 Task: Look for space in Görlitz, Germany from 6th September, 2023 to 12th September, 2023 for 4 adults in price range Rs.10000 to Rs.14000. Place can be private room with 4 bedrooms having 4 beds and 4 bathrooms. Property type can be house, flat, guest house. Amenities needed are: wifi, TV, free parkinig on premises, gym, breakfast. Booking option can be shelf check-in. Required host language is English.
Action: Mouse moved to (517, 123)
Screenshot: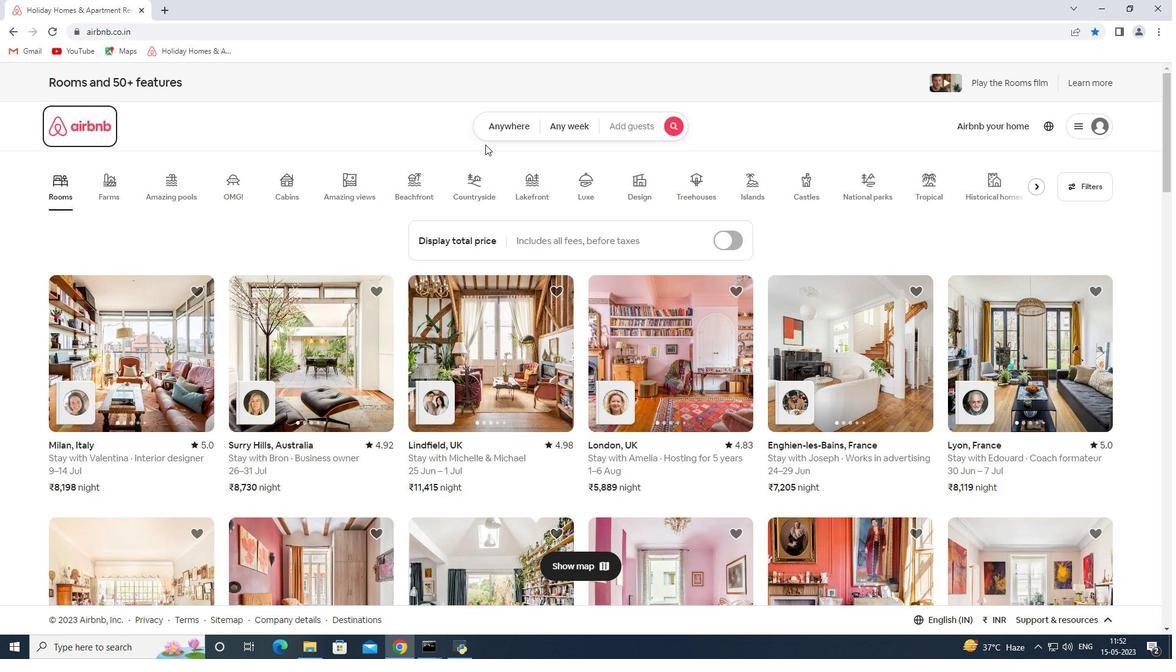 
Action: Mouse pressed left at (517, 123)
Screenshot: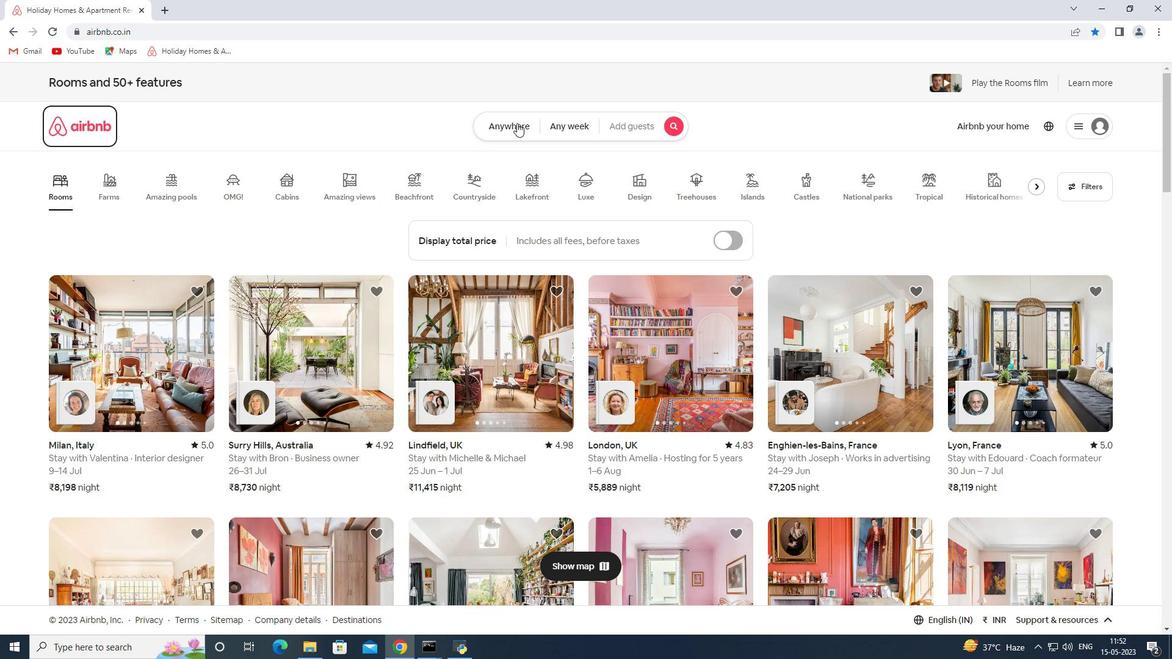 
Action: Mouse moved to (475, 182)
Screenshot: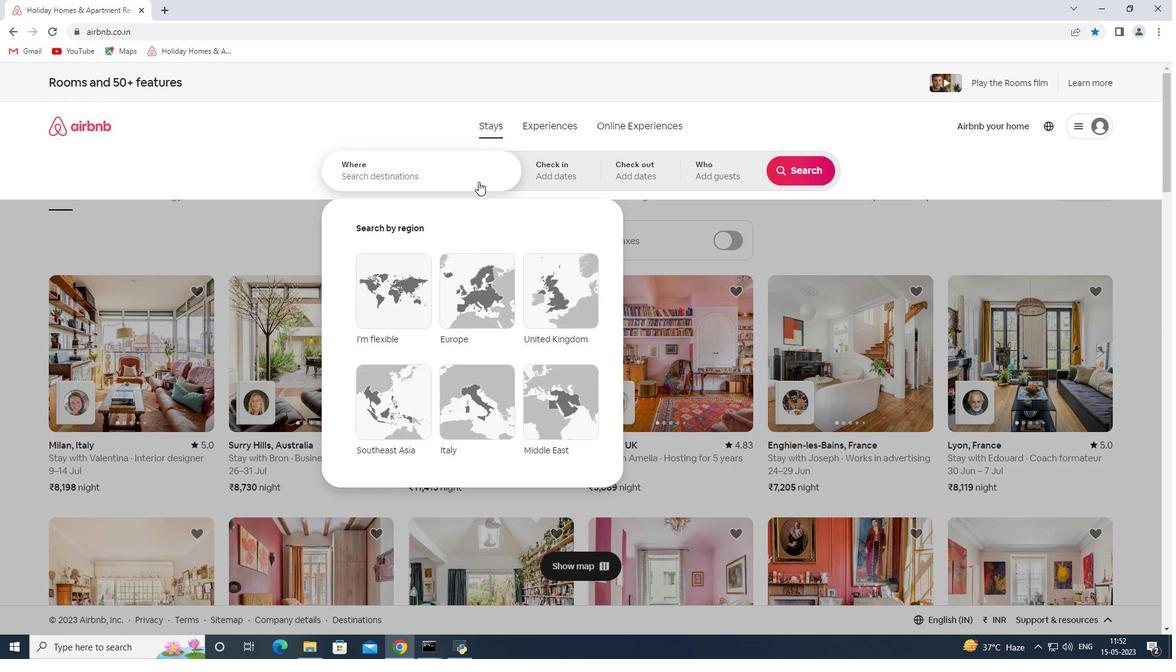 
Action: Mouse pressed left at (475, 182)
Screenshot: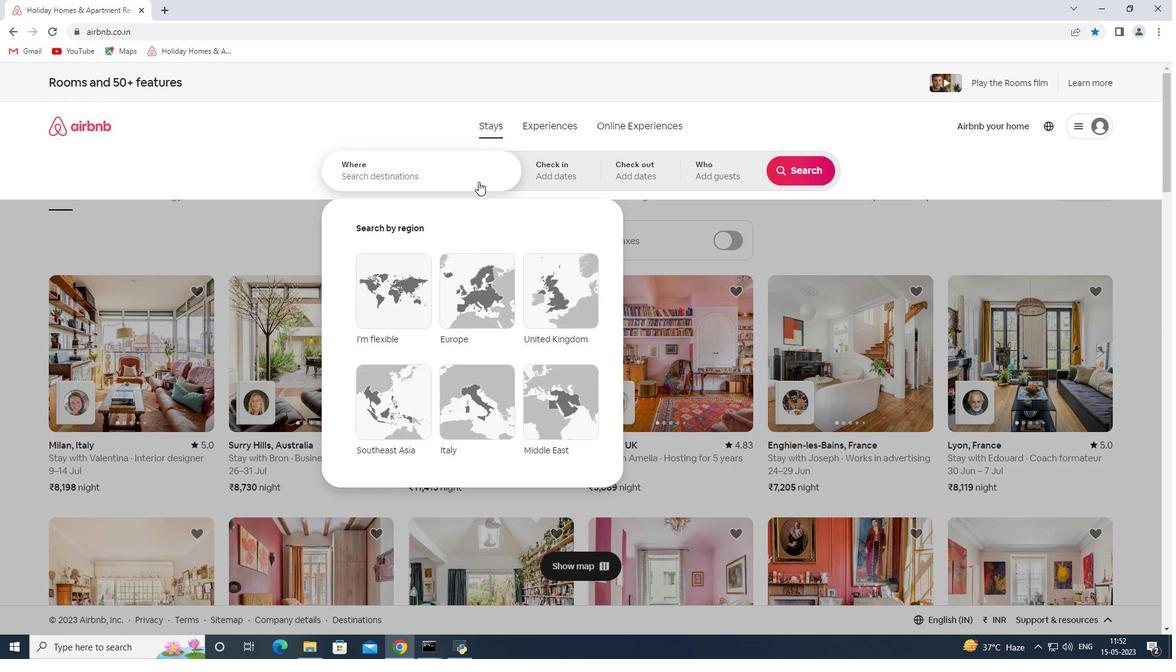 
Action: Mouse moved to (463, 172)
Screenshot: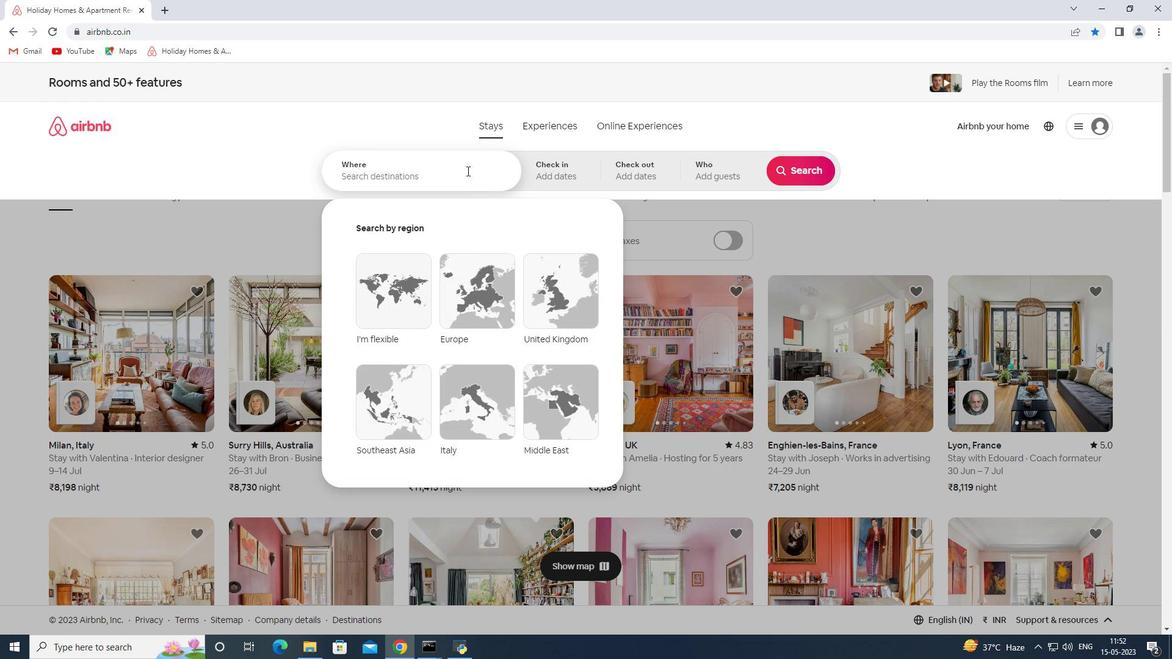 
Action: Mouse pressed left at (463, 172)
Screenshot: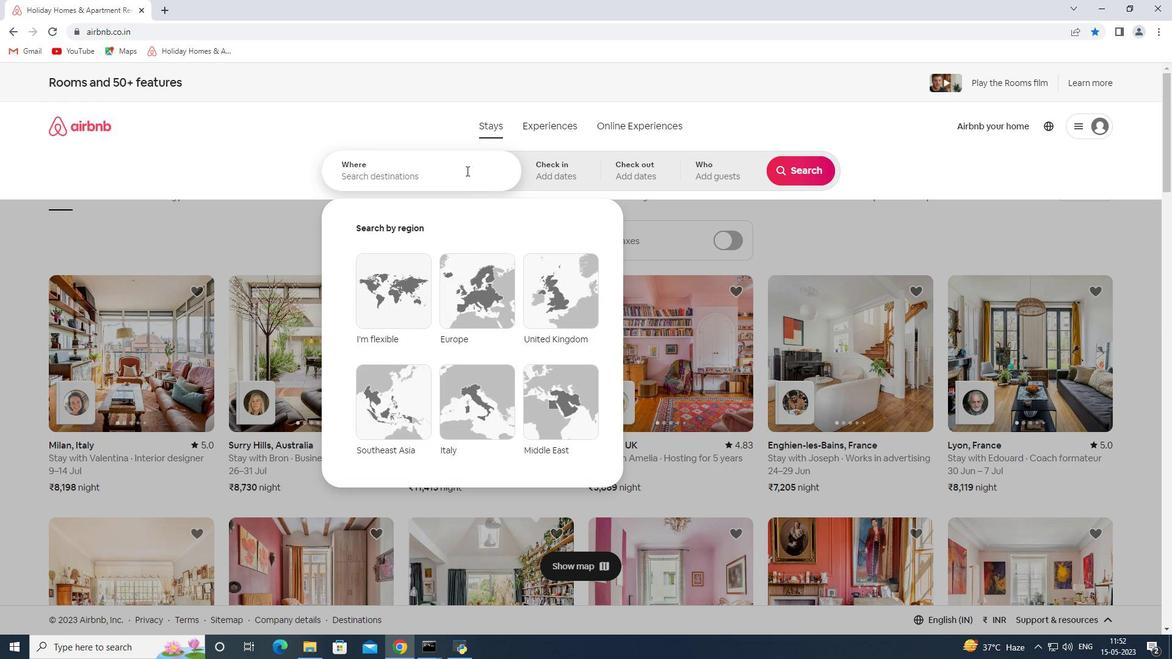 
Action: Key pressed <Key.shift>Gorlite<Key.backspace>z<Key.space><Key.shift><Key.shift><Key.shift><Key.shift>D<Key.backspace><Key.shift>Ger
Screenshot: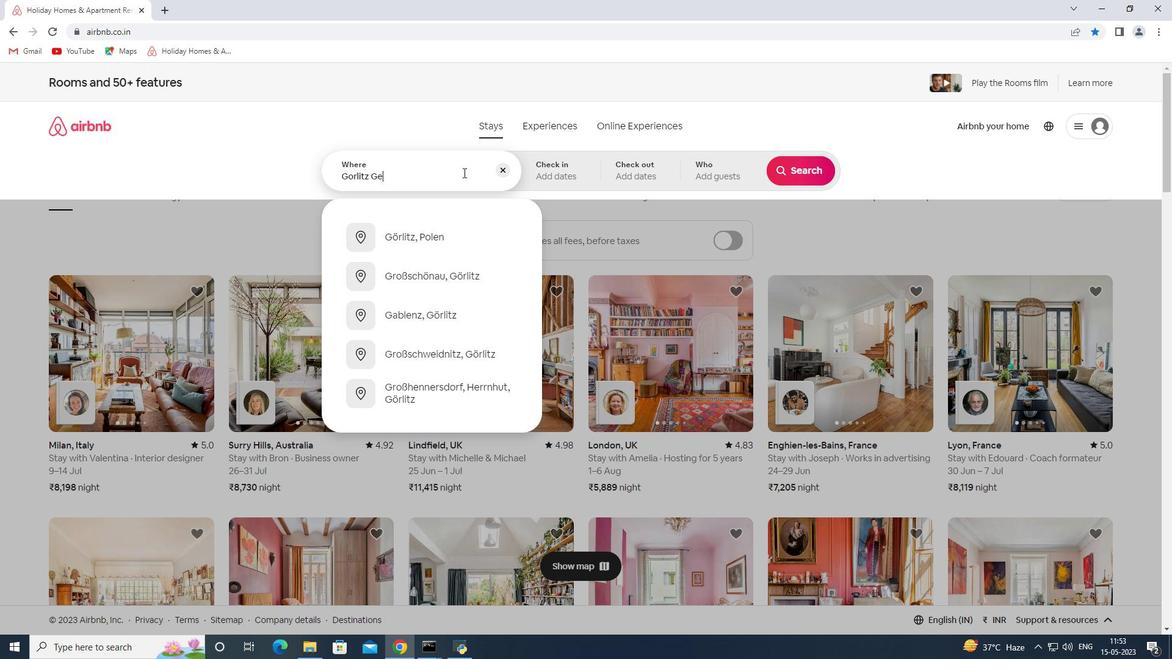 
Action: Mouse moved to (486, 242)
Screenshot: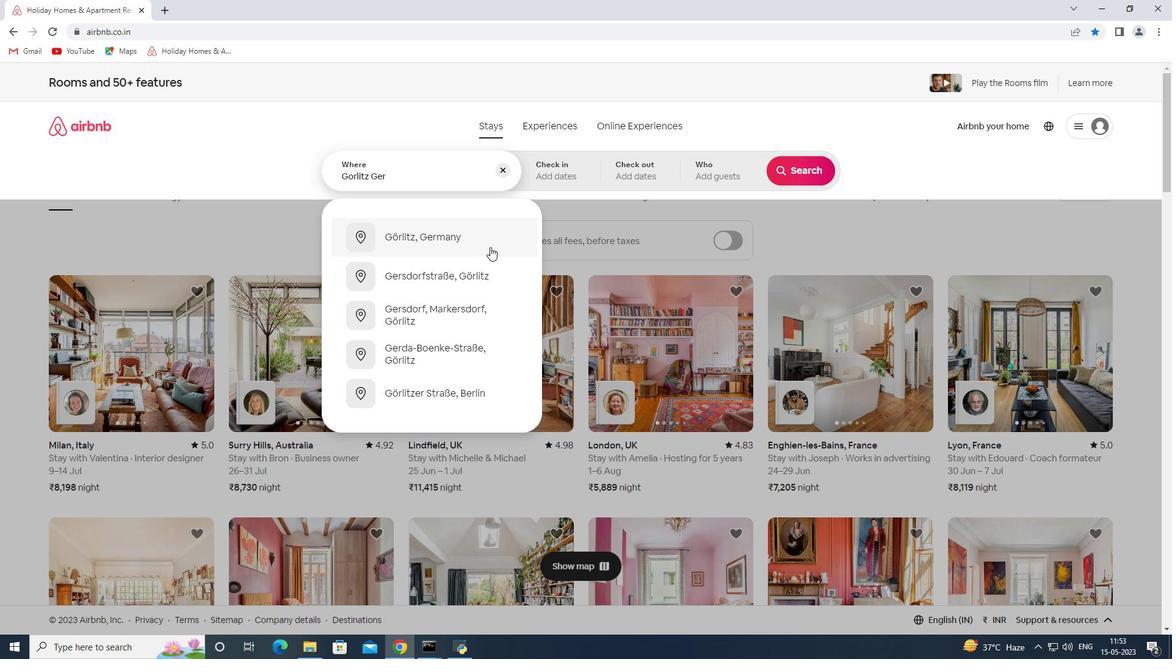 
Action: Mouse pressed left at (486, 242)
Screenshot: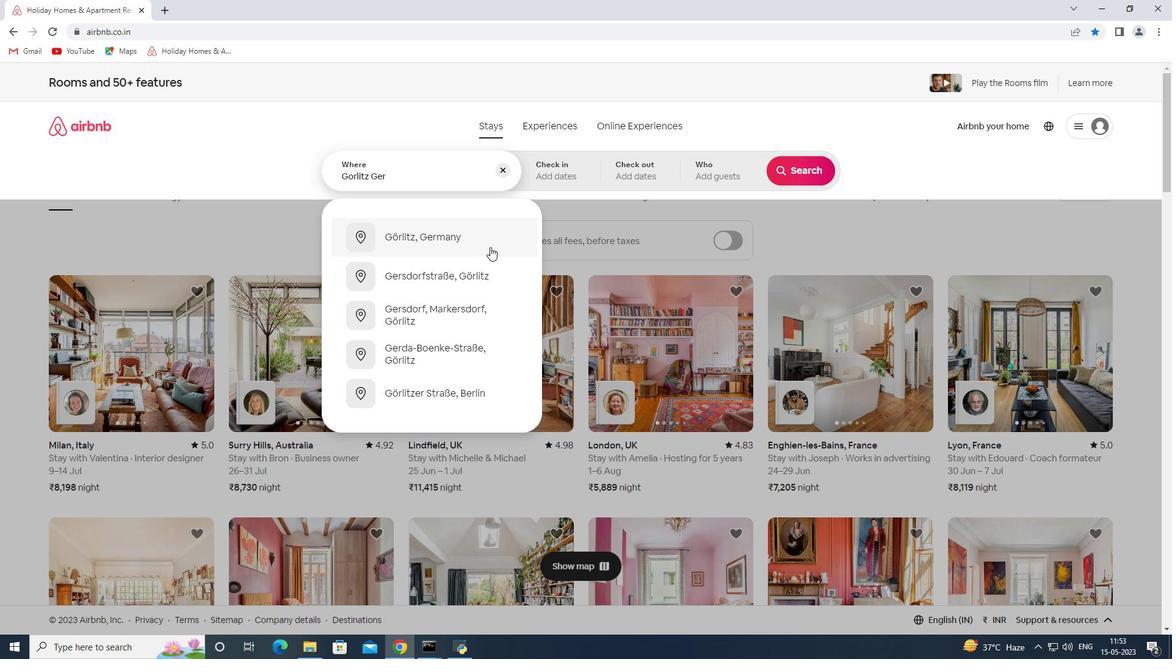 
Action: Mouse moved to (795, 271)
Screenshot: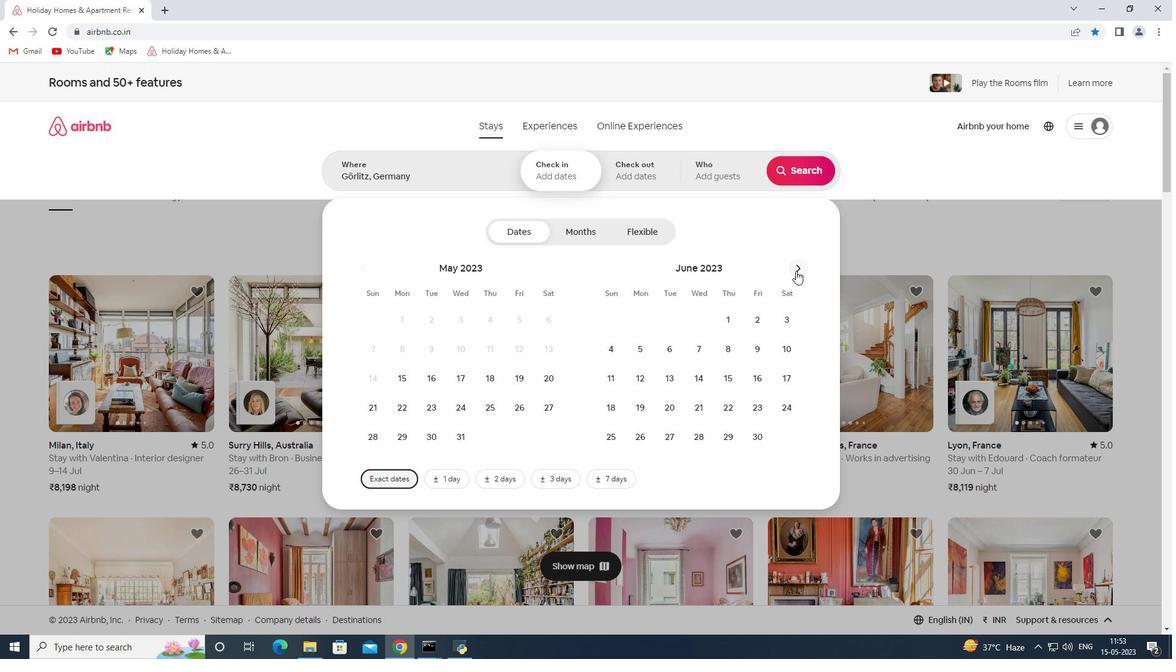 
Action: Mouse pressed left at (795, 271)
Screenshot: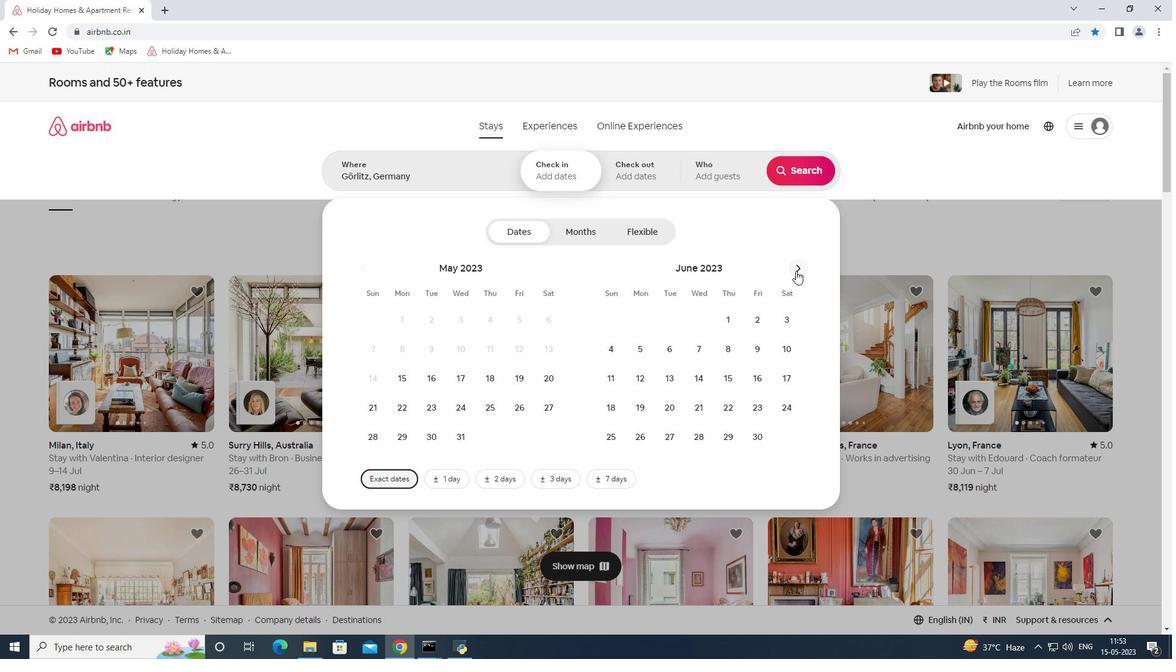 
Action: Mouse pressed left at (795, 271)
Screenshot: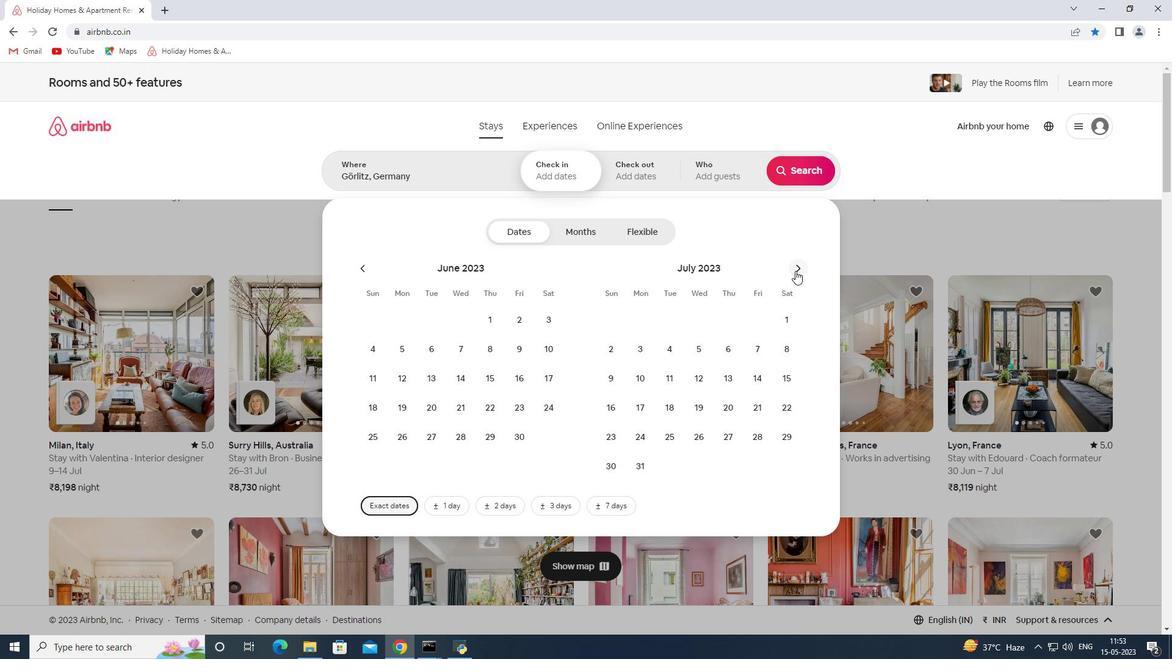 
Action: Mouse moved to (800, 262)
Screenshot: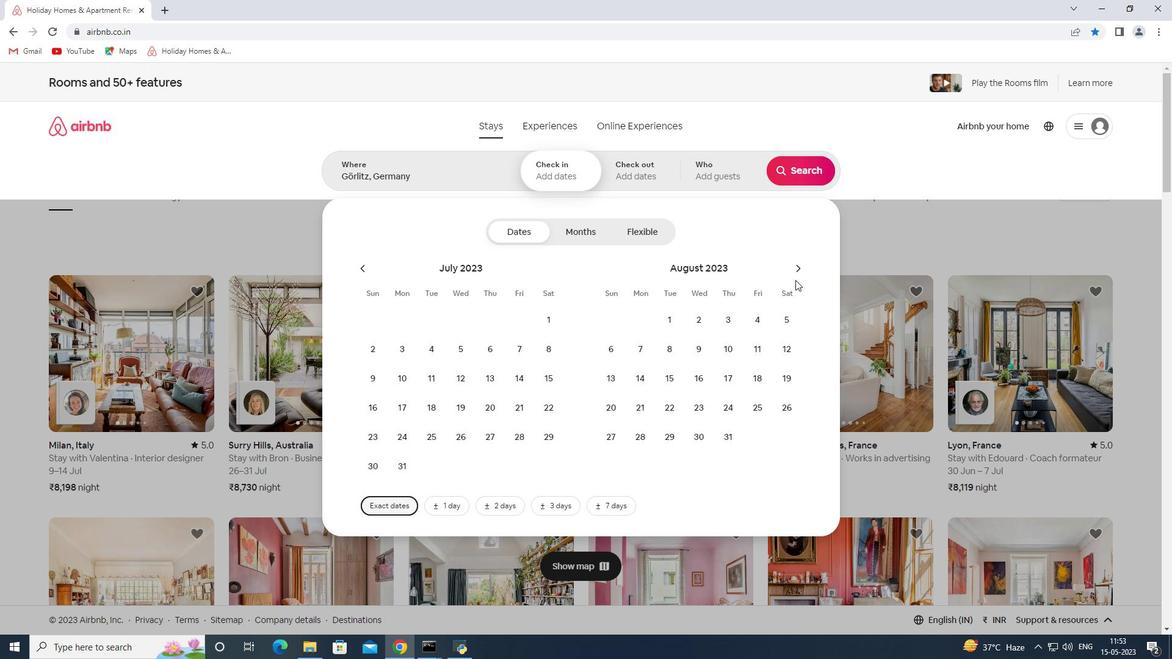
Action: Mouse pressed left at (800, 262)
Screenshot: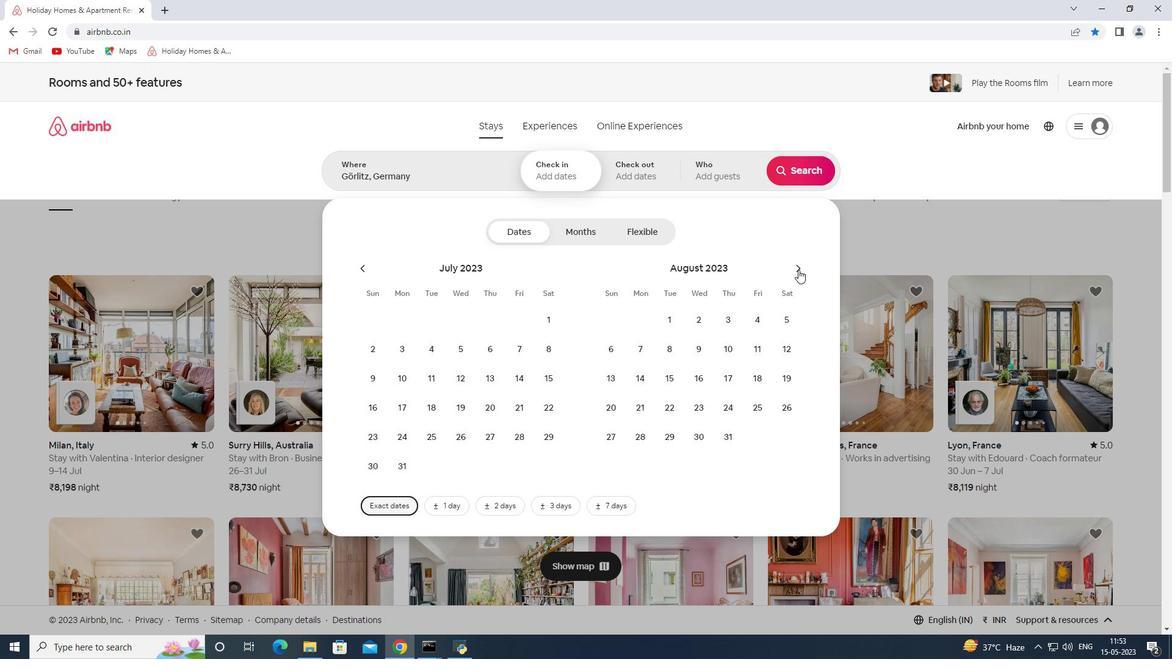 
Action: Mouse moved to (705, 353)
Screenshot: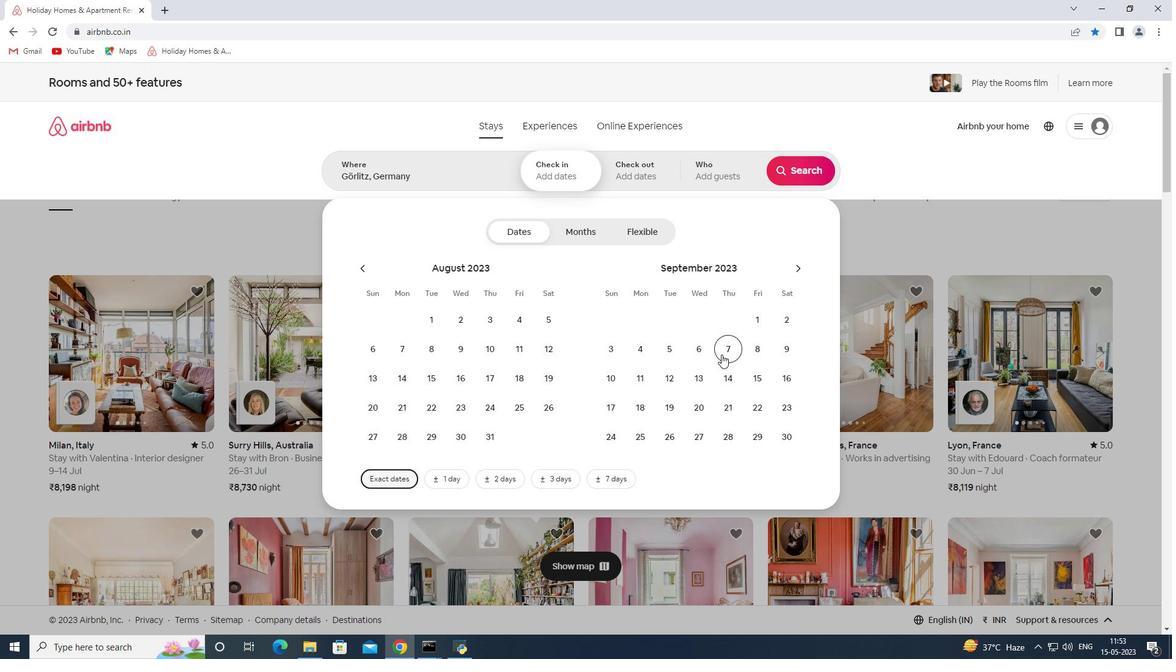 
Action: Mouse pressed left at (705, 353)
Screenshot: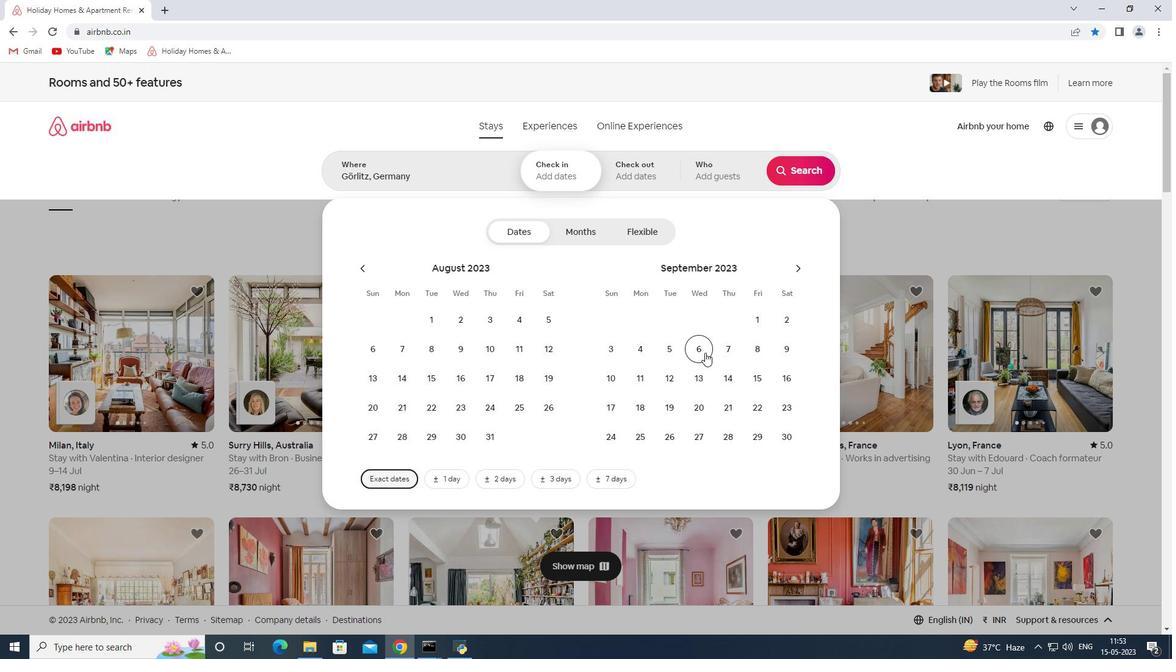 
Action: Mouse moved to (667, 383)
Screenshot: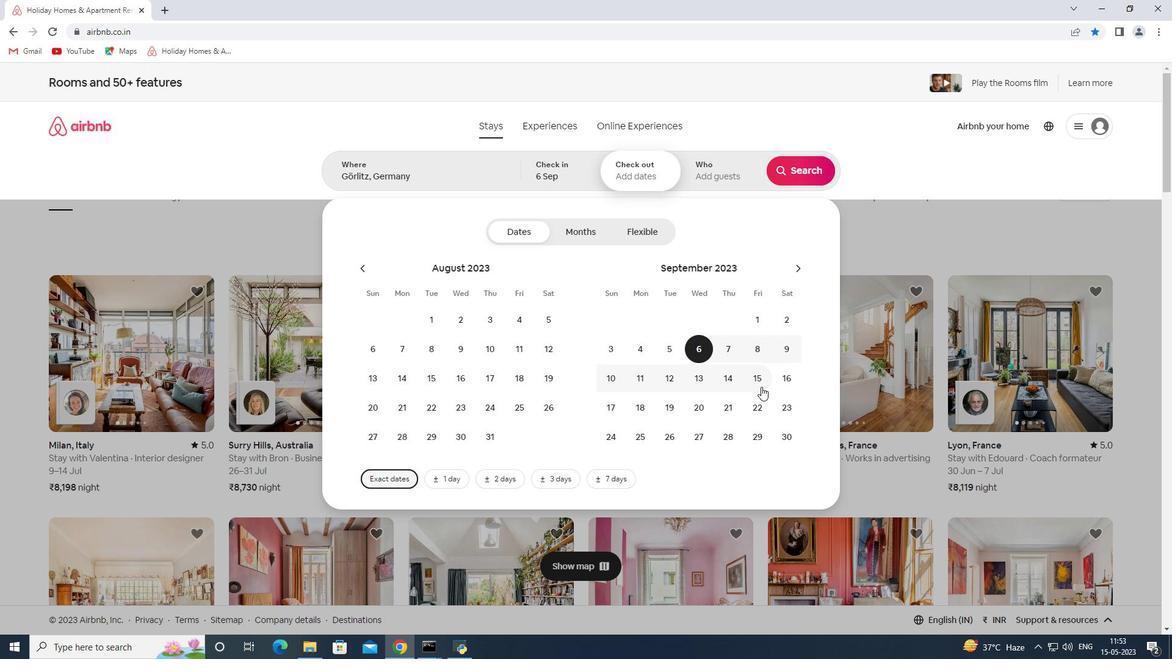 
Action: Mouse pressed left at (667, 383)
Screenshot: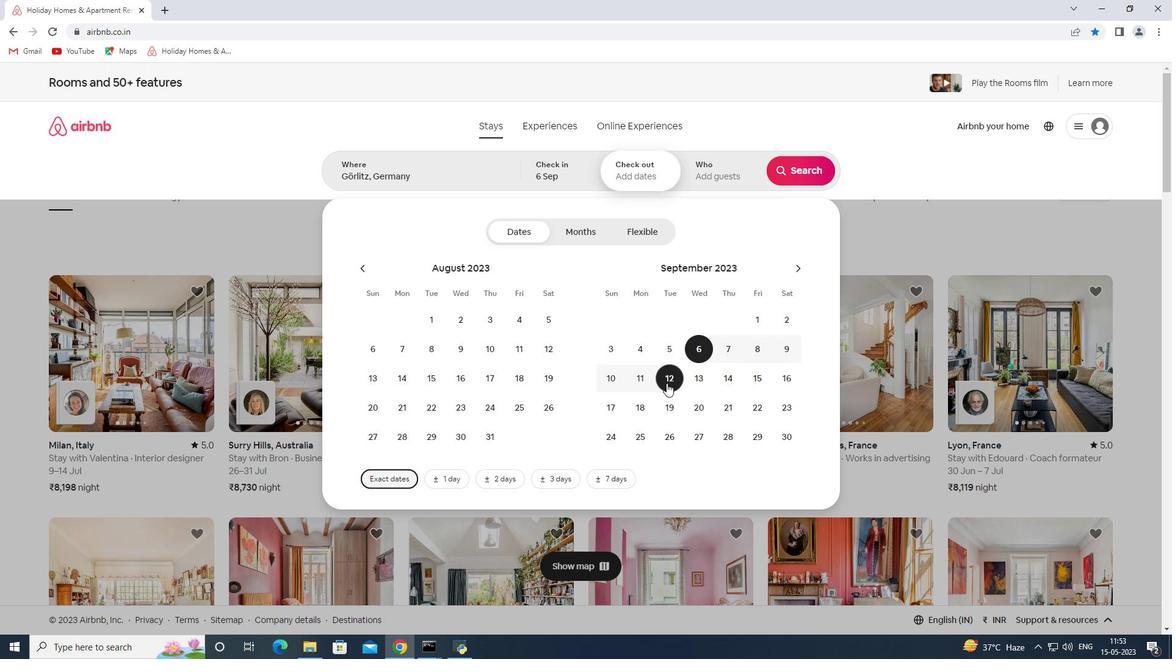 
Action: Mouse moved to (717, 178)
Screenshot: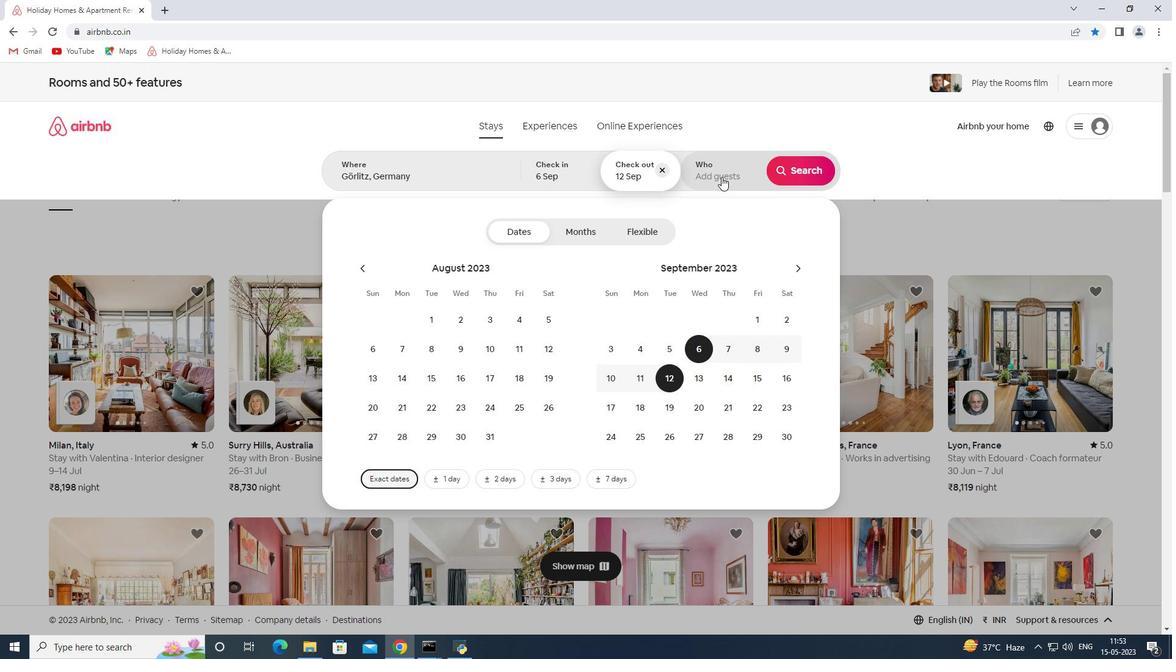 
Action: Mouse pressed left at (720, 177)
Screenshot: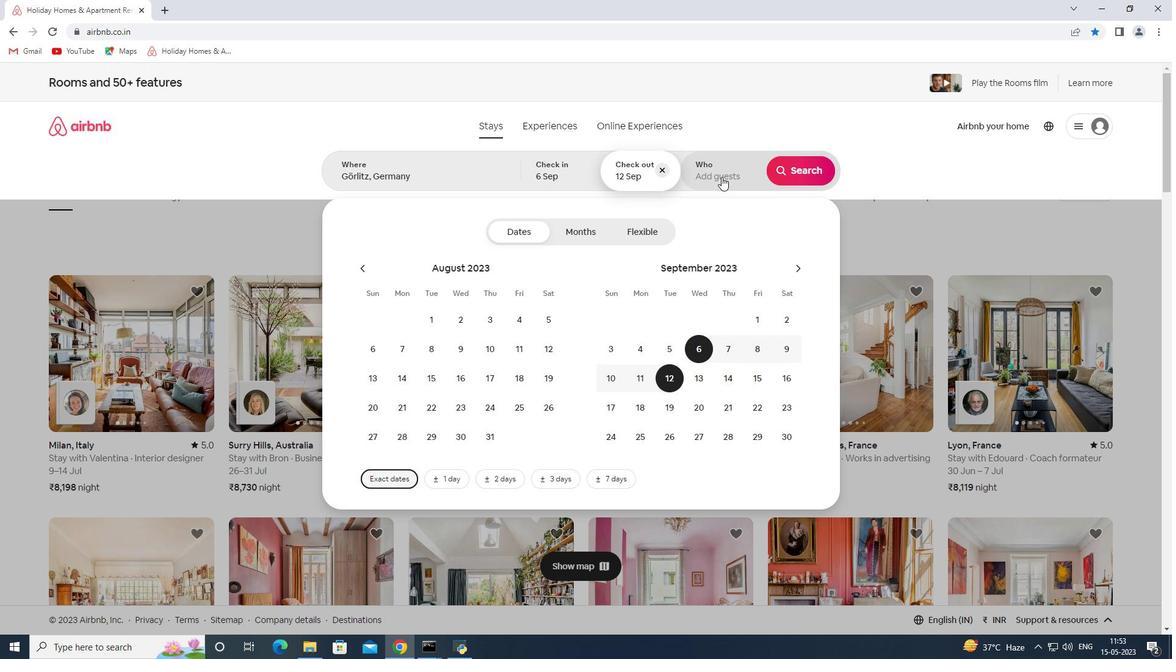 
Action: Mouse moved to (805, 240)
Screenshot: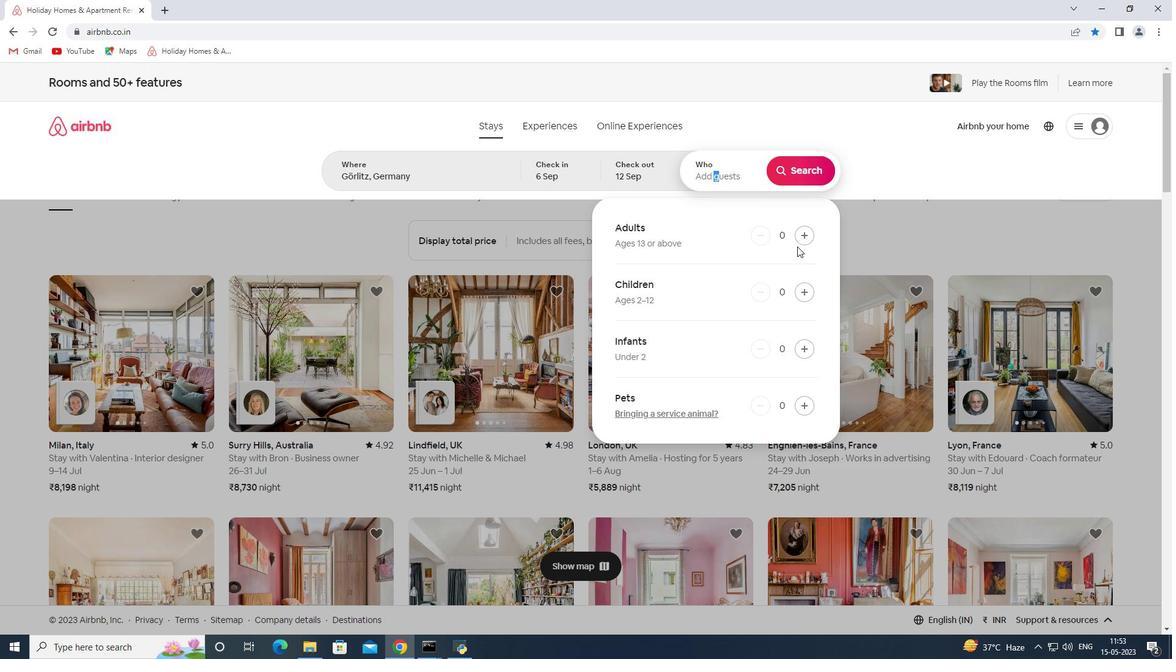 
Action: Mouse pressed left at (805, 240)
Screenshot: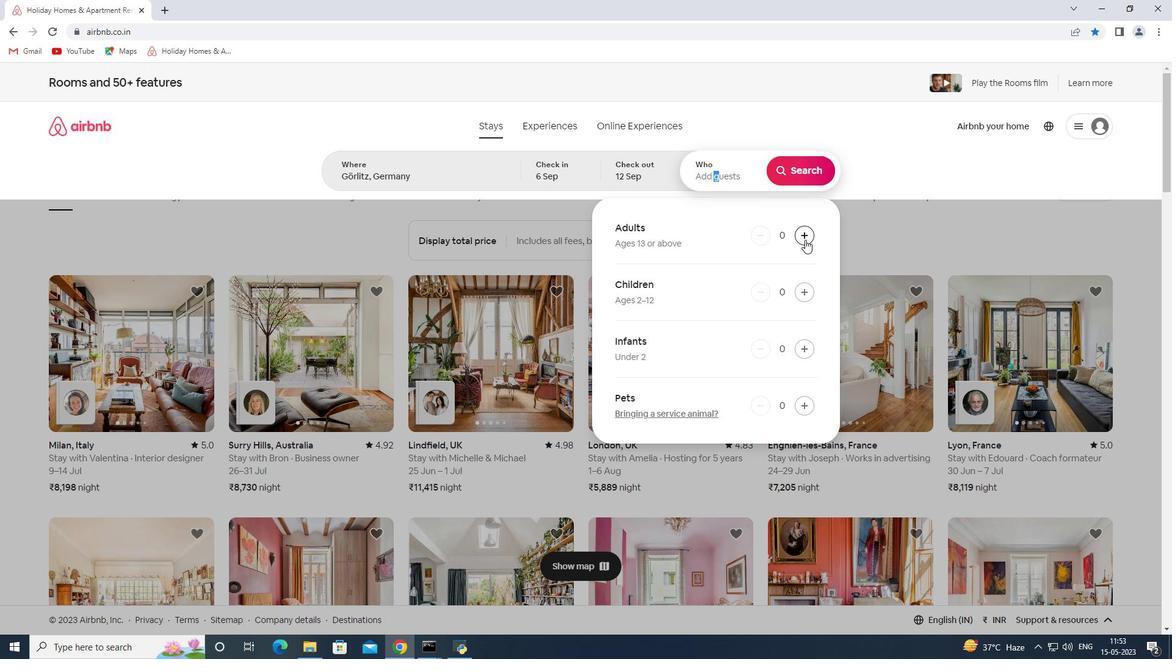 
Action: Mouse pressed left at (805, 240)
Screenshot: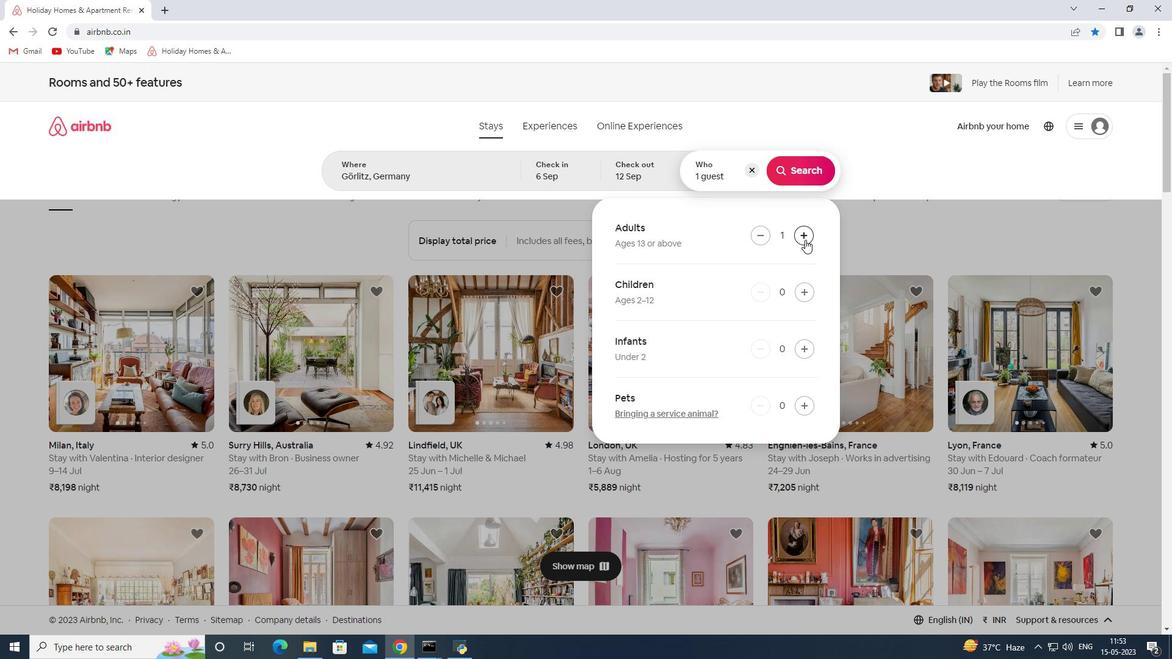 
Action: Mouse pressed left at (805, 240)
Screenshot: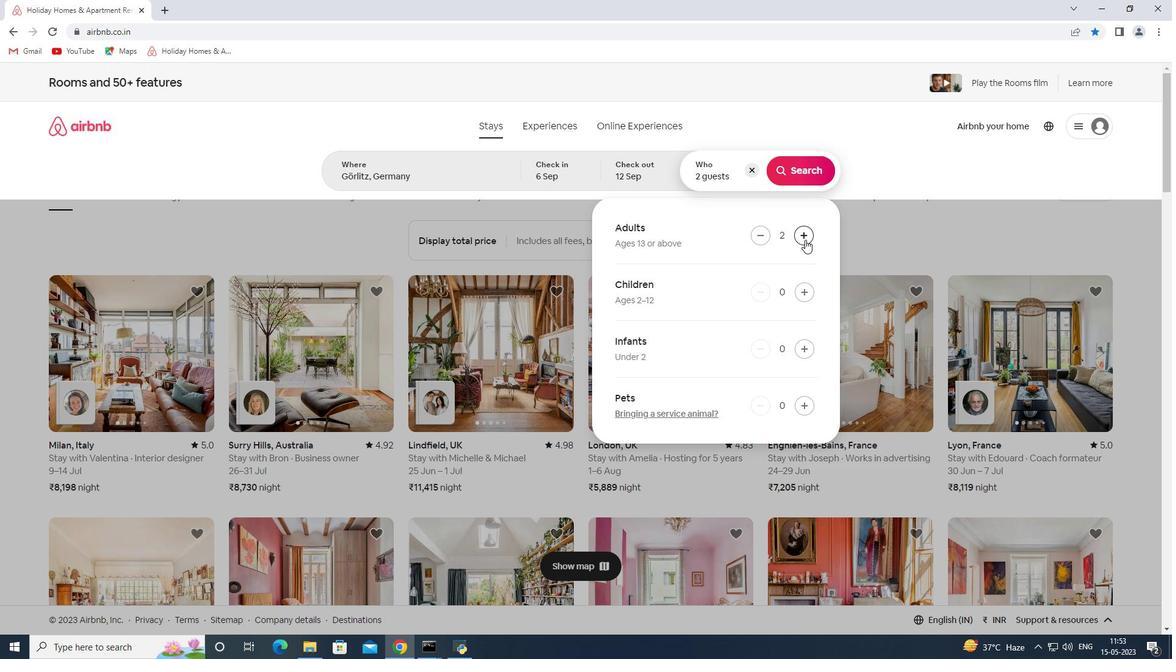 
Action: Mouse pressed left at (805, 240)
Screenshot: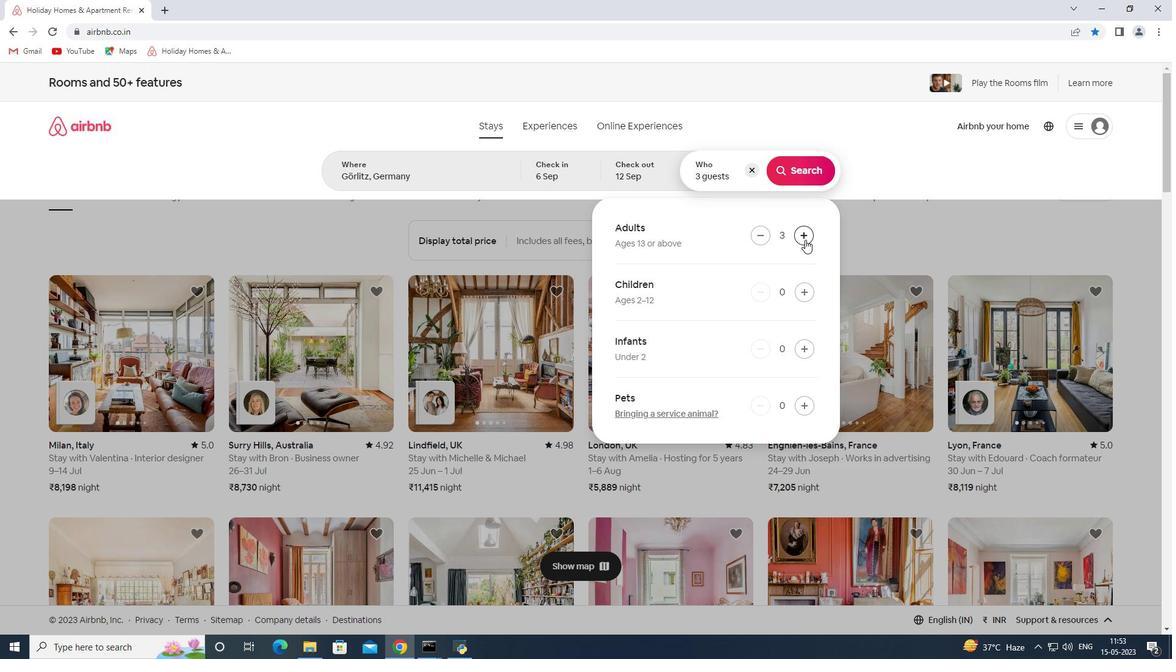 
Action: Mouse moved to (795, 171)
Screenshot: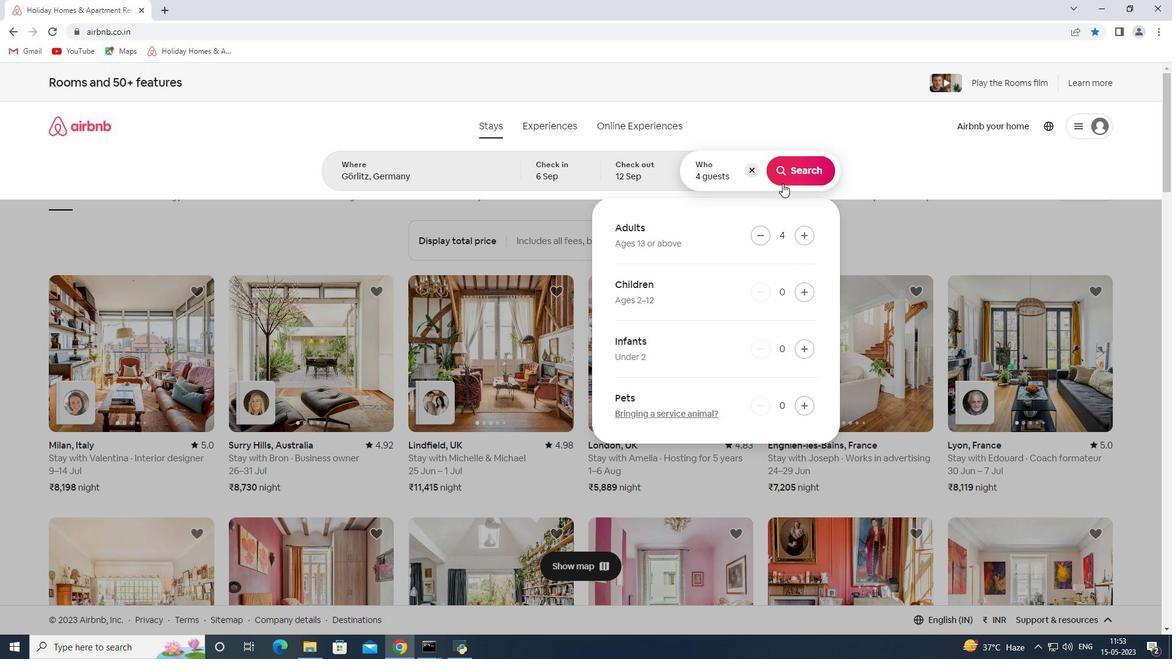 
Action: Mouse pressed left at (795, 171)
Screenshot: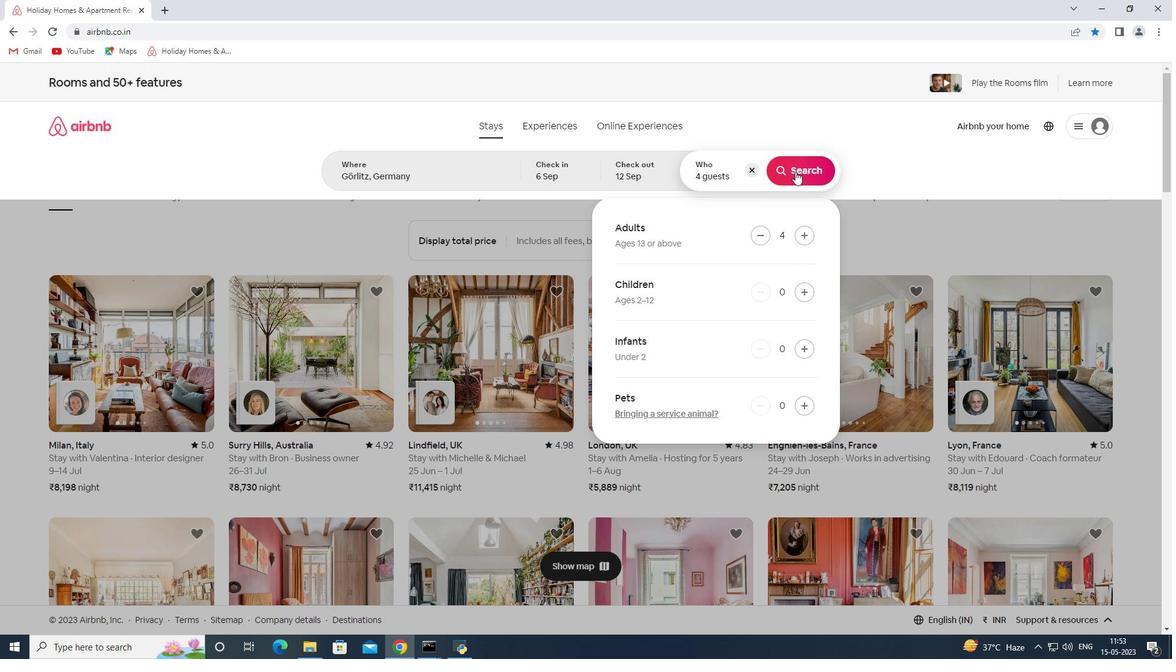 
Action: Mouse moved to (1130, 136)
Screenshot: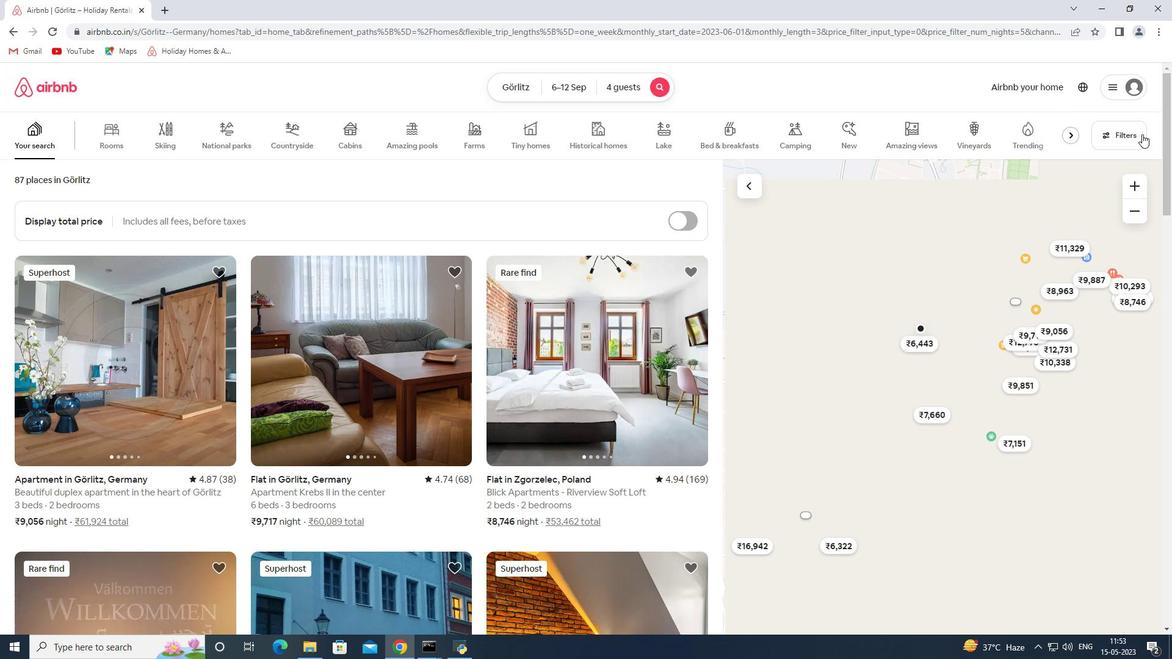 
Action: Mouse pressed left at (1130, 136)
Screenshot: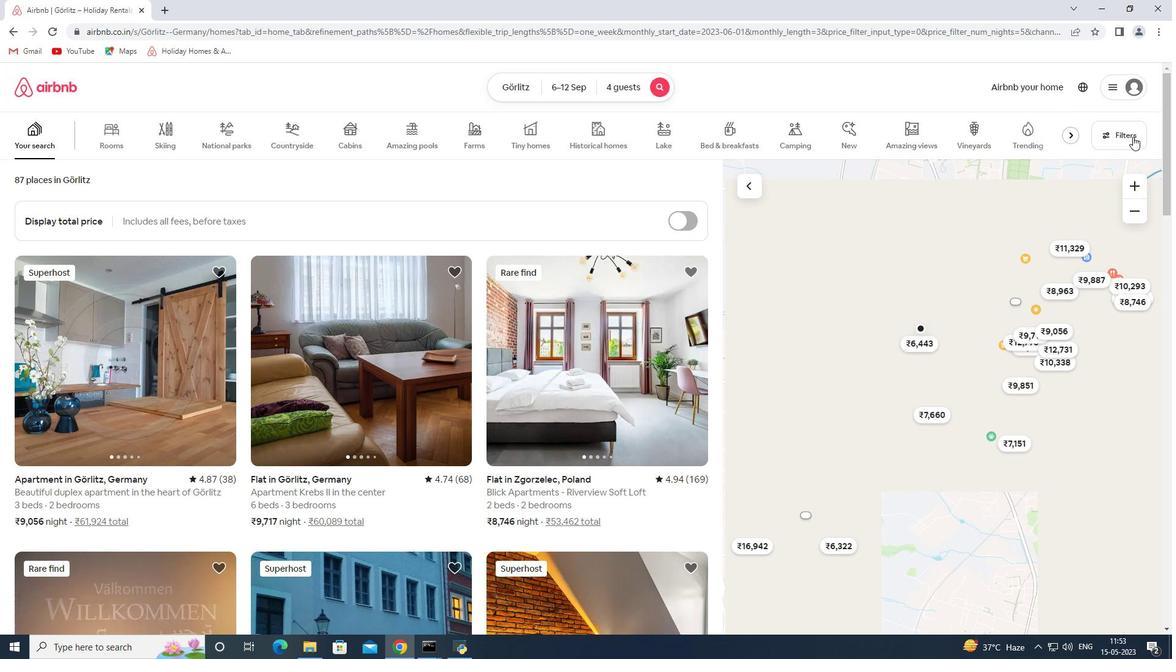
Action: Mouse moved to (430, 436)
Screenshot: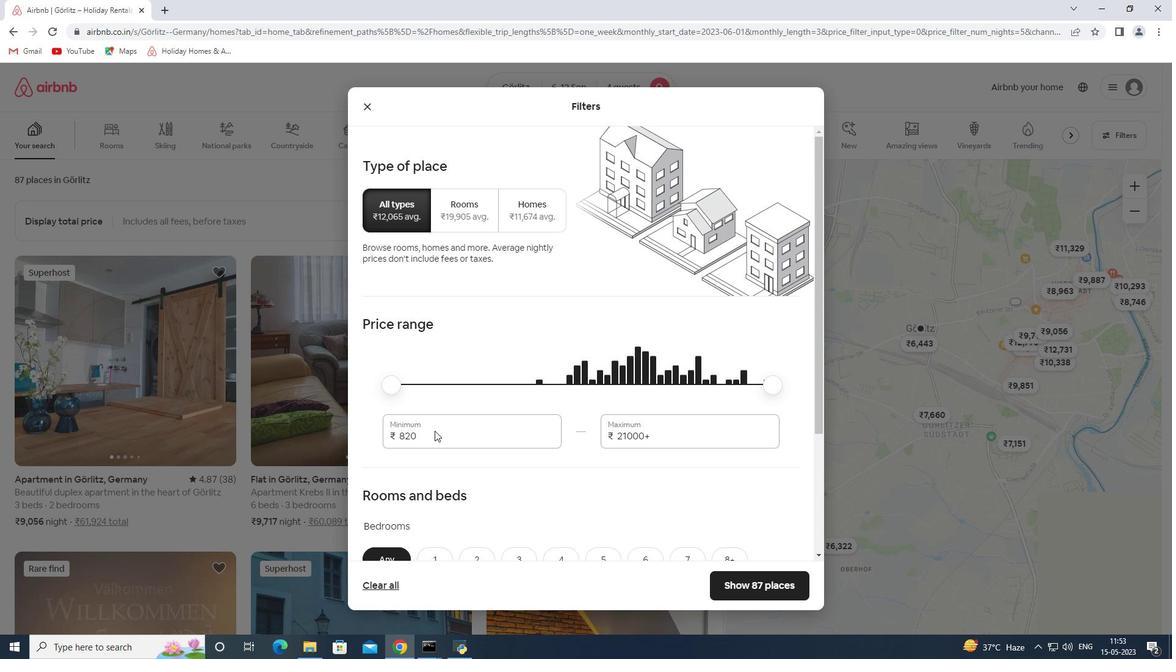 
Action: Mouse pressed left at (430, 436)
Screenshot: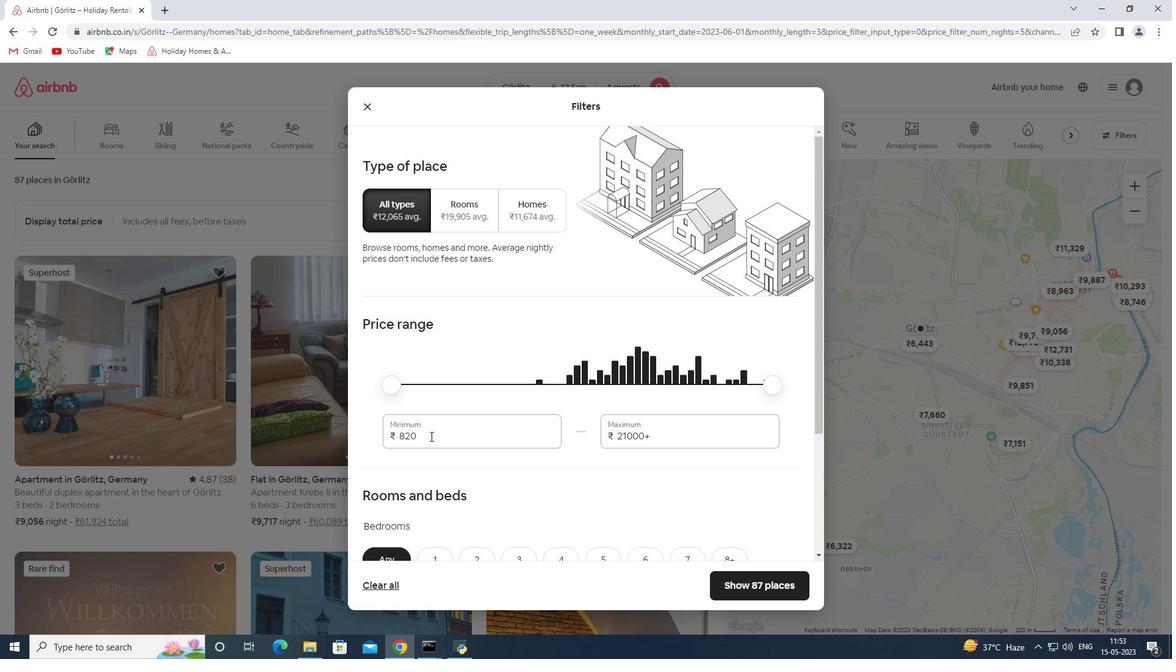 
Action: Mouse pressed left at (430, 436)
Screenshot: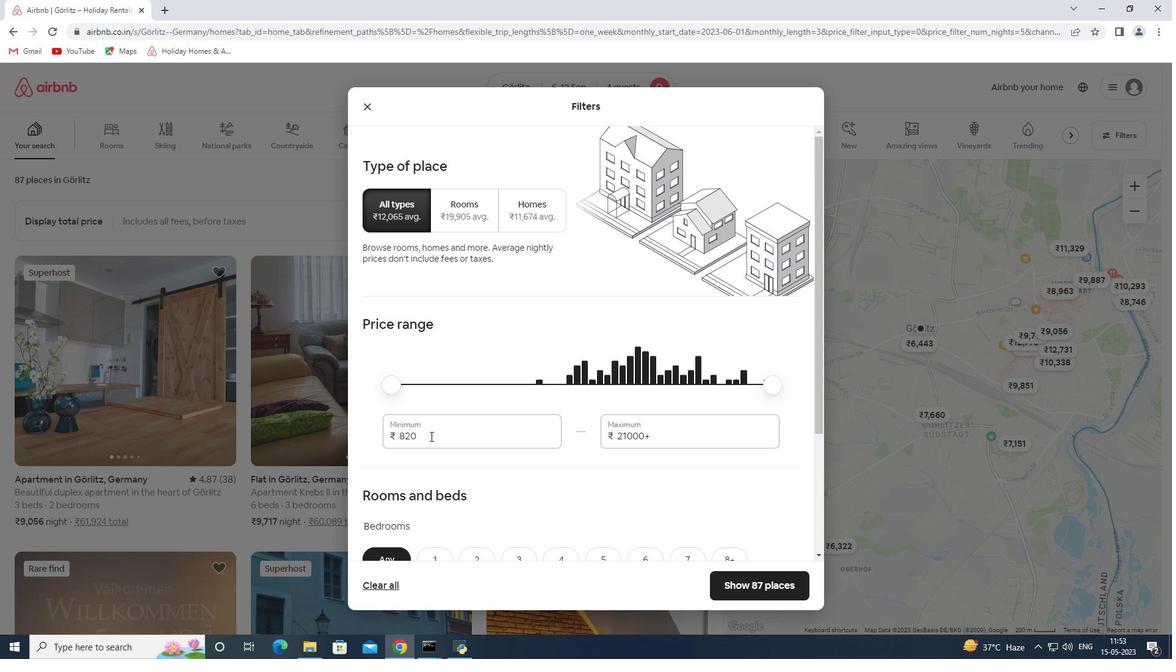 
Action: Key pressed 10000<Key.tab>14000
Screenshot: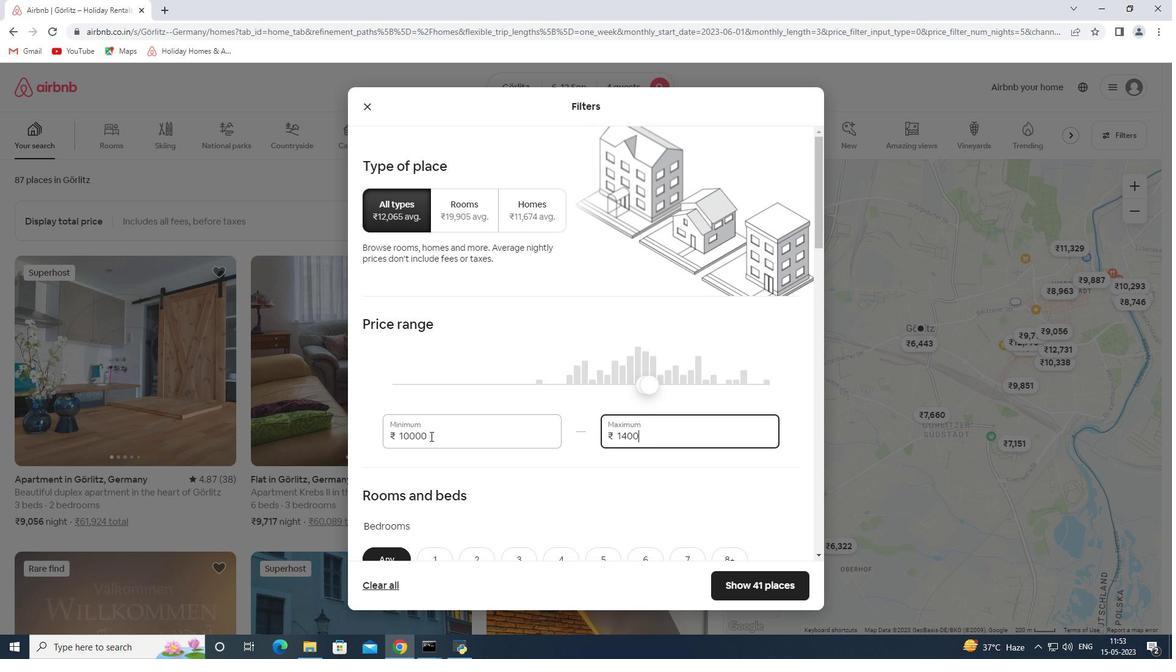 
Action: Mouse moved to (582, 470)
Screenshot: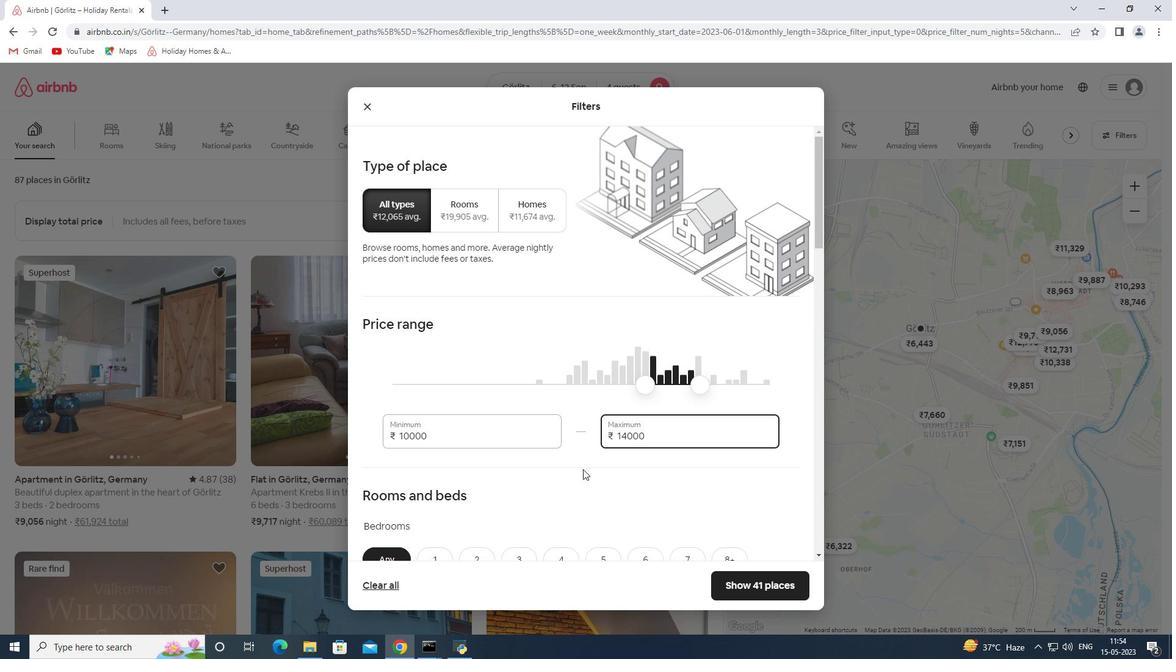 
Action: Mouse scrolled (582, 469) with delta (0, 0)
Screenshot: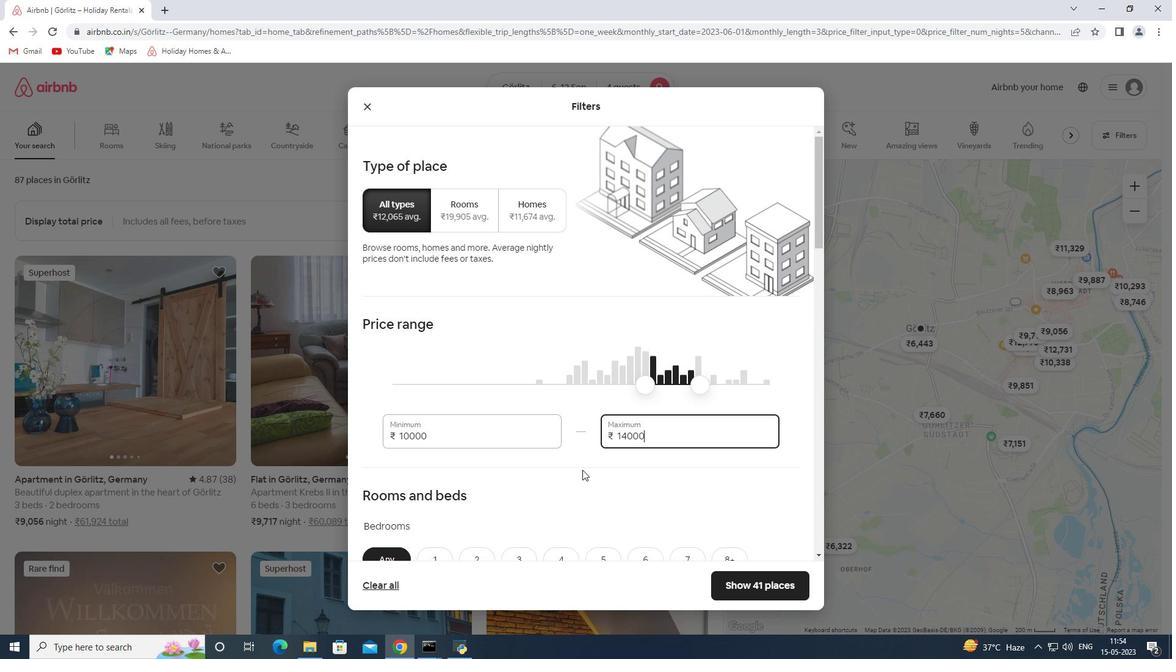 
Action: Mouse scrolled (582, 469) with delta (0, 0)
Screenshot: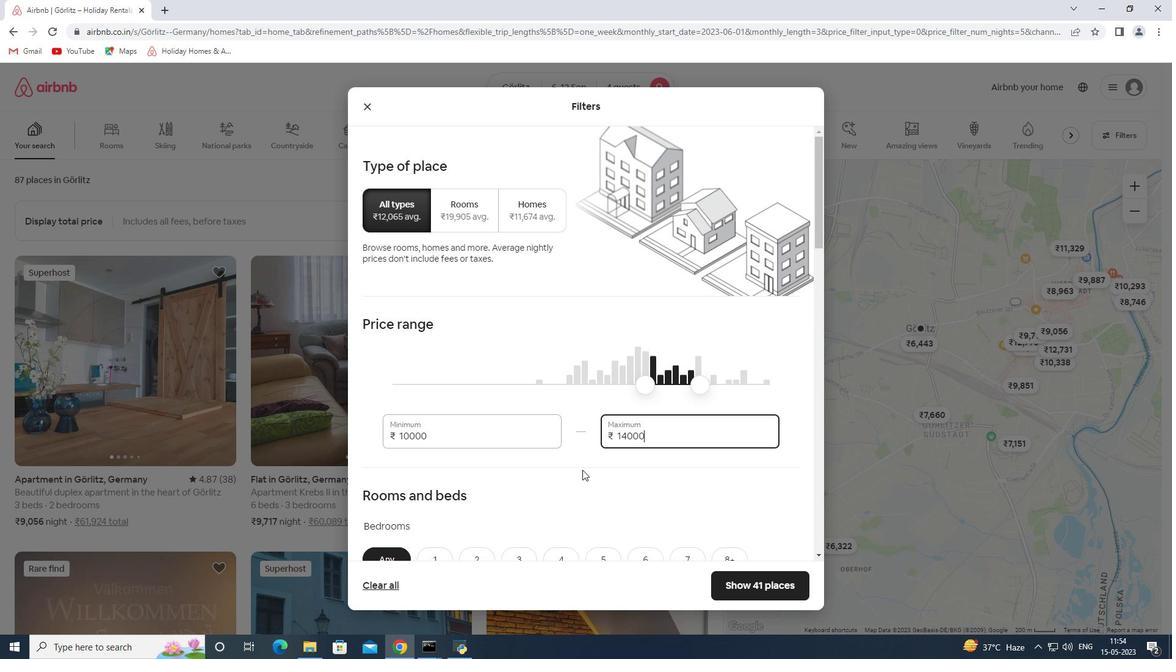 
Action: Mouse scrolled (582, 469) with delta (0, 0)
Screenshot: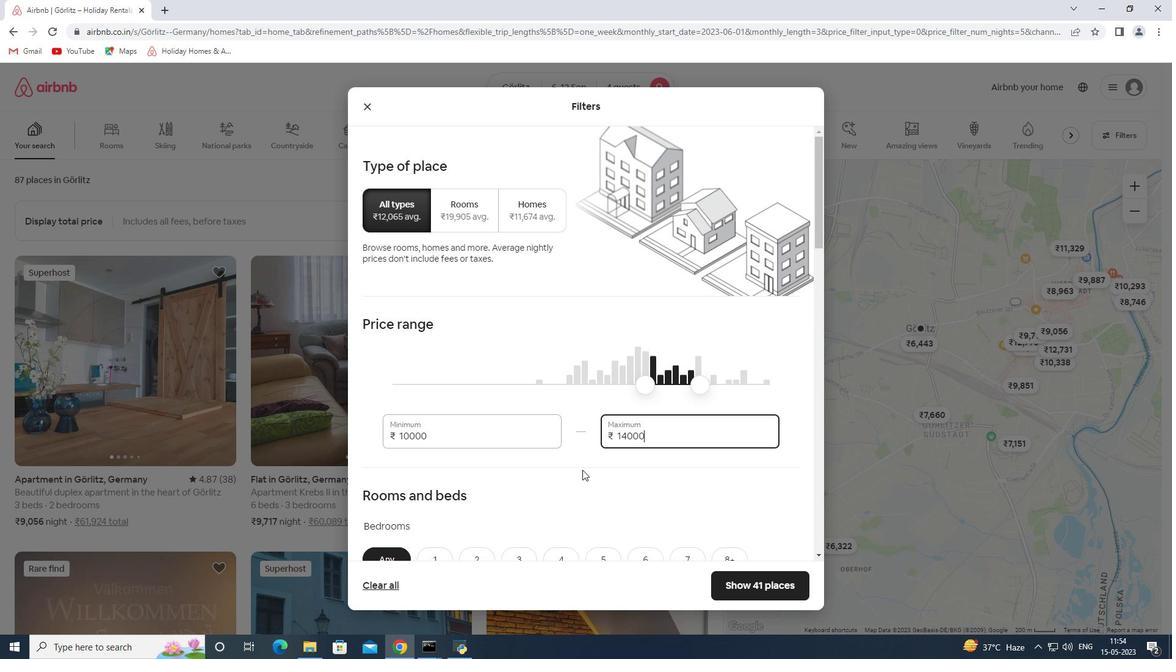 
Action: Mouse moved to (582, 470)
Screenshot: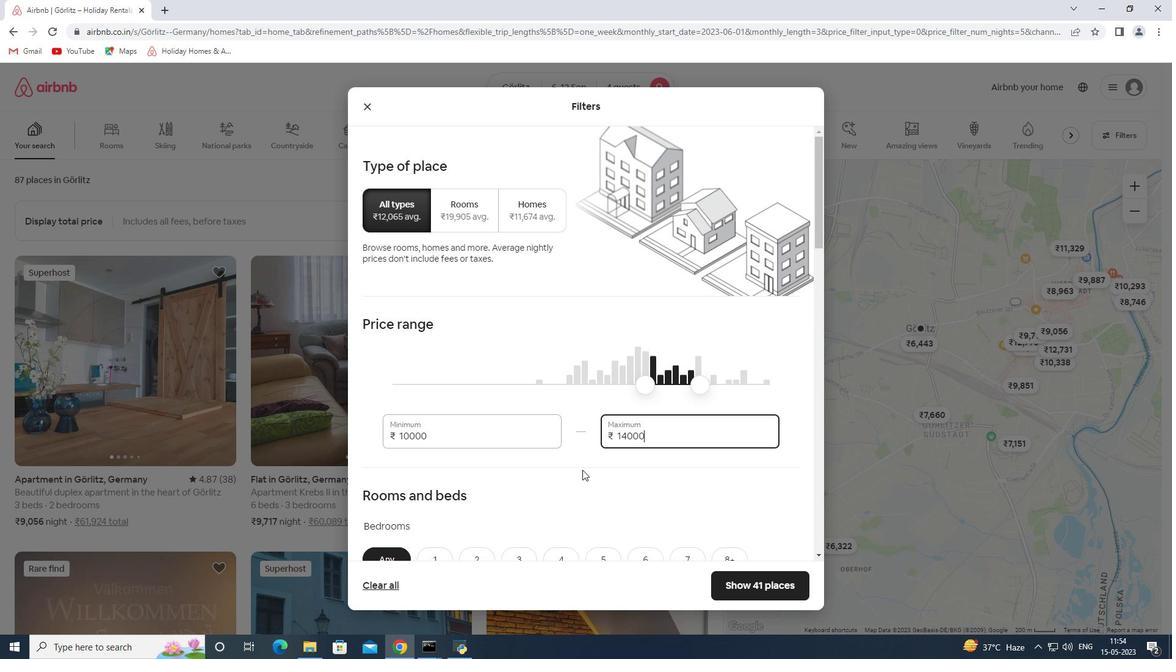 
Action: Mouse scrolled (582, 469) with delta (0, 0)
Screenshot: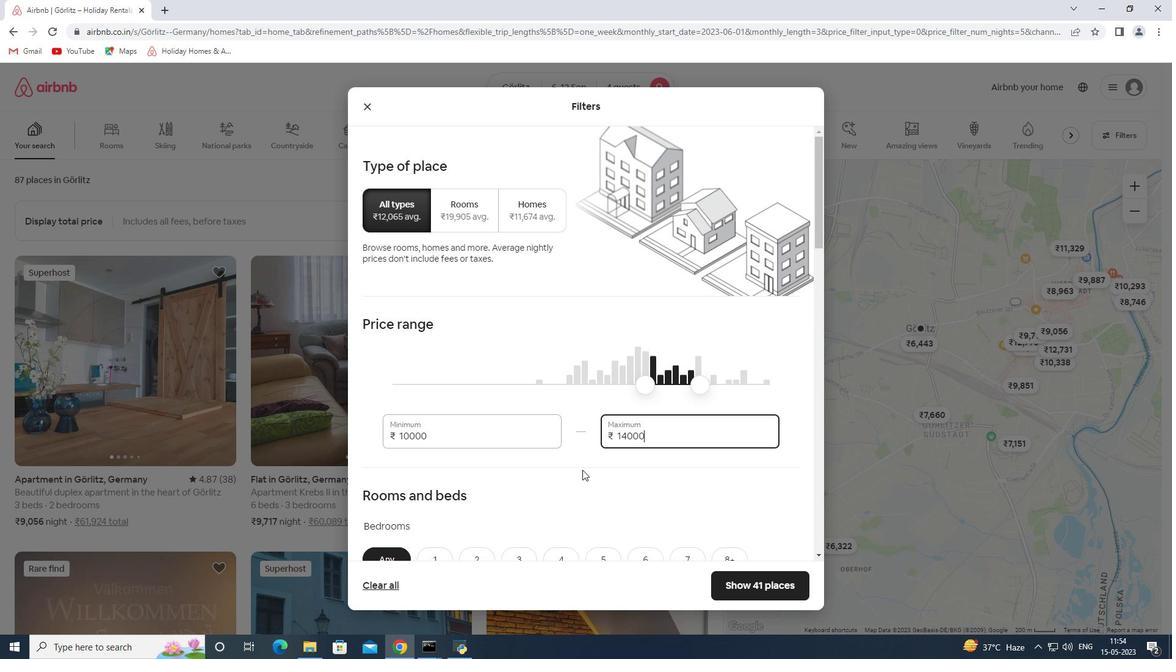 
Action: Mouse moved to (562, 313)
Screenshot: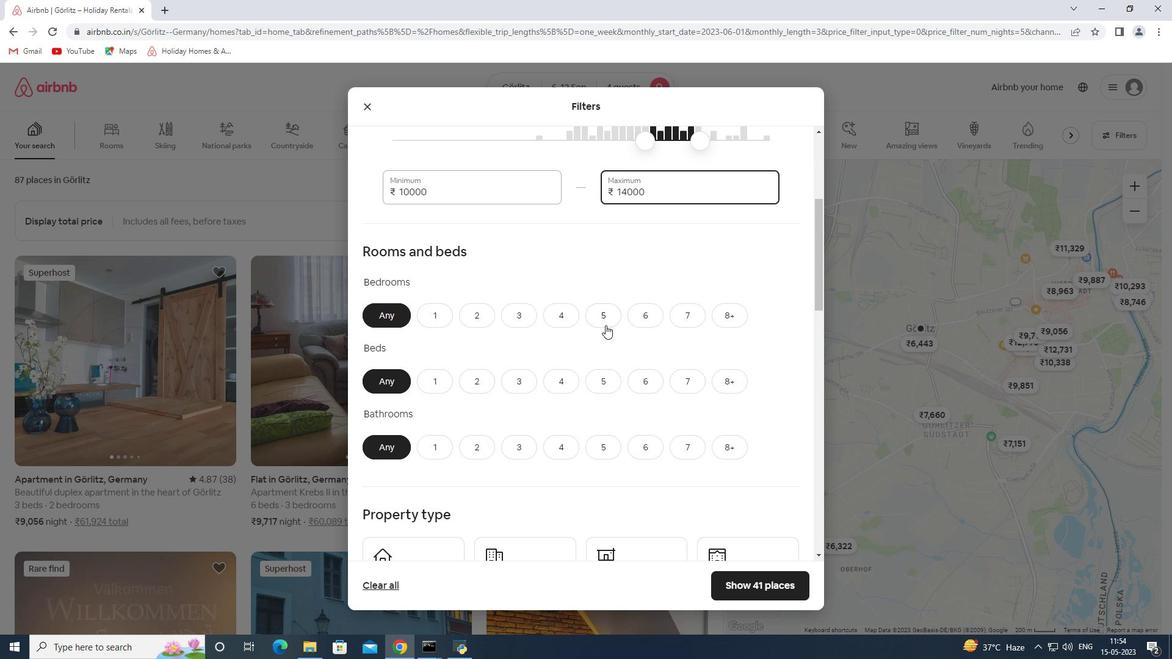 
Action: Mouse pressed left at (562, 313)
Screenshot: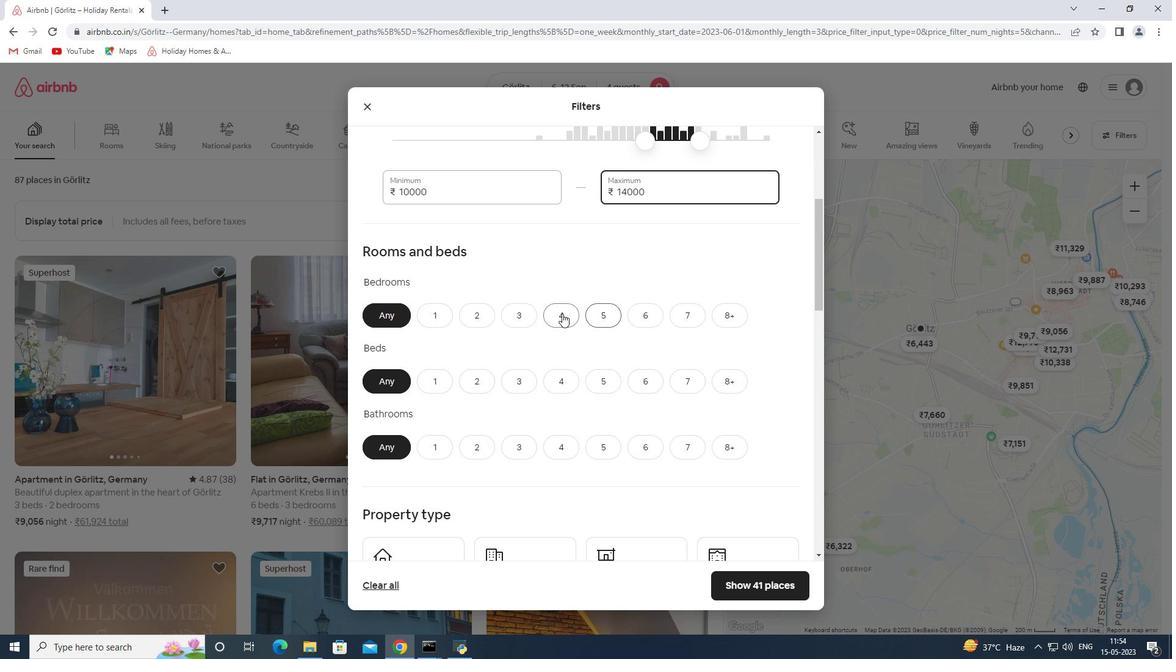 
Action: Mouse moved to (568, 374)
Screenshot: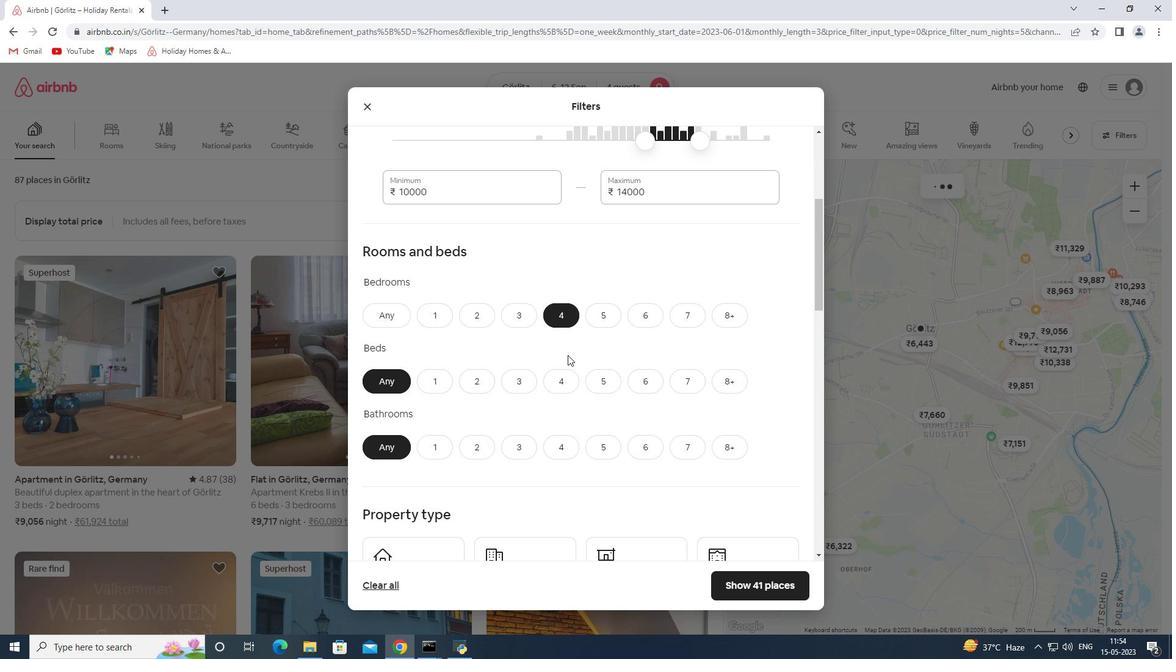 
Action: Mouse pressed left at (568, 374)
Screenshot: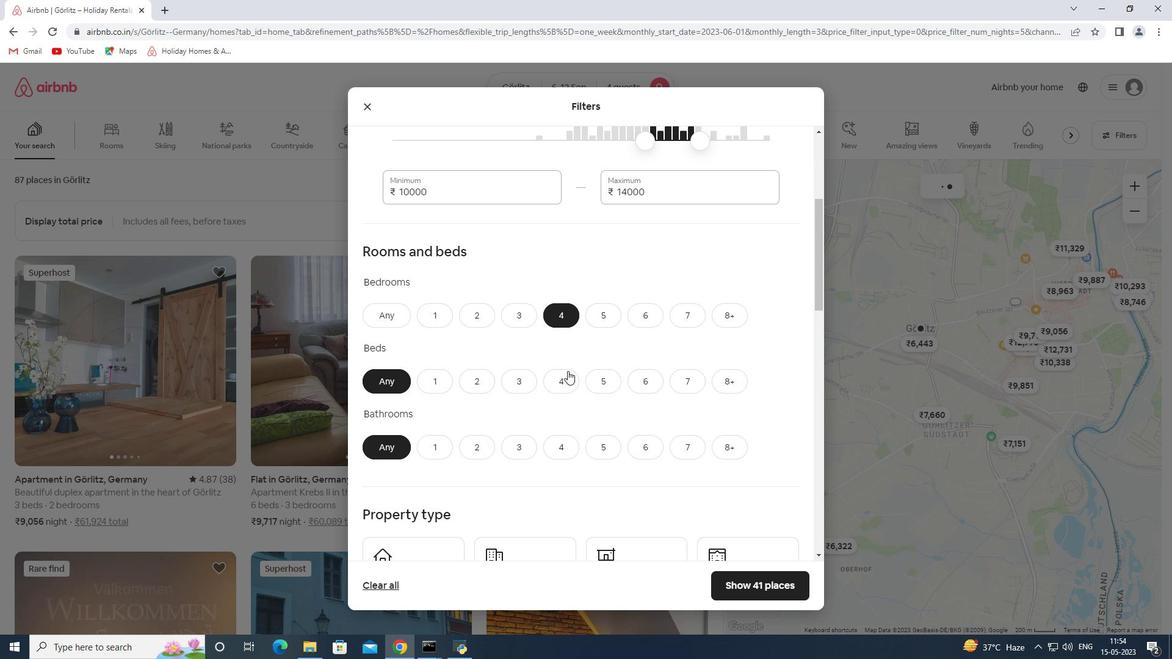 
Action: Mouse moved to (558, 442)
Screenshot: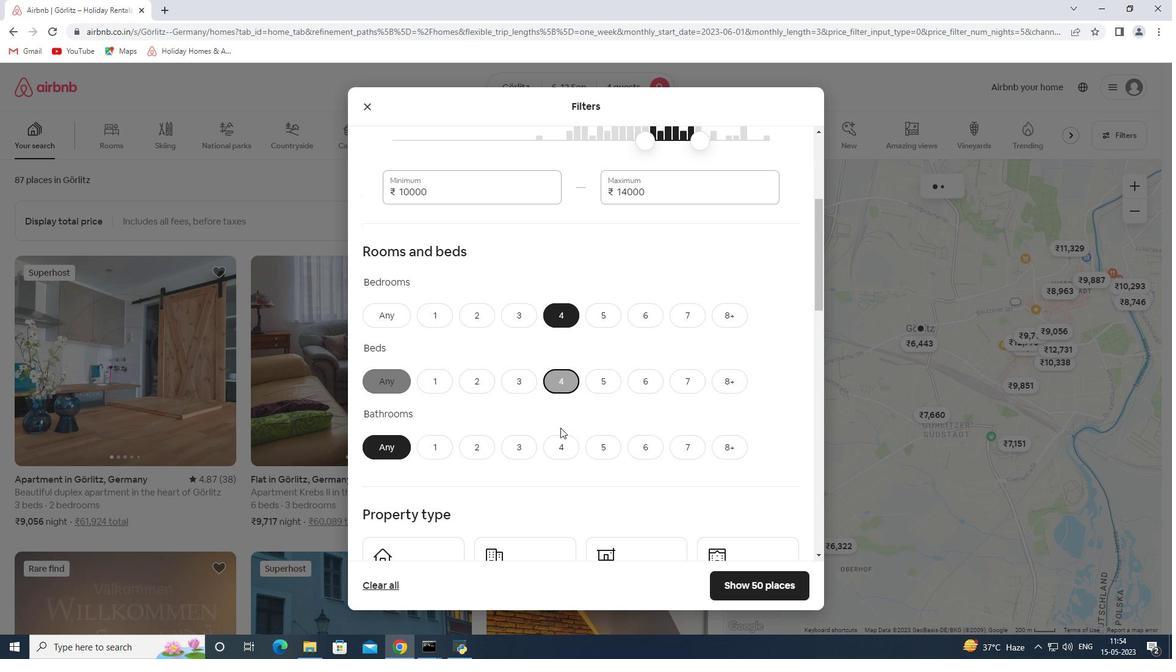 
Action: Mouse pressed left at (558, 442)
Screenshot: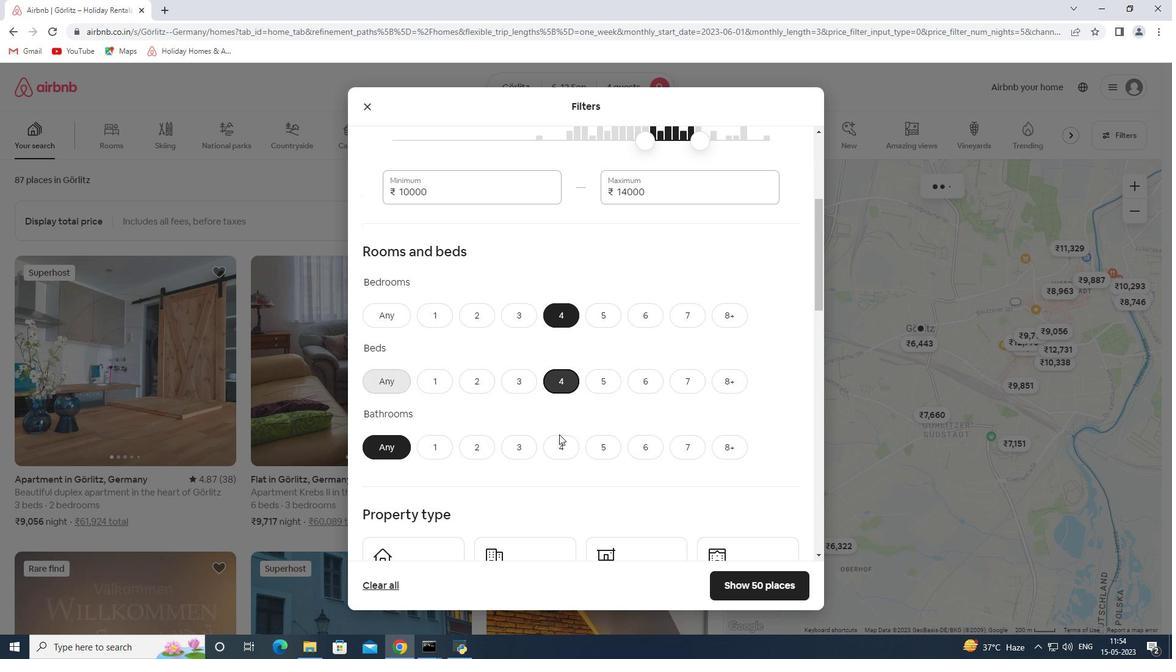 
Action: Mouse moved to (549, 464)
Screenshot: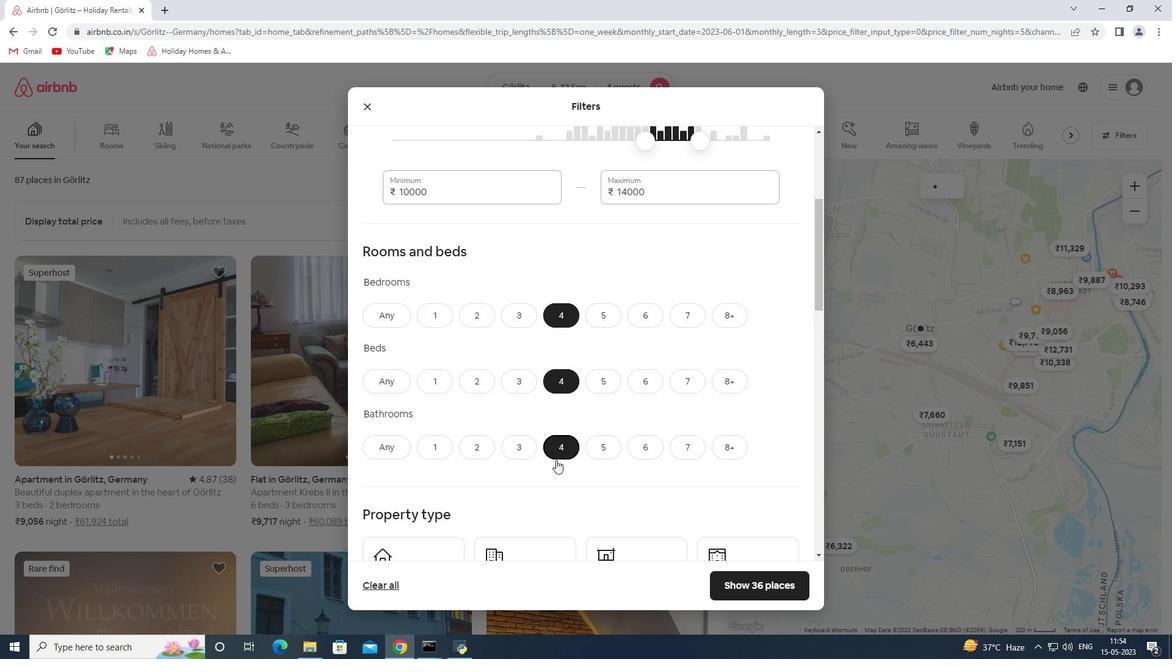 
Action: Mouse scrolled (549, 464) with delta (0, 0)
Screenshot: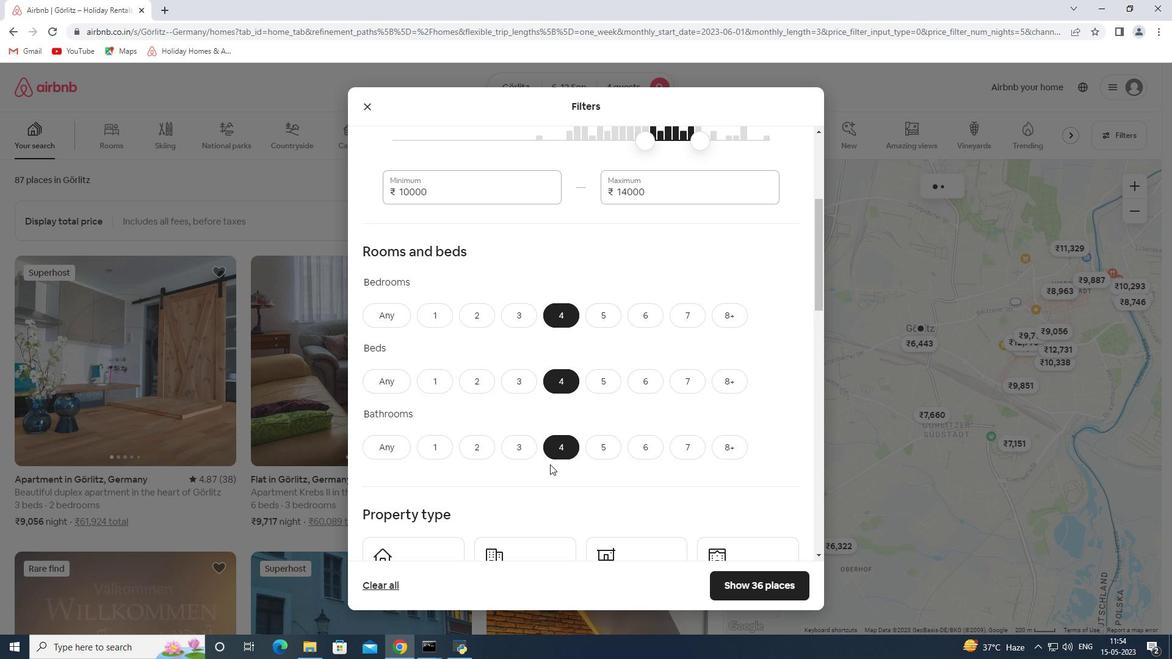 
Action: Mouse scrolled (549, 464) with delta (0, 0)
Screenshot: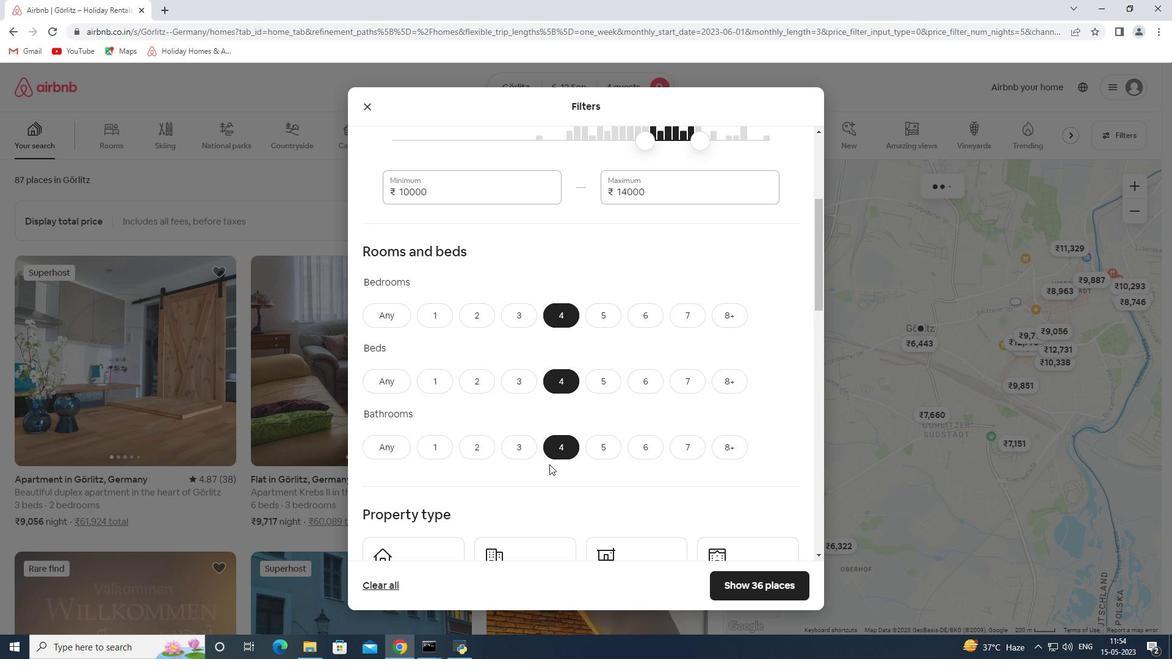 
Action: Mouse scrolled (549, 464) with delta (0, 0)
Screenshot: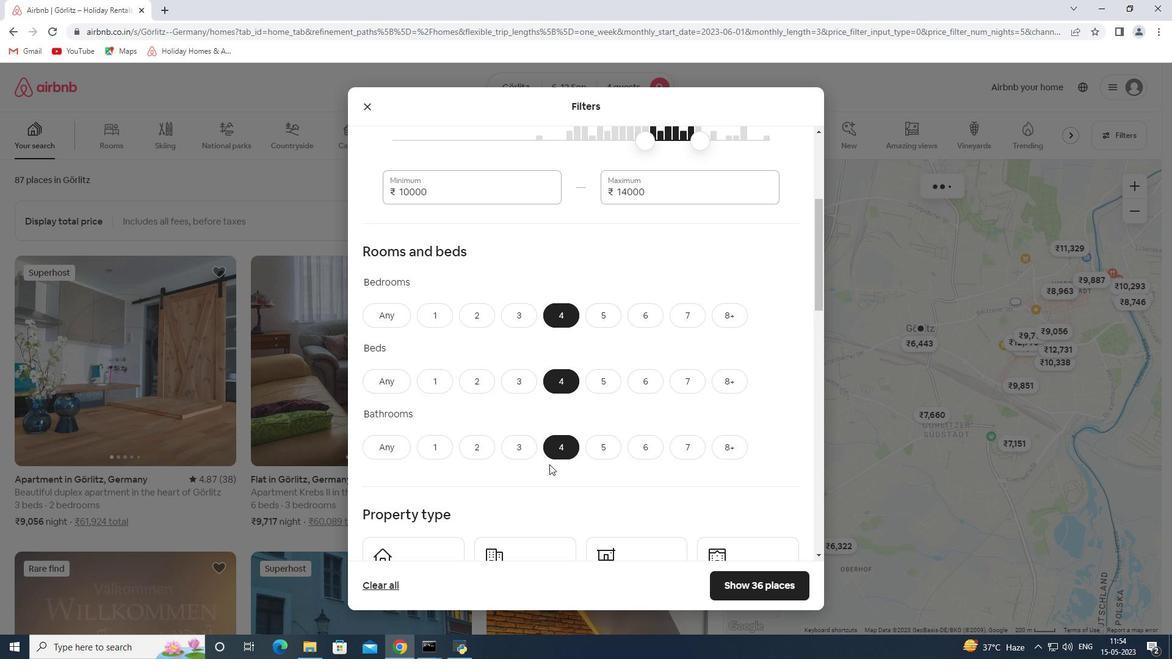 
Action: Mouse moved to (546, 464)
Screenshot: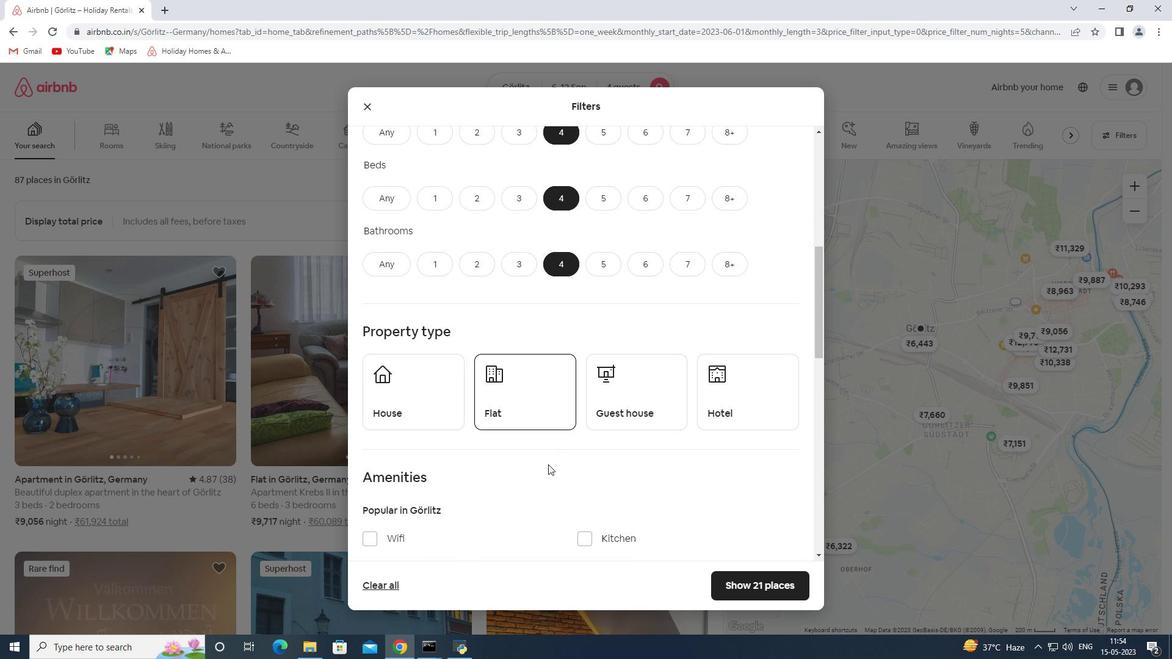 
Action: Mouse scrolled (546, 464) with delta (0, 0)
Screenshot: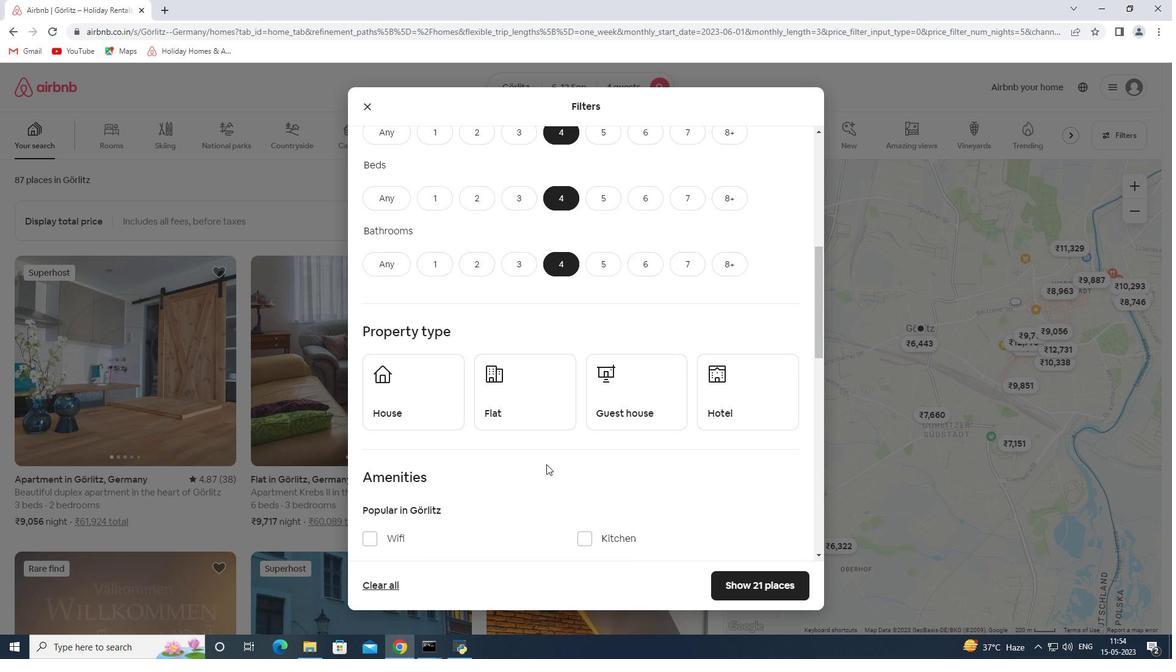 
Action: Mouse scrolled (546, 464) with delta (0, 0)
Screenshot: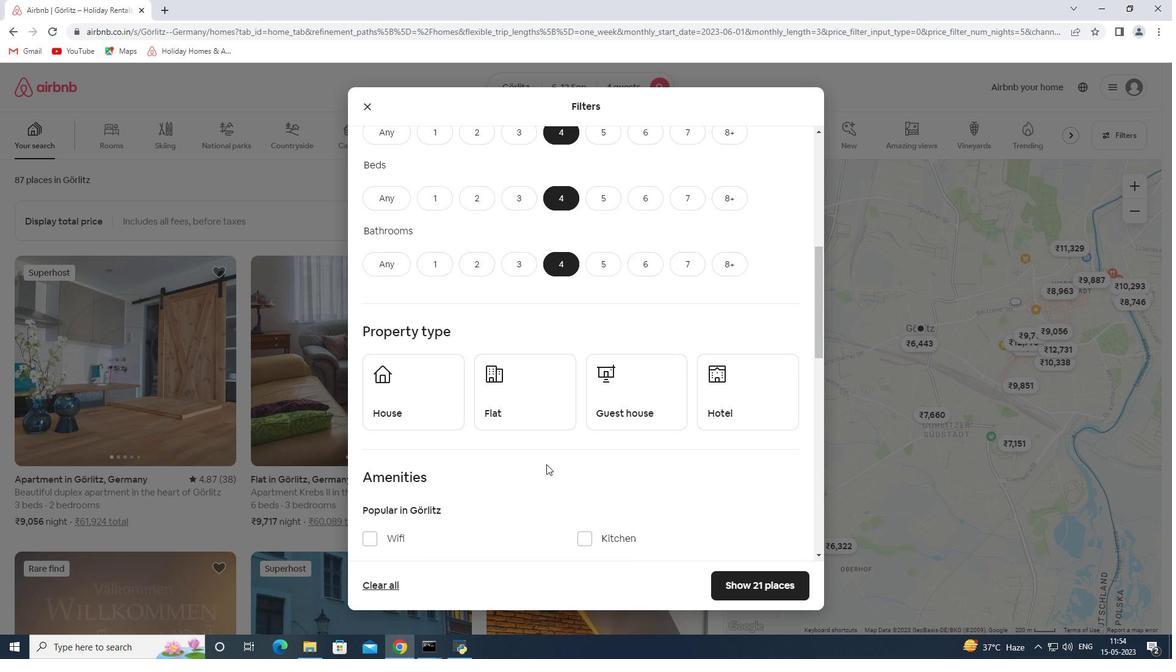 
Action: Mouse moved to (546, 464)
Screenshot: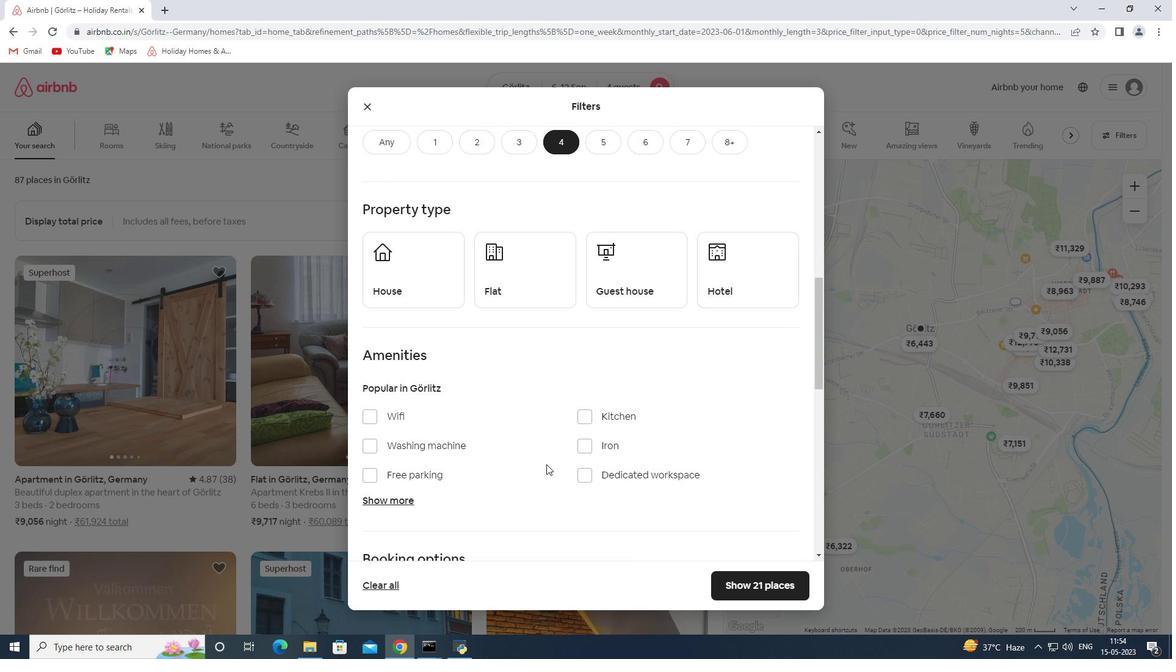 
Action: Mouse scrolled (546, 463) with delta (0, 0)
Screenshot: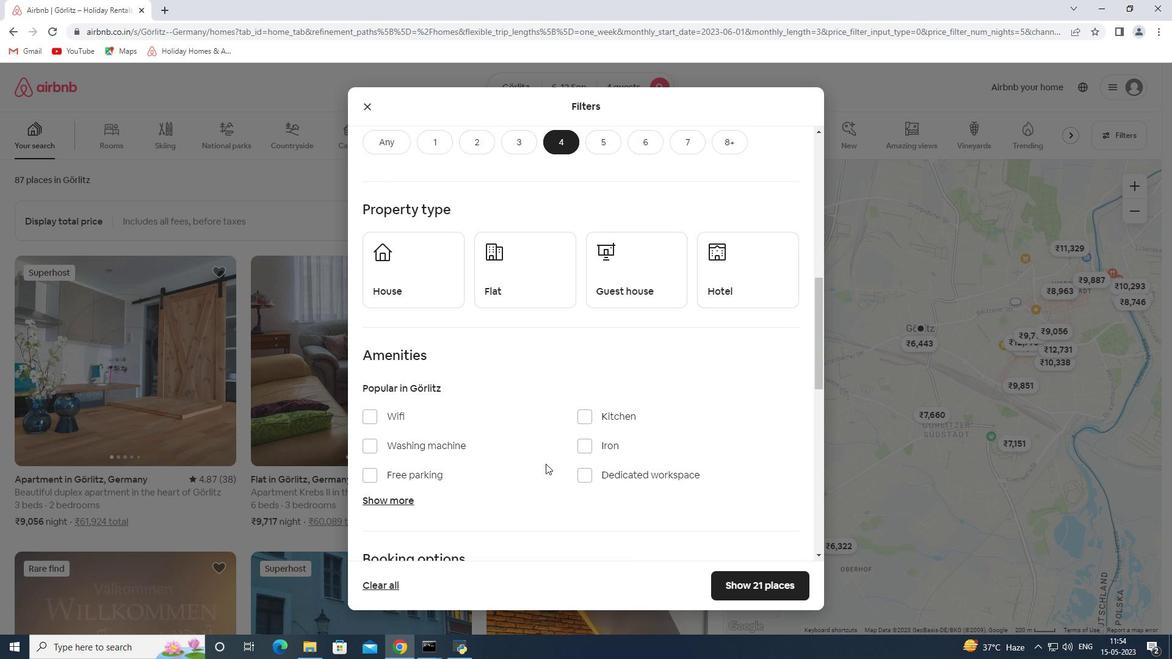 
Action: Mouse moved to (398, 225)
Screenshot: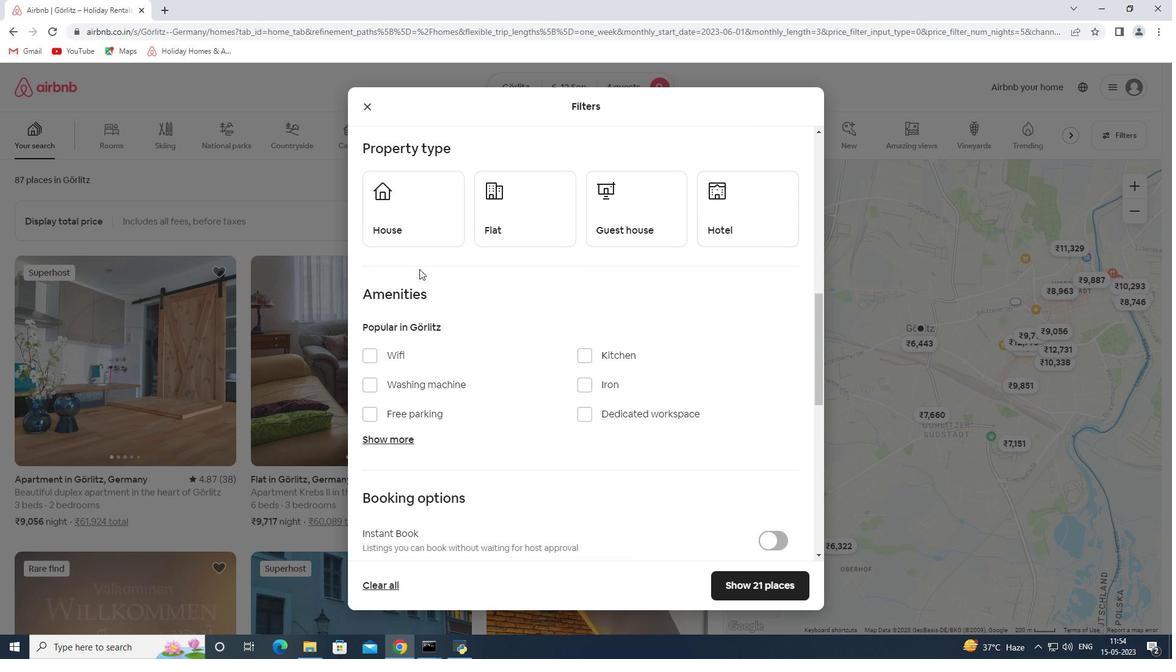 
Action: Mouse pressed left at (398, 225)
Screenshot: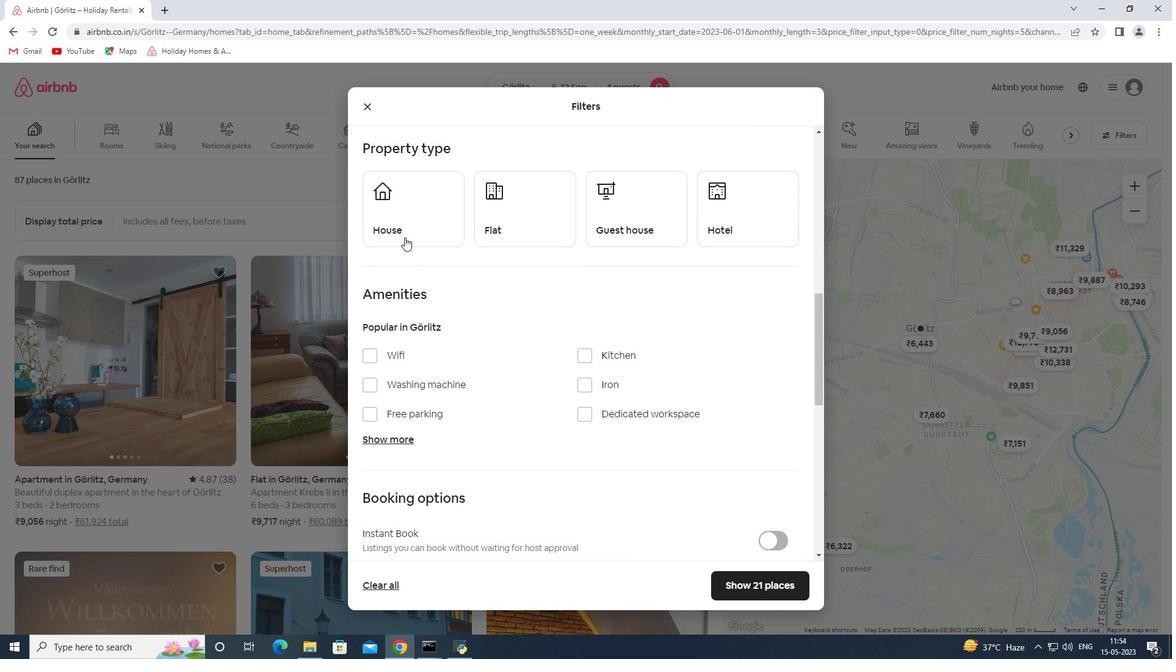 
Action: Mouse moved to (505, 229)
Screenshot: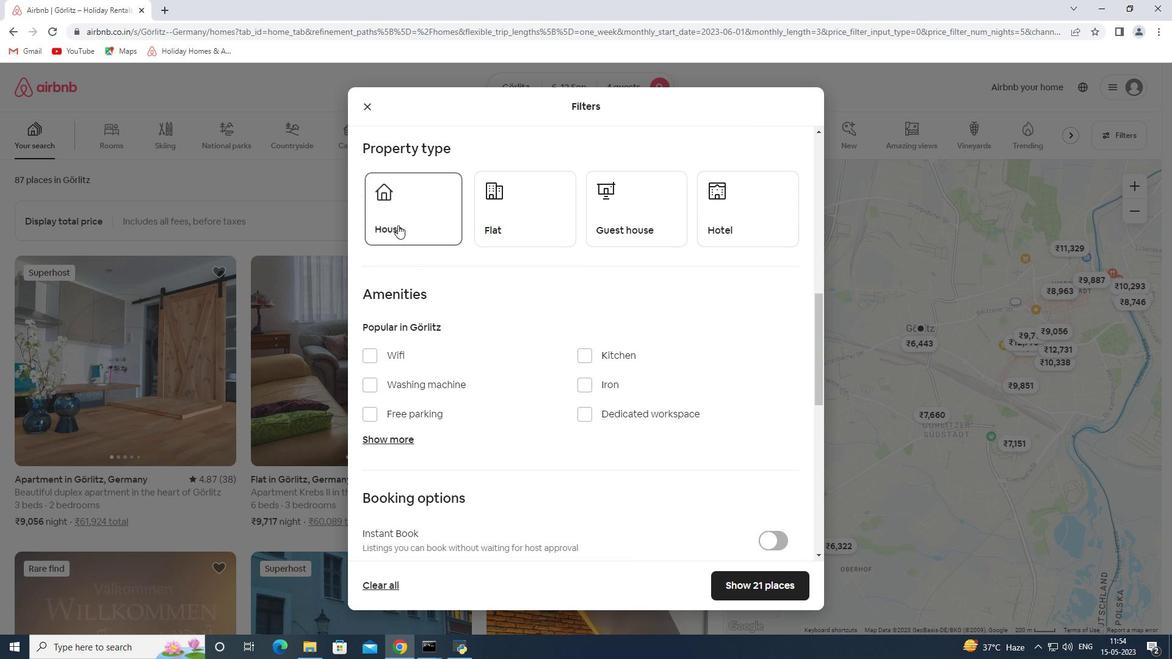 
Action: Mouse pressed left at (505, 229)
Screenshot: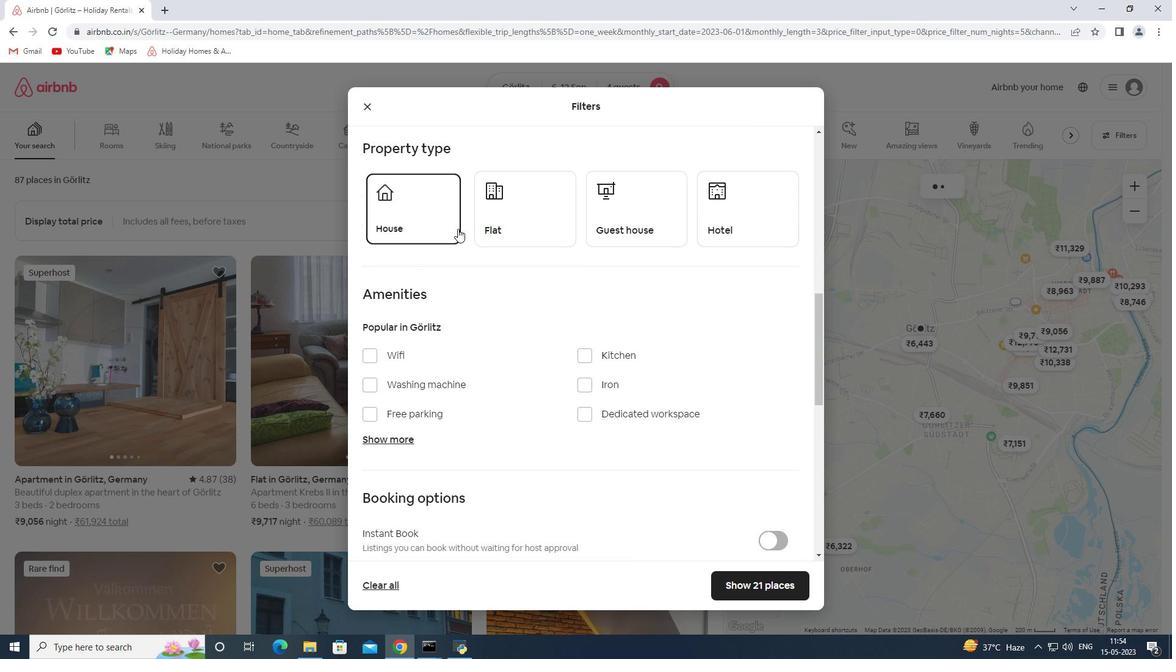 
Action: Mouse moved to (607, 223)
Screenshot: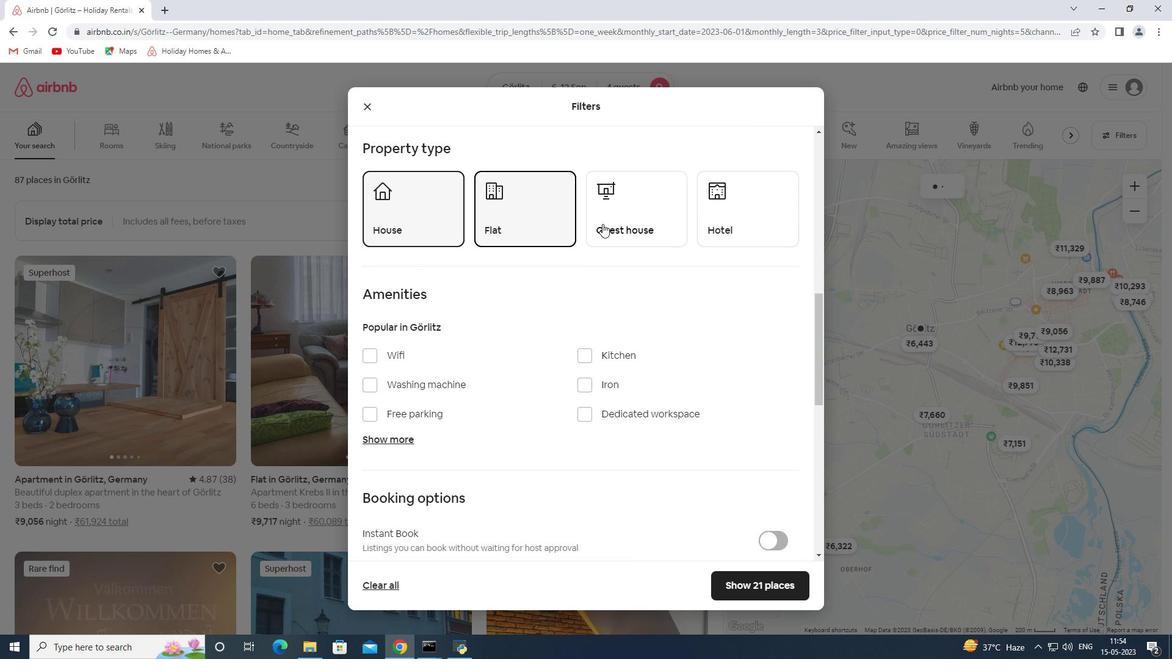 
Action: Mouse pressed left at (607, 223)
Screenshot: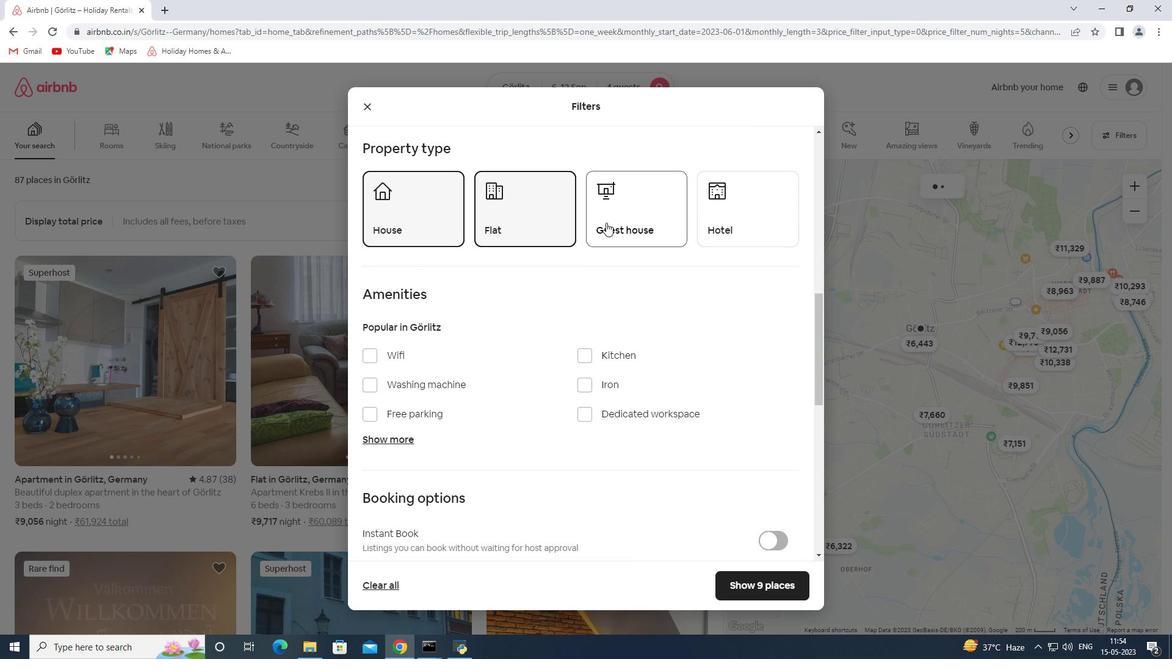 
Action: Mouse moved to (513, 277)
Screenshot: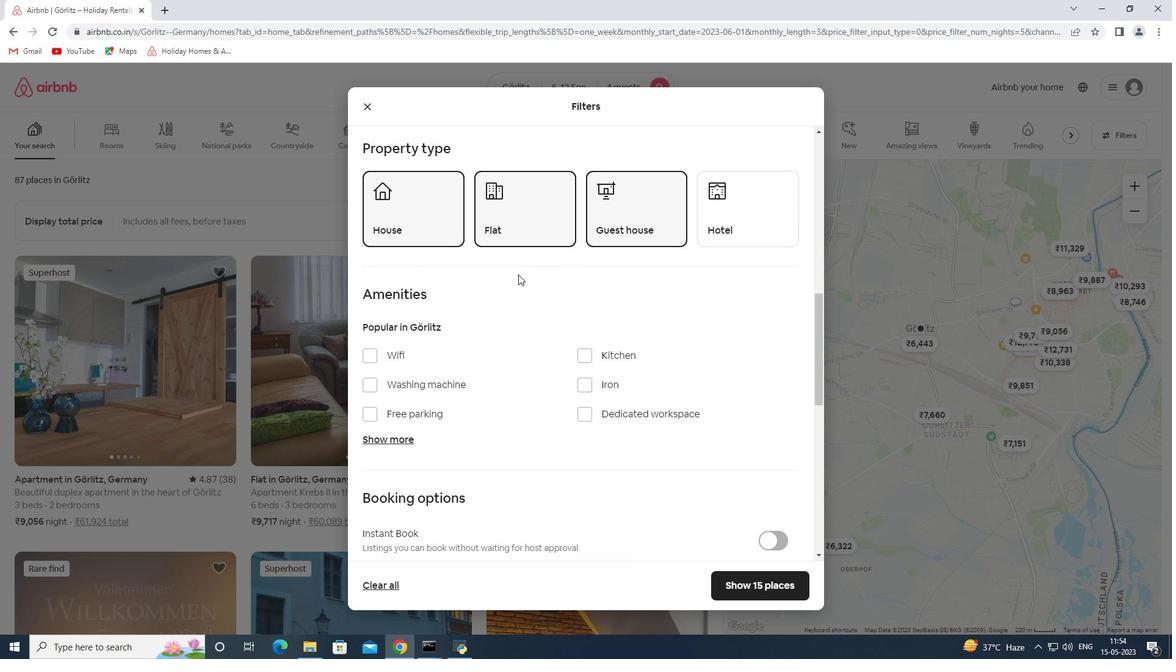 
Action: Mouse scrolled (513, 277) with delta (0, 0)
Screenshot: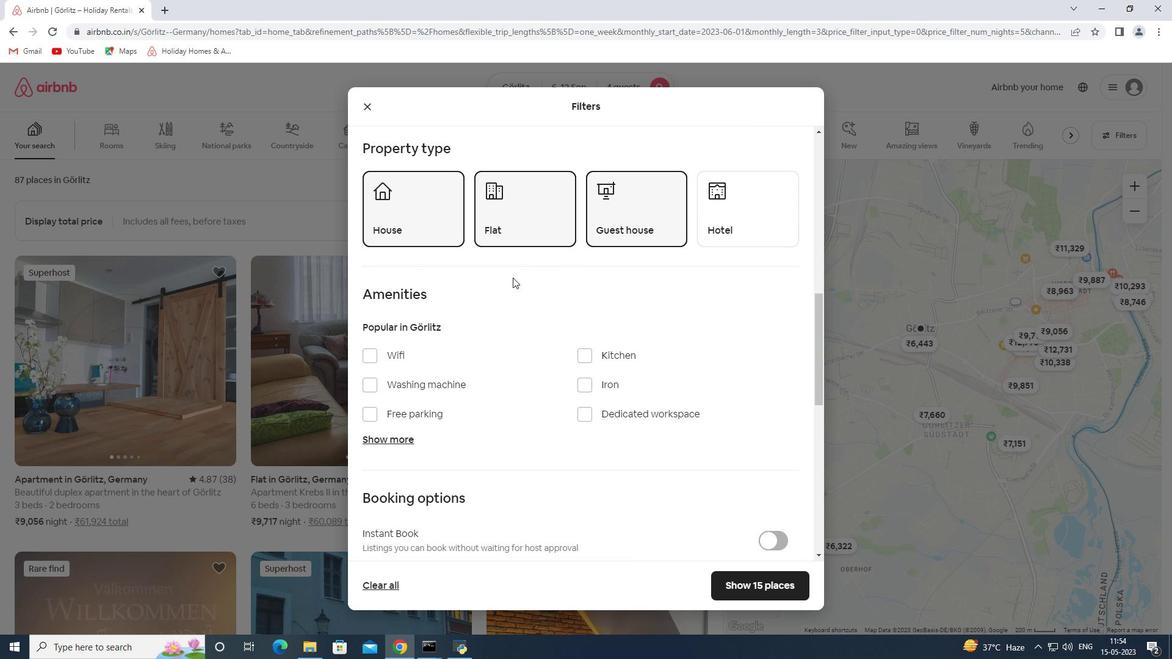 
Action: Mouse scrolled (513, 277) with delta (0, 0)
Screenshot: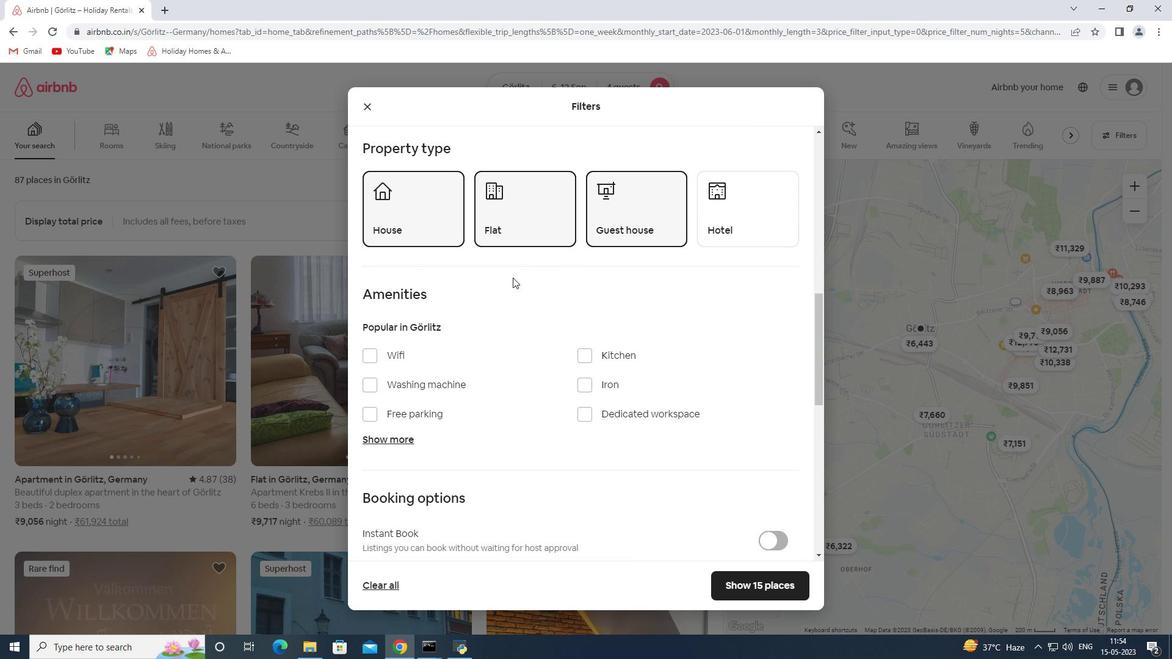 
Action: Mouse moved to (381, 232)
Screenshot: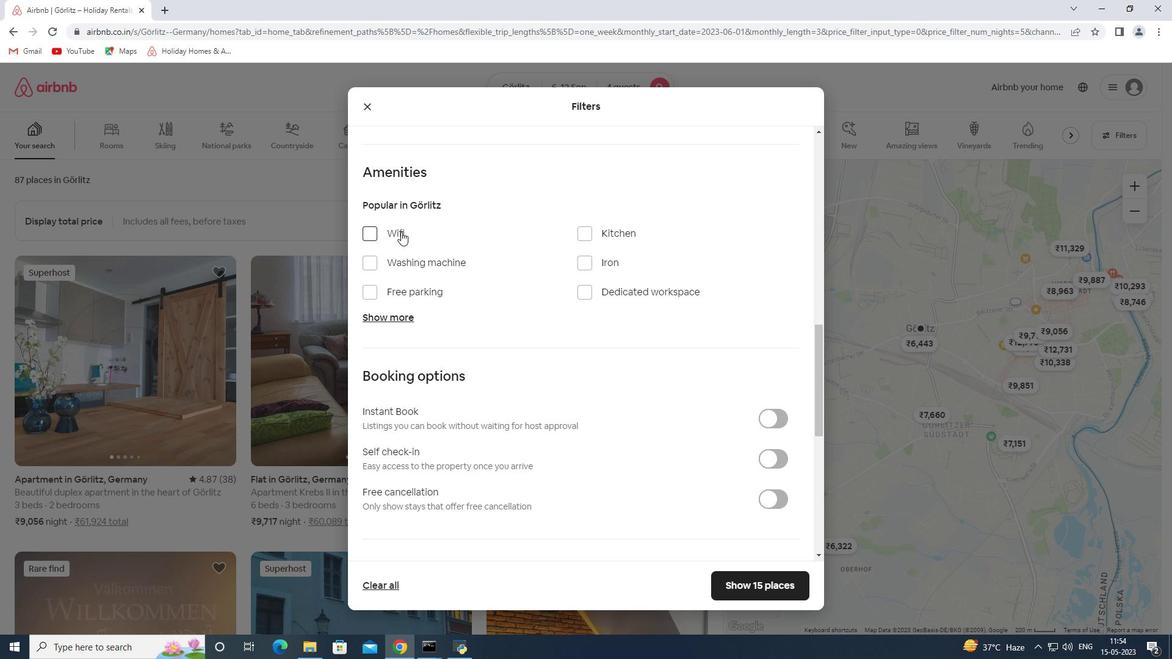 
Action: Mouse pressed left at (381, 232)
Screenshot: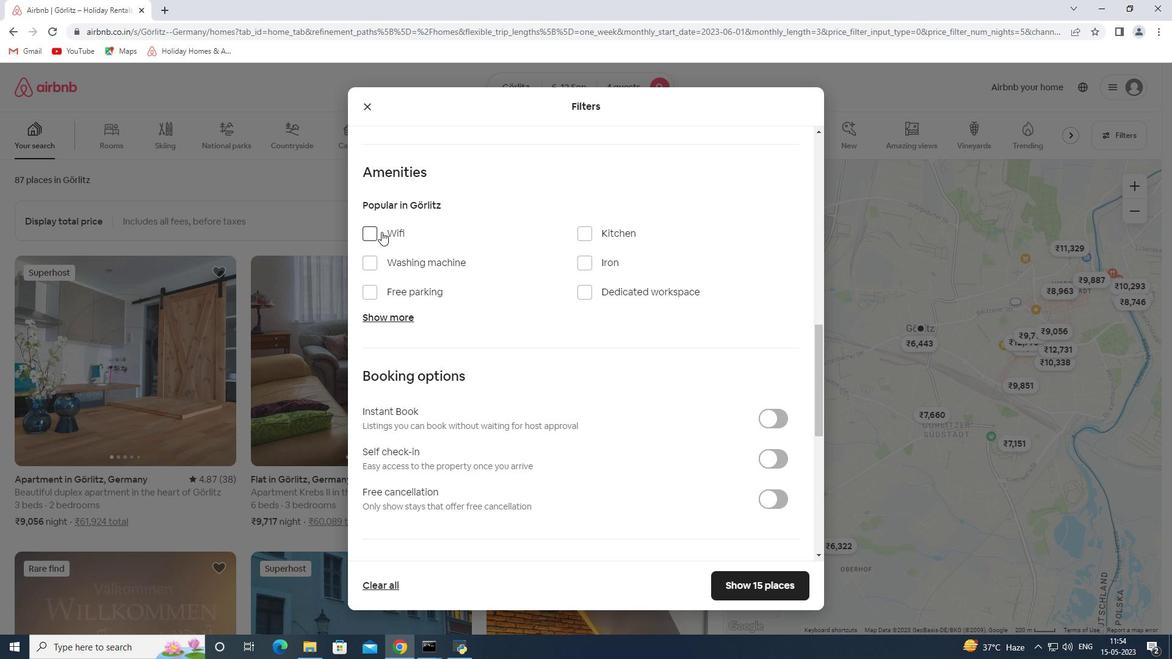
Action: Mouse moved to (395, 318)
Screenshot: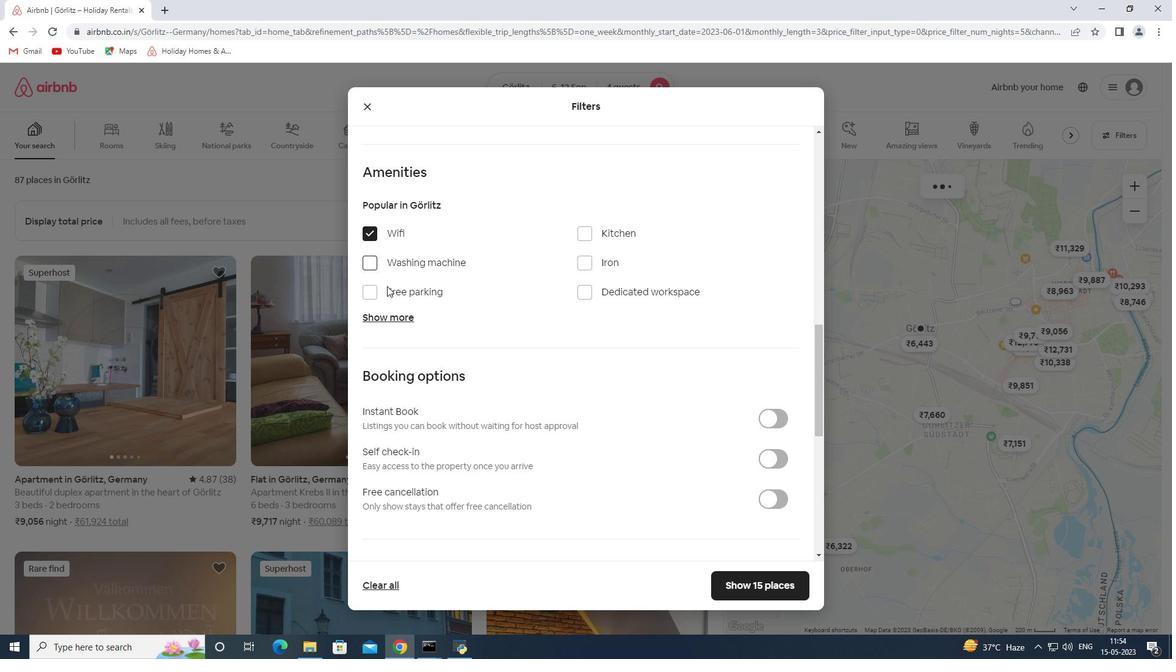 
Action: Mouse pressed left at (395, 318)
Screenshot: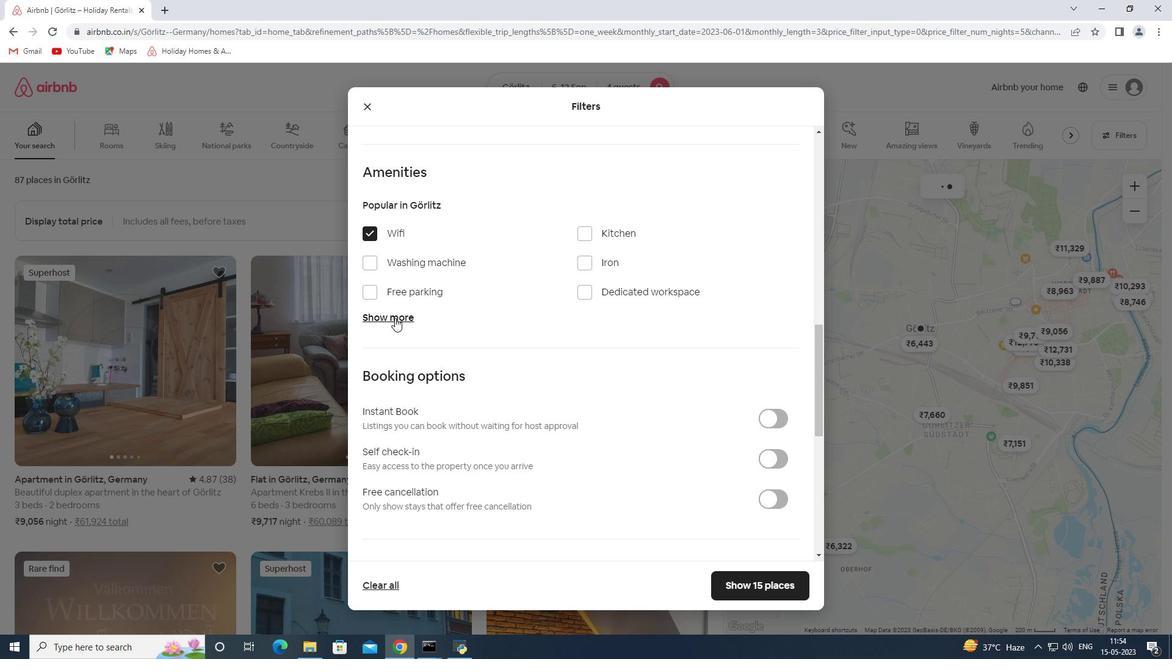 
Action: Mouse moved to (404, 297)
Screenshot: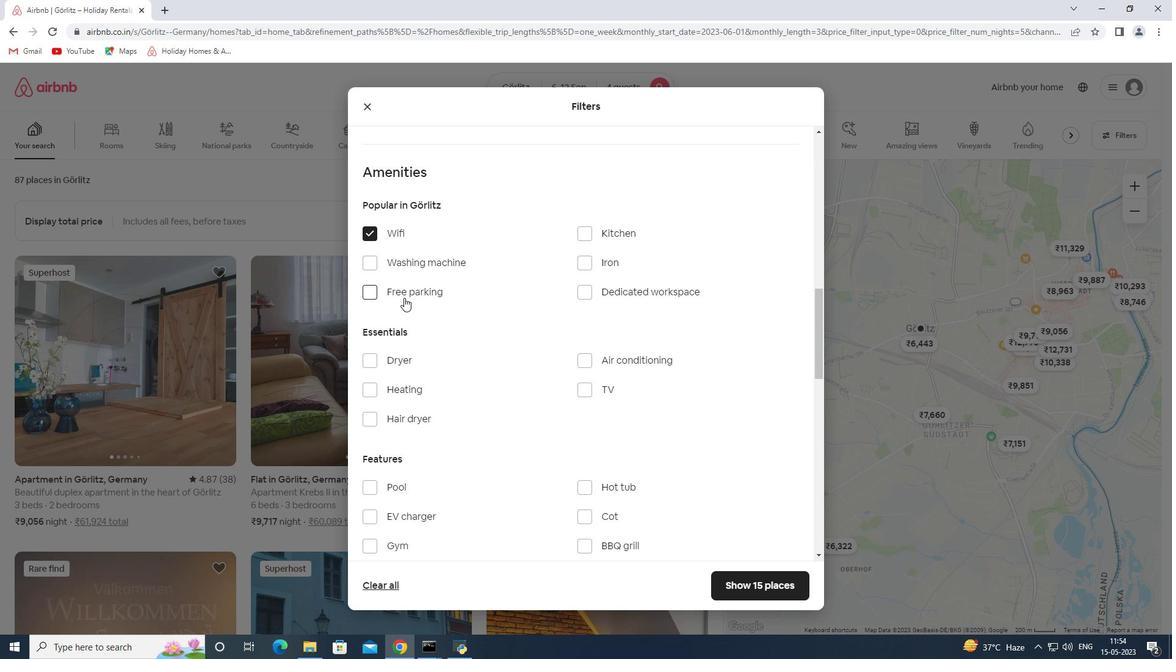 
Action: Mouse pressed left at (404, 297)
Screenshot: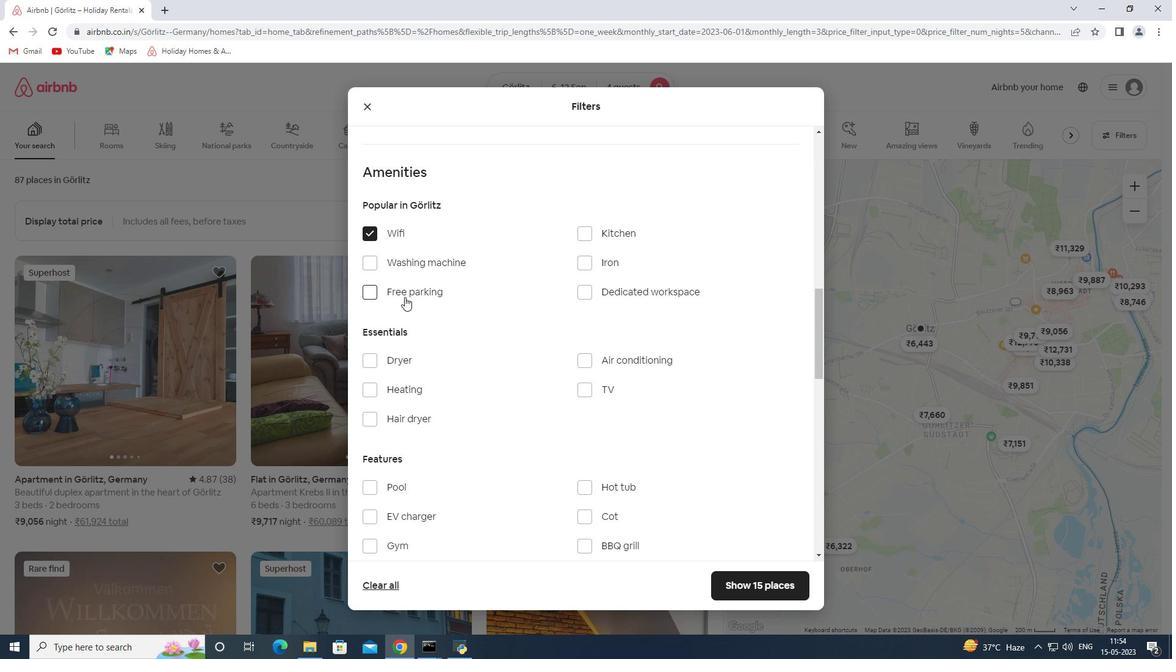 
Action: Mouse moved to (608, 390)
Screenshot: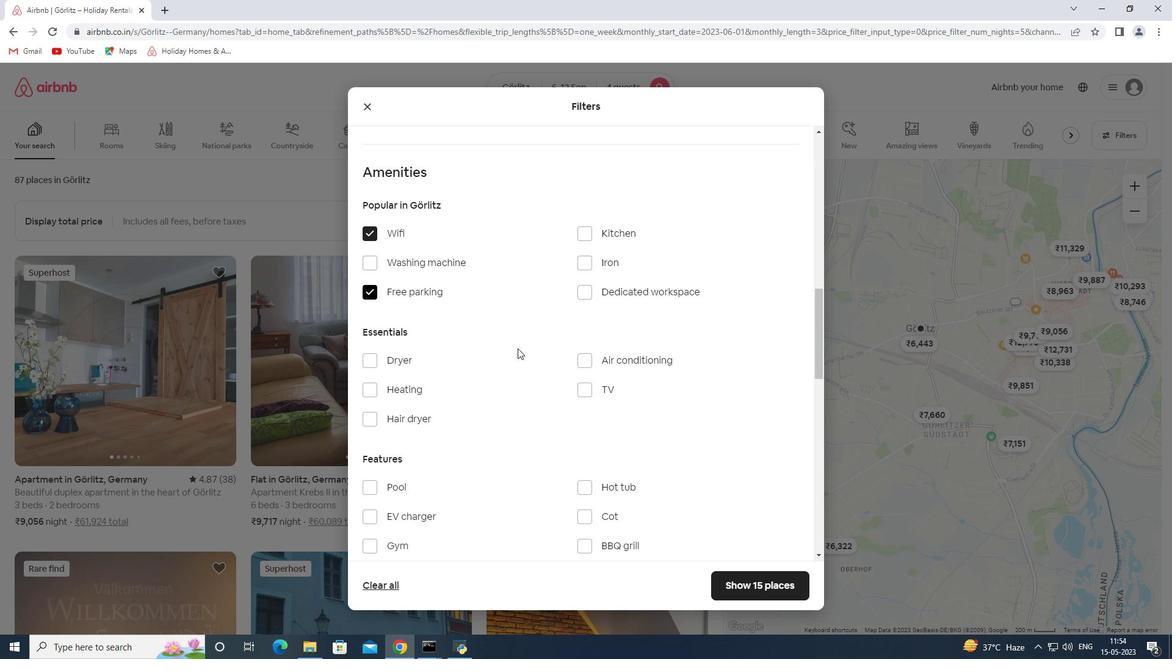 
Action: Mouse pressed left at (608, 390)
Screenshot: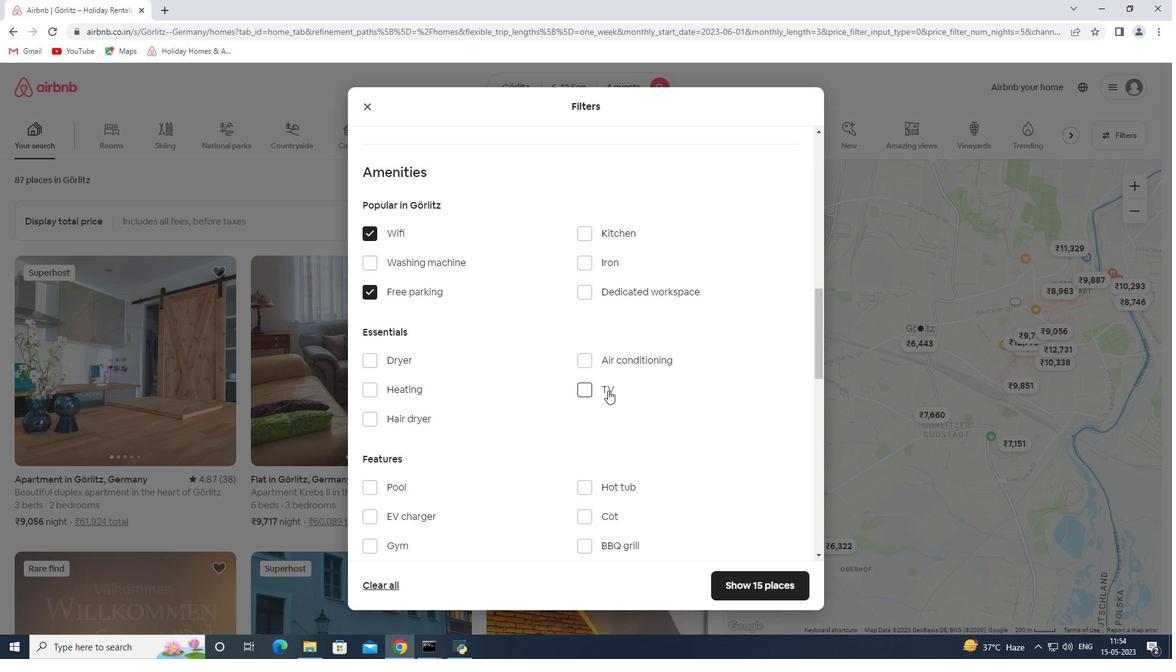 
Action: Mouse moved to (375, 441)
Screenshot: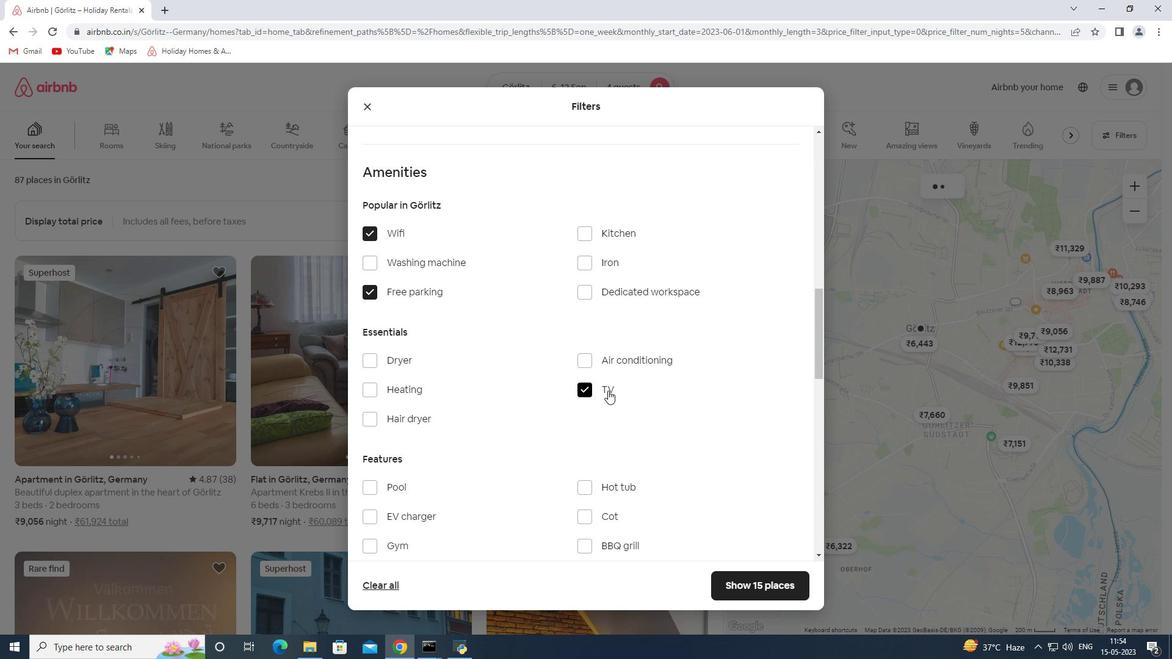 
Action: Mouse scrolled (375, 441) with delta (0, 0)
Screenshot: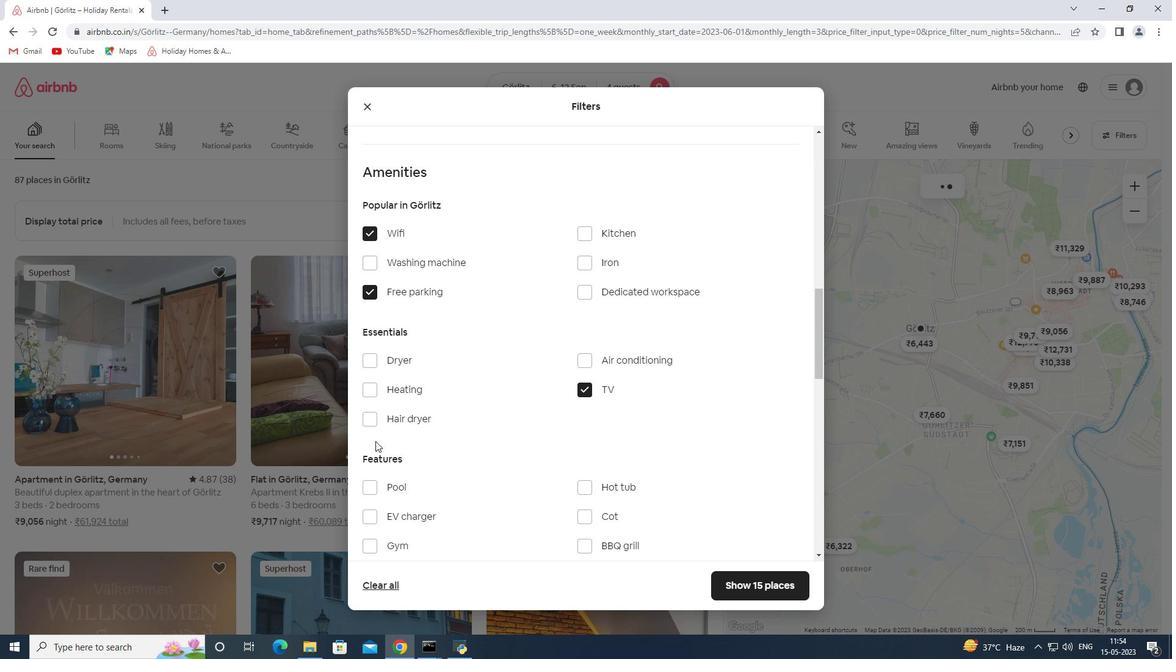 
Action: Mouse scrolled (375, 441) with delta (0, 0)
Screenshot: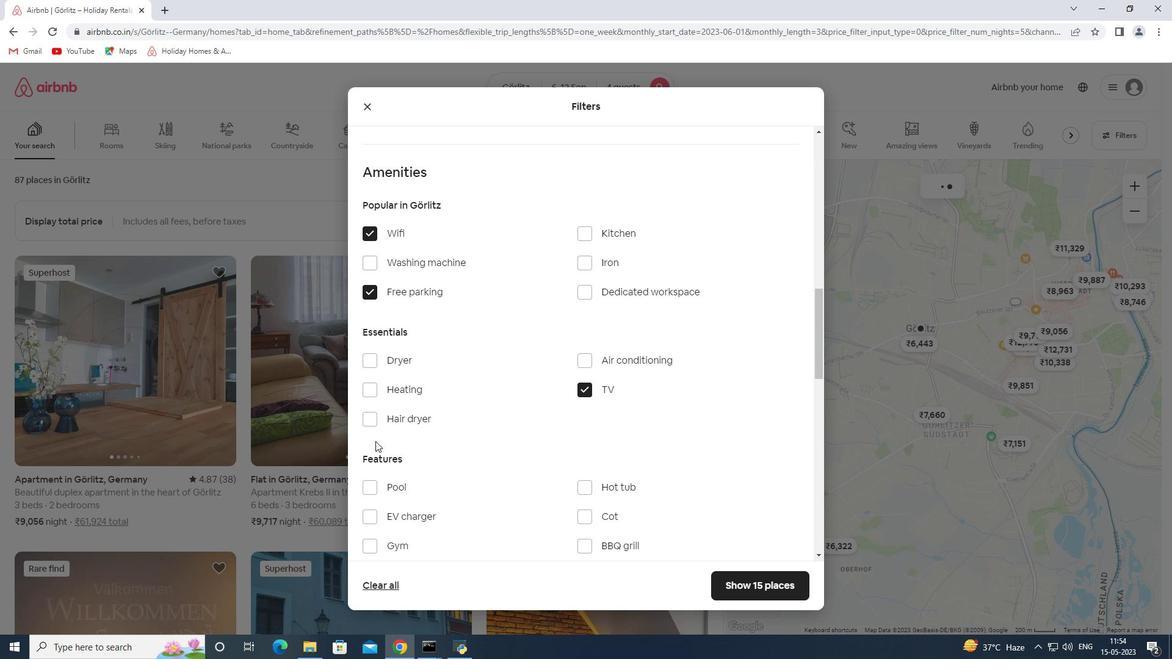 
Action: Mouse scrolled (375, 441) with delta (0, 0)
Screenshot: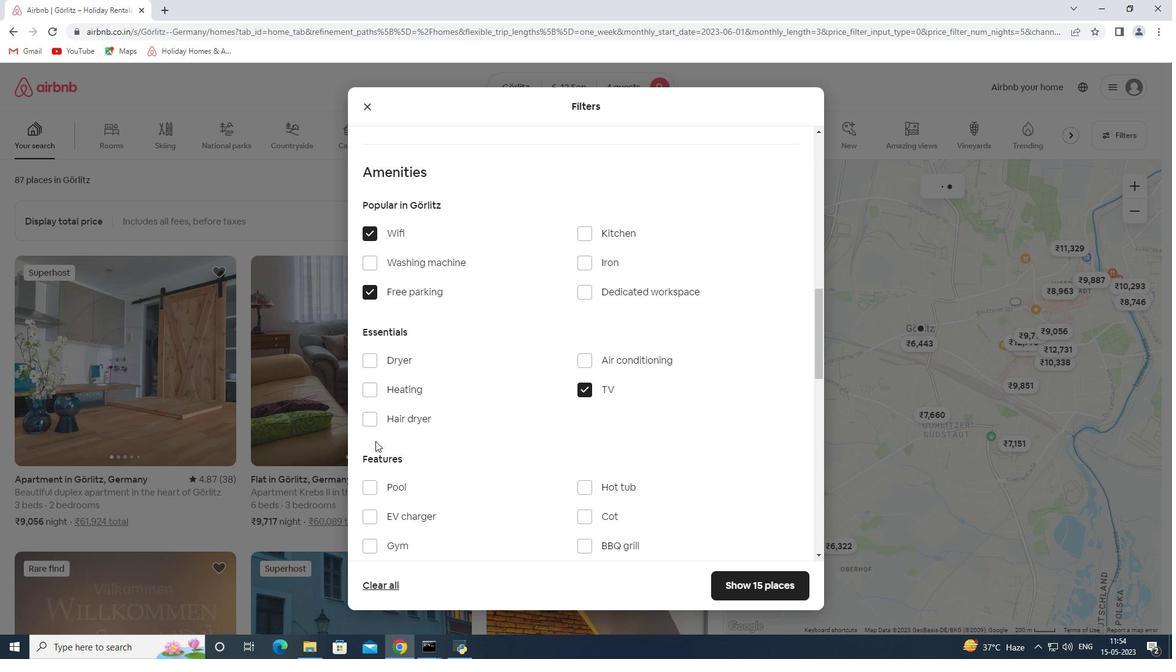 
Action: Mouse moved to (378, 359)
Screenshot: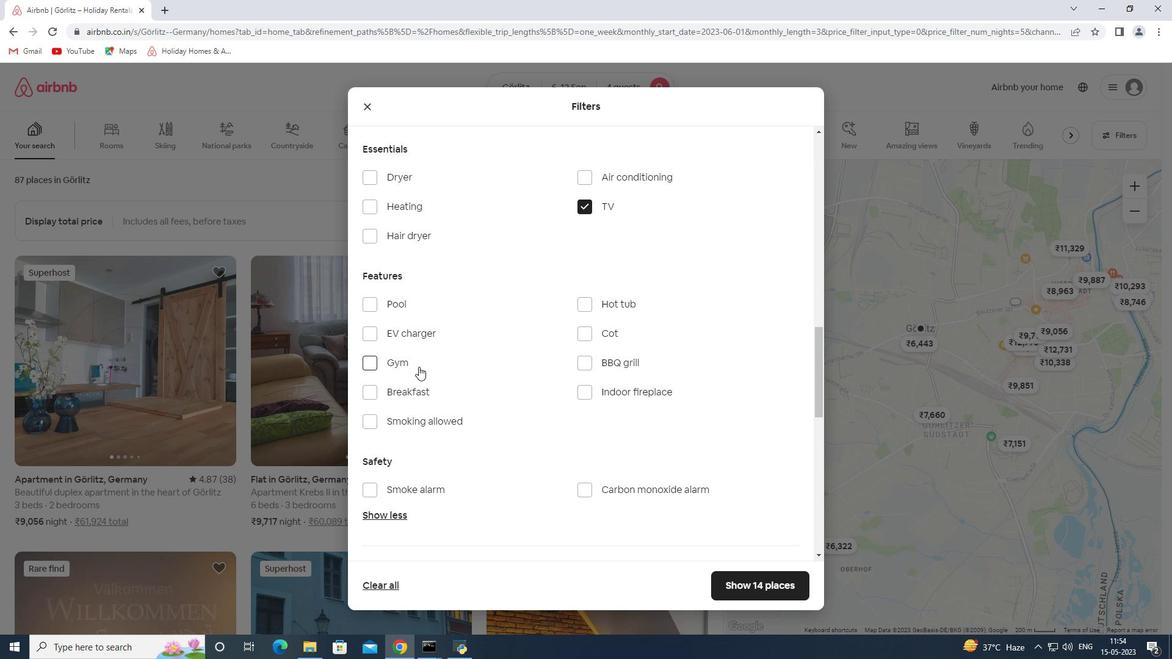 
Action: Mouse pressed left at (378, 359)
Screenshot: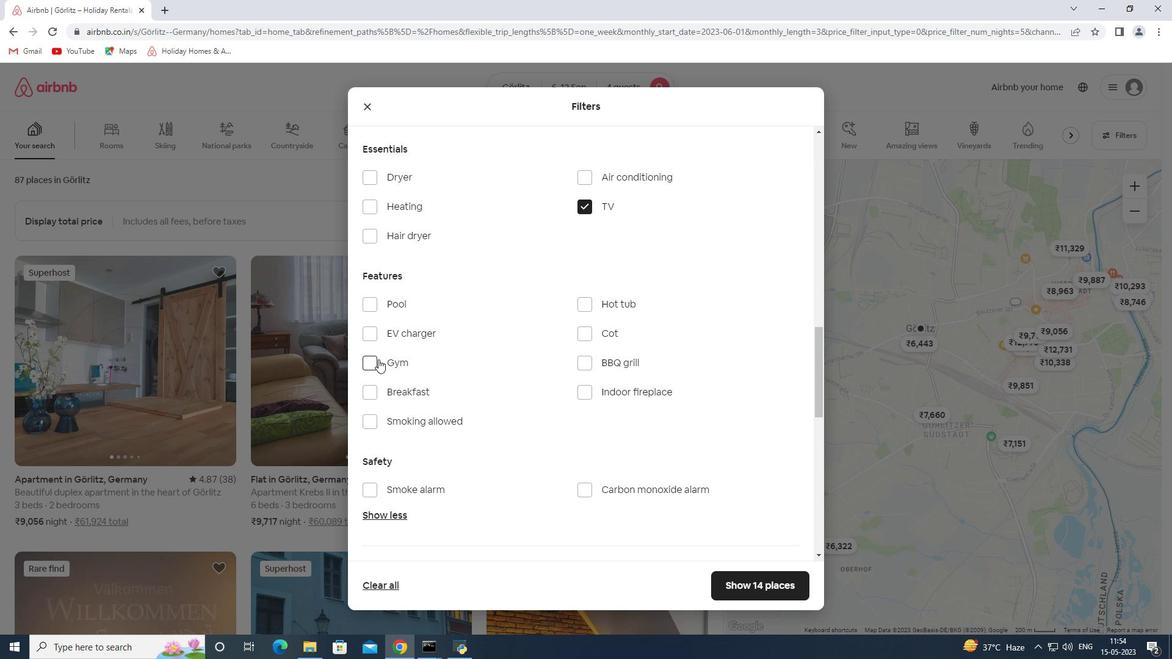 
Action: Mouse moved to (389, 392)
Screenshot: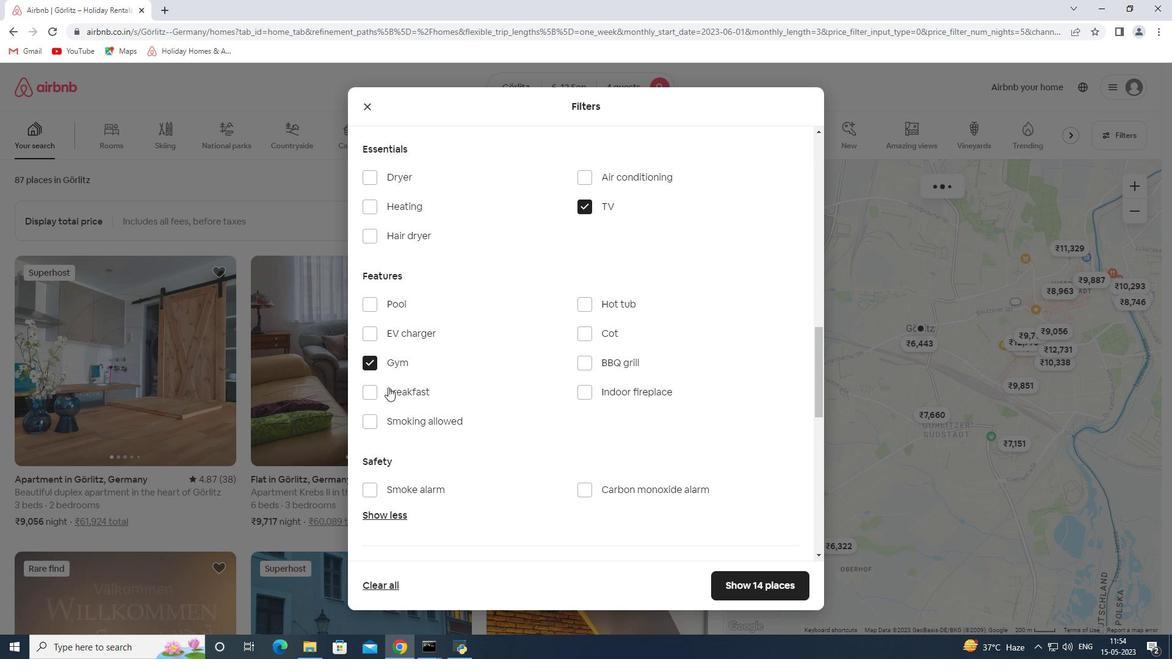 
Action: Mouse pressed left at (389, 392)
Screenshot: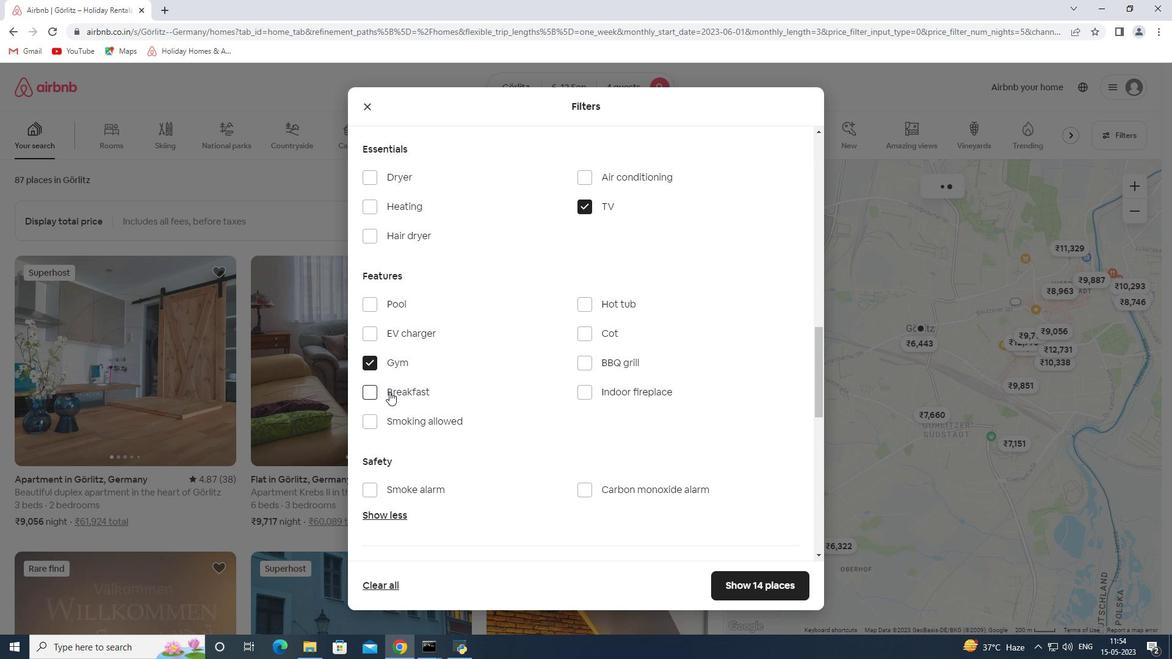 
Action: Mouse moved to (518, 228)
Screenshot: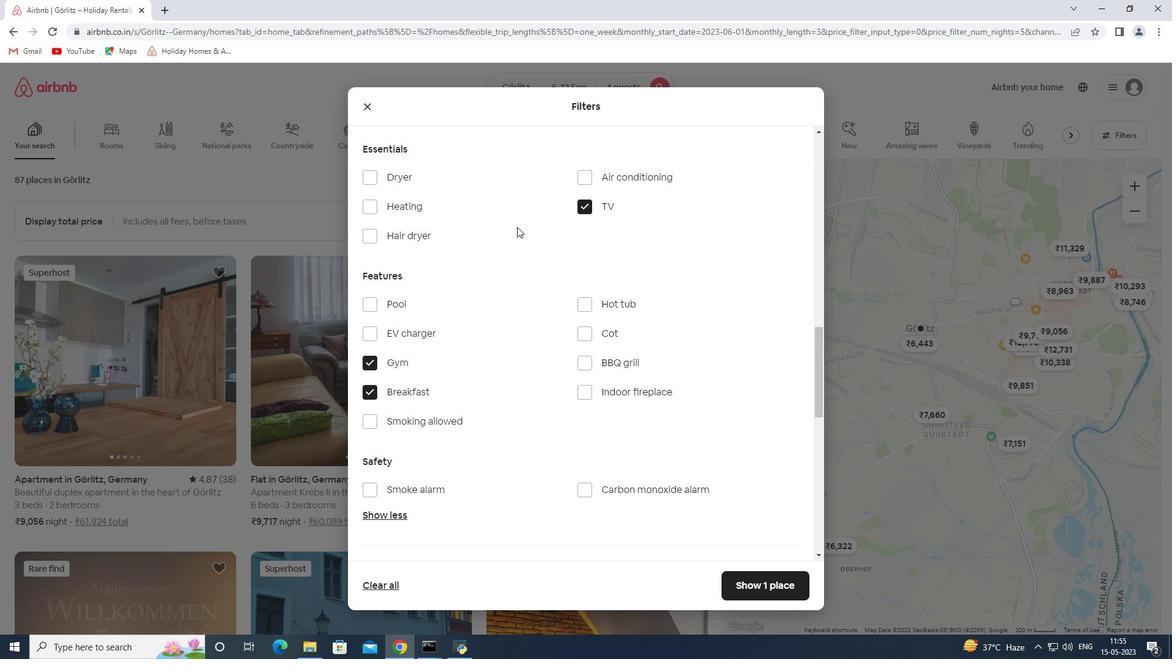 
Action: Mouse scrolled (518, 227) with delta (0, 0)
Screenshot: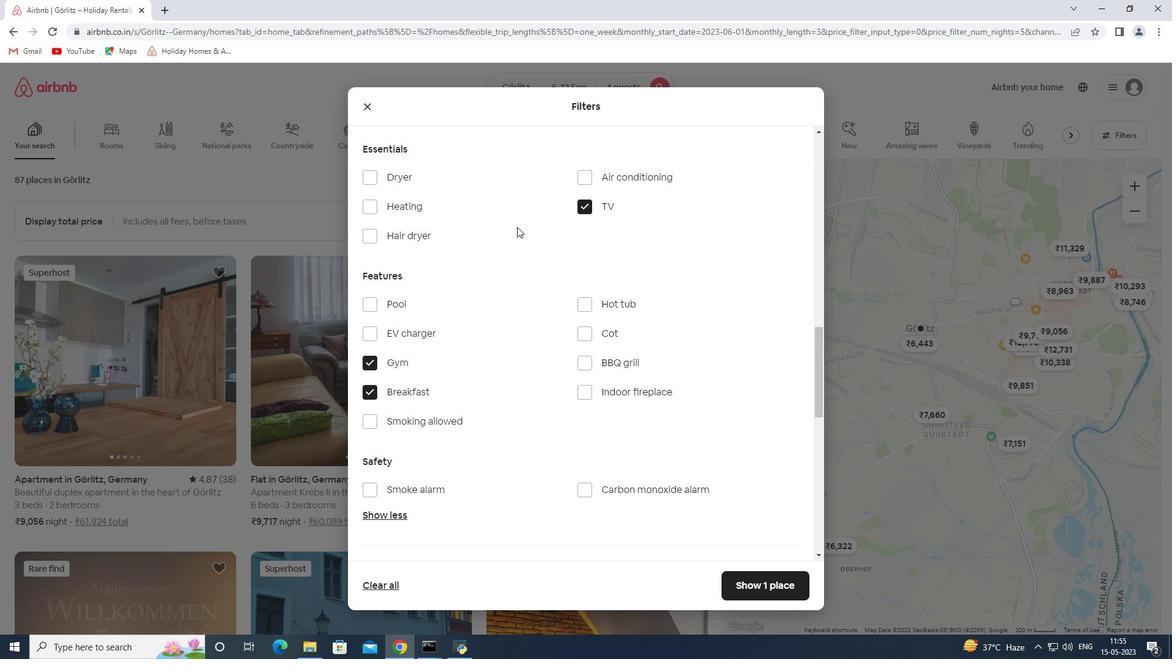 
Action: Mouse moved to (520, 233)
Screenshot: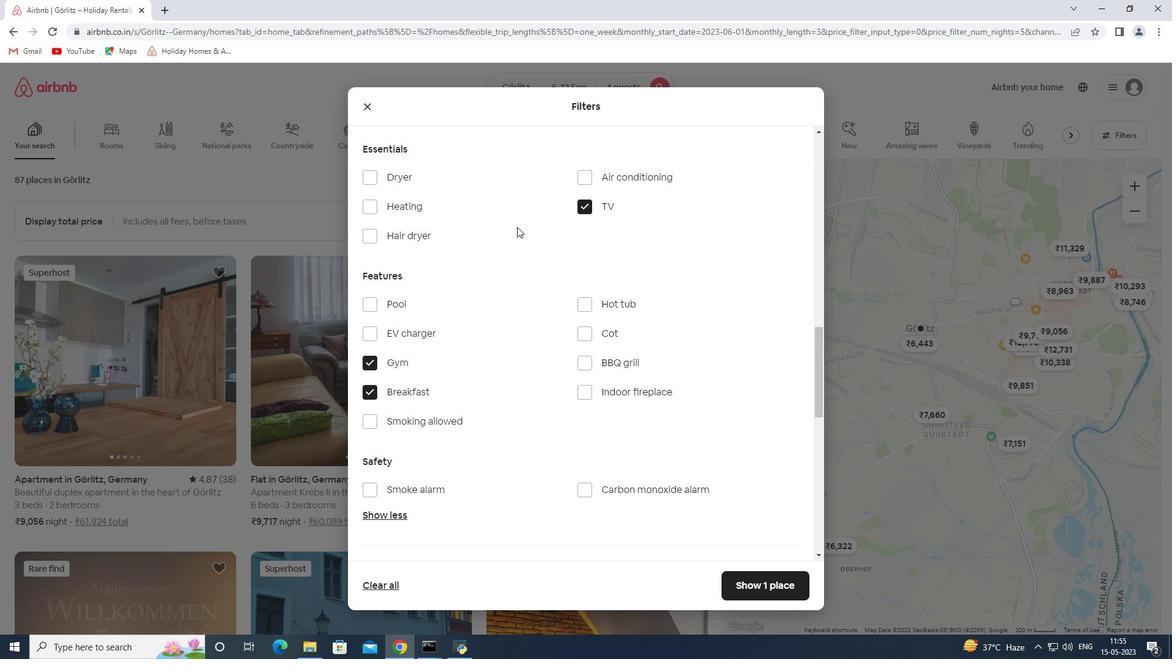 
Action: Mouse scrolled (520, 232) with delta (0, 0)
Screenshot: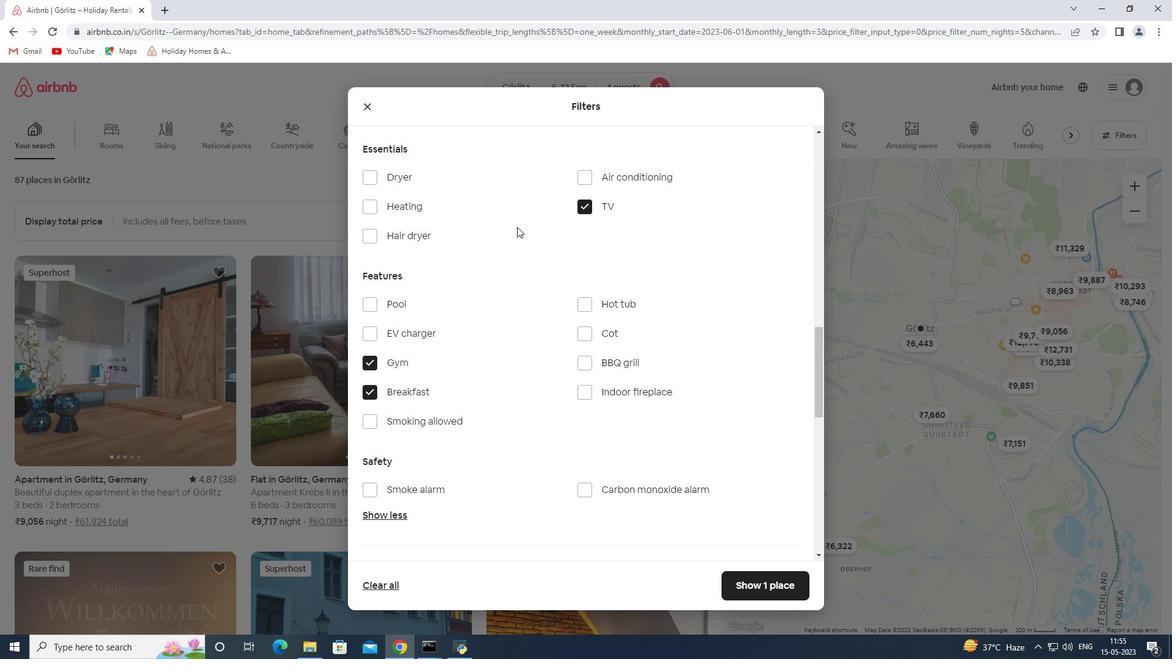 
Action: Mouse moved to (524, 240)
Screenshot: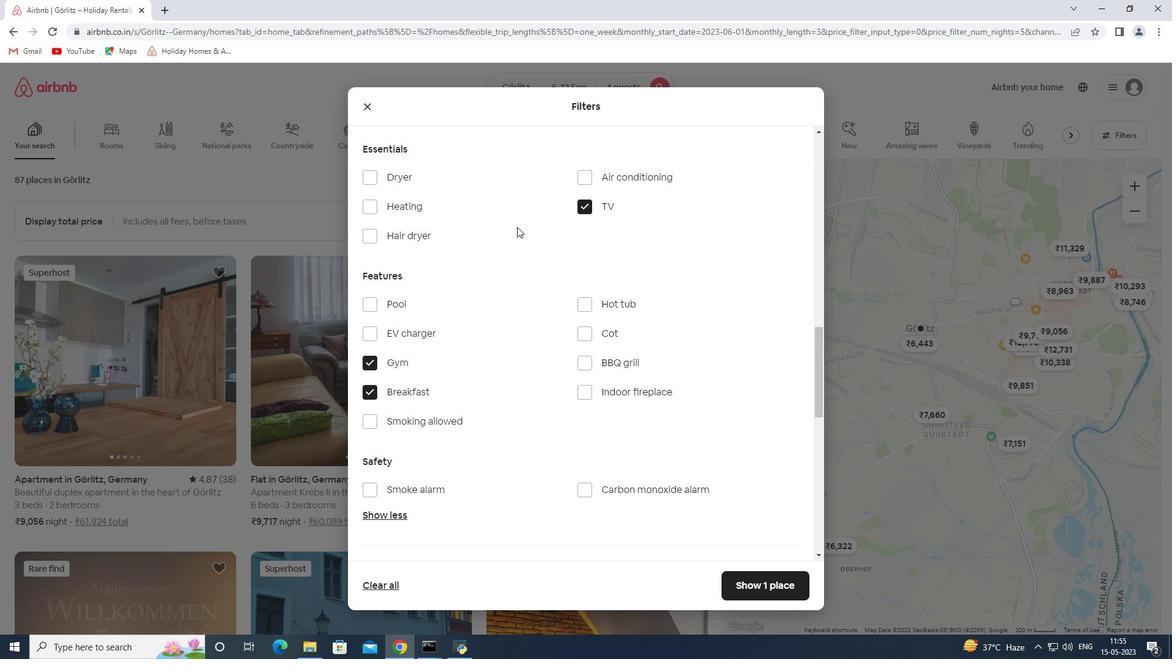 
Action: Mouse scrolled (524, 240) with delta (0, 0)
Screenshot: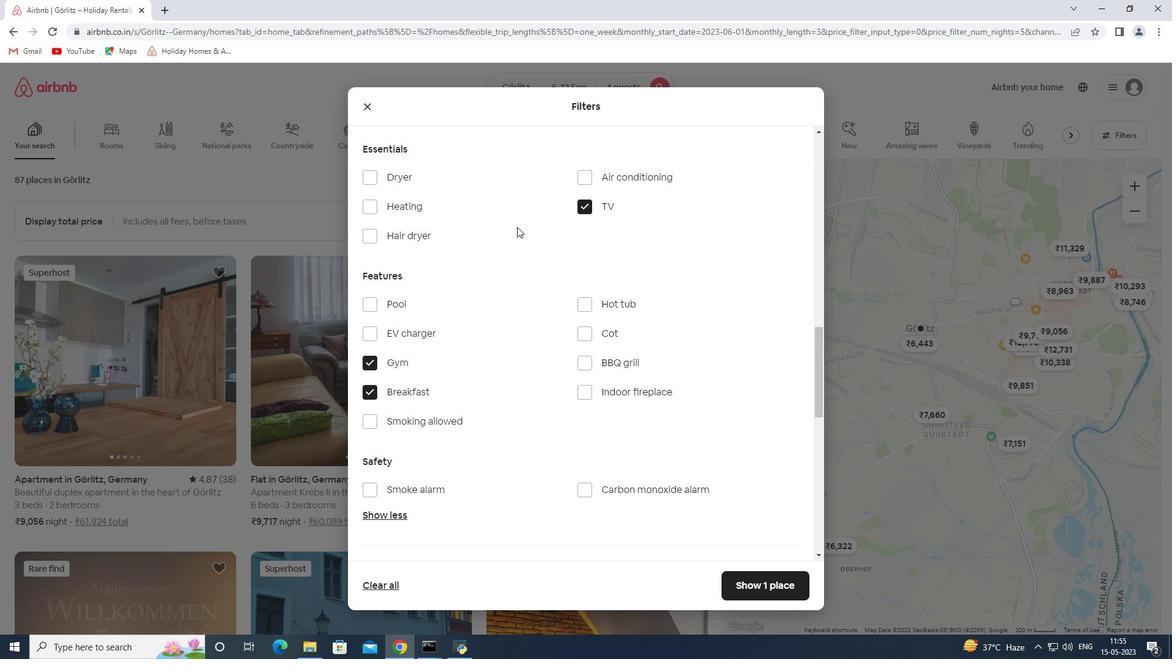 
Action: Mouse moved to (527, 243)
Screenshot: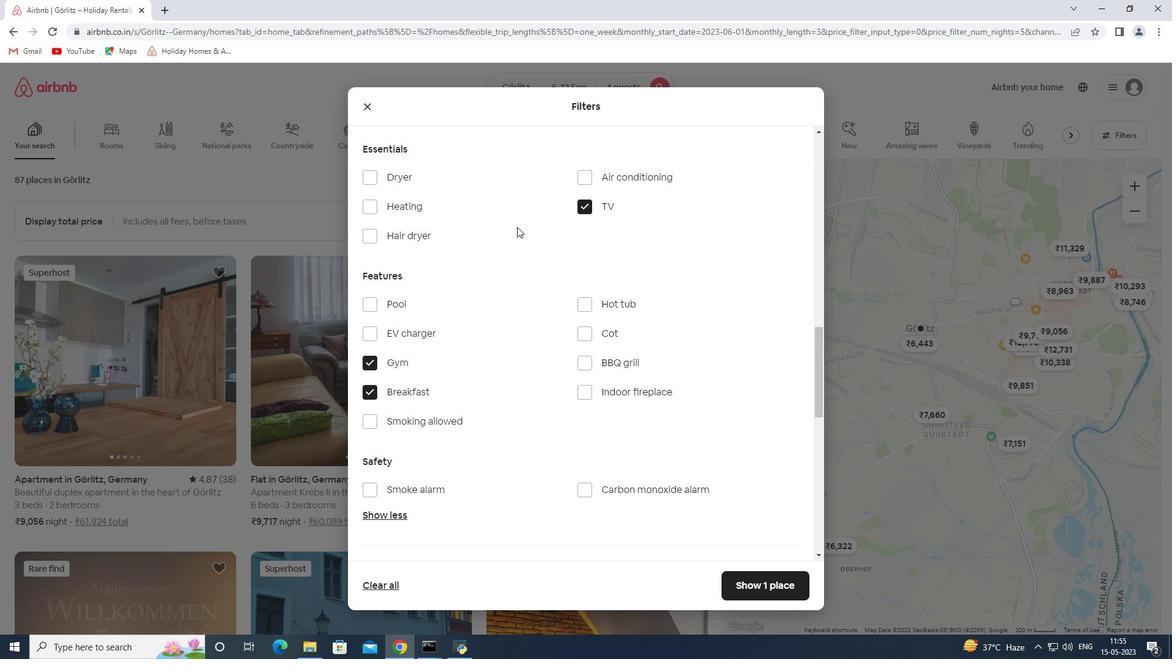 
Action: Mouse scrolled (527, 243) with delta (0, 0)
Screenshot: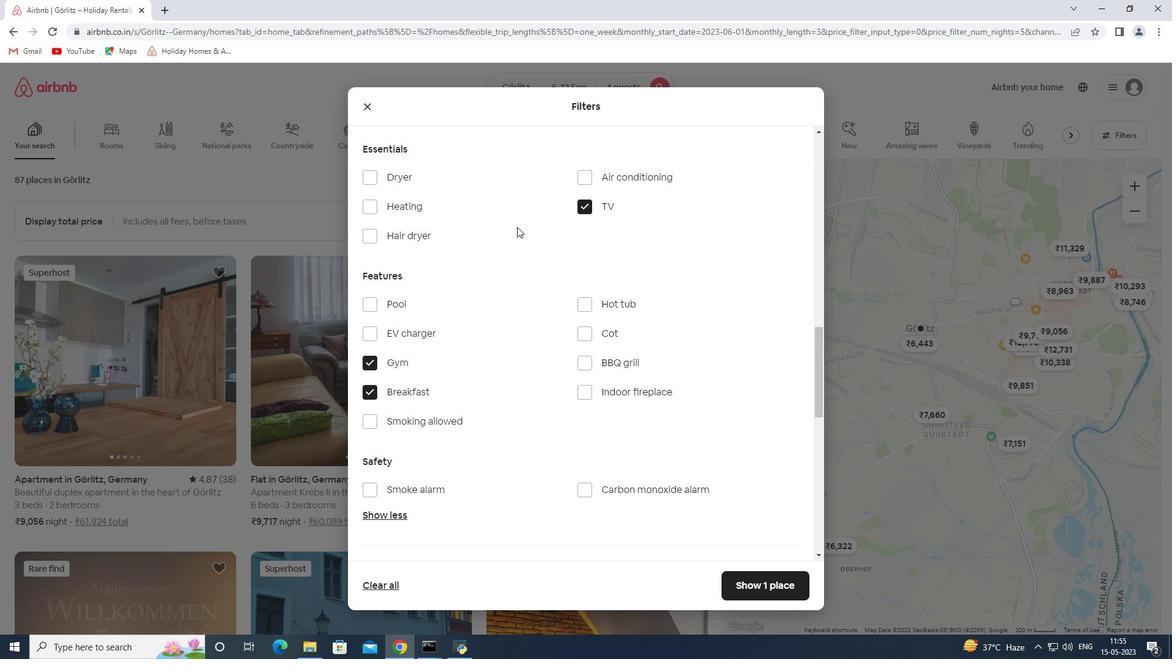 
Action: Mouse moved to (527, 243)
Screenshot: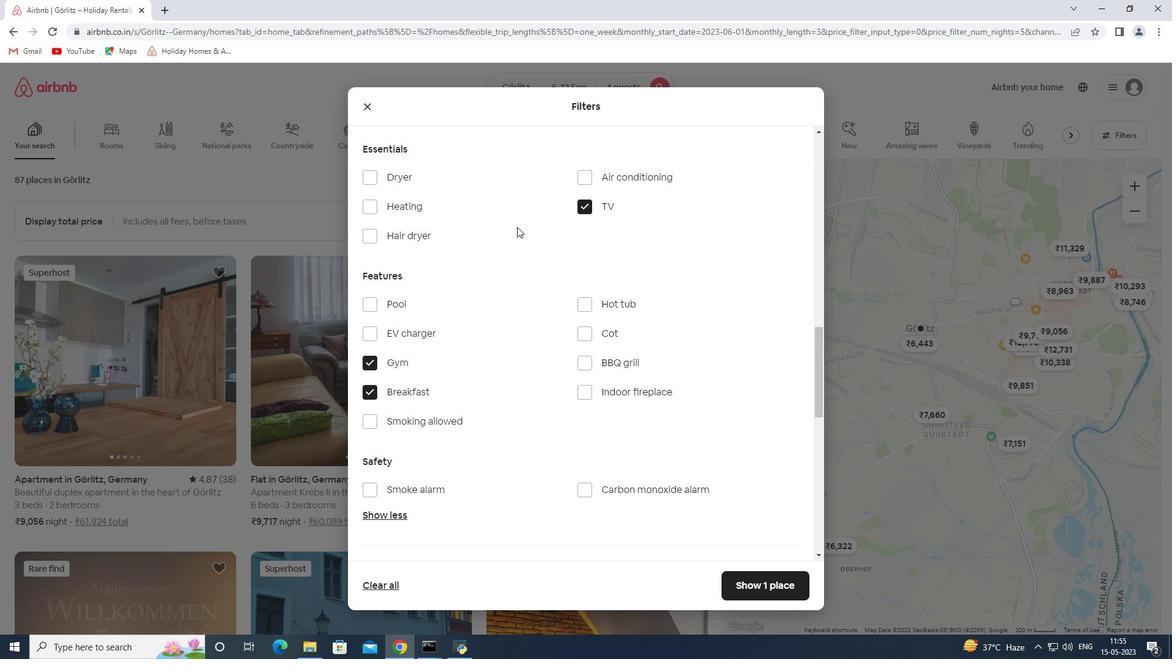 
Action: Mouse scrolled (527, 243) with delta (0, 0)
Screenshot: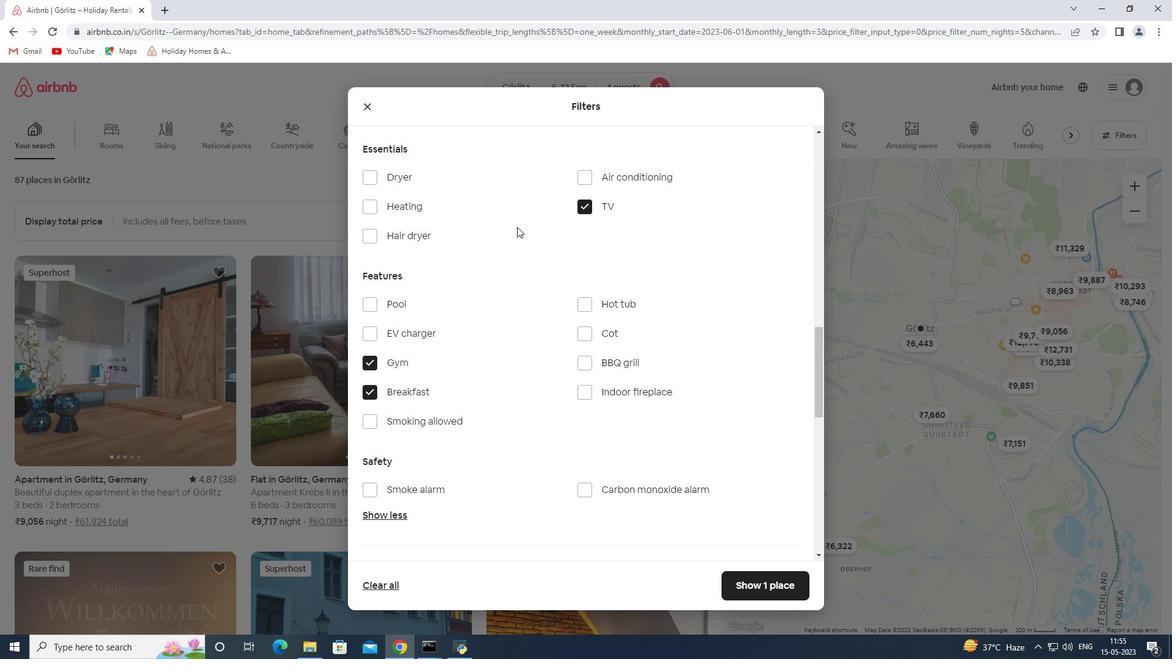
Action: Mouse moved to (773, 352)
Screenshot: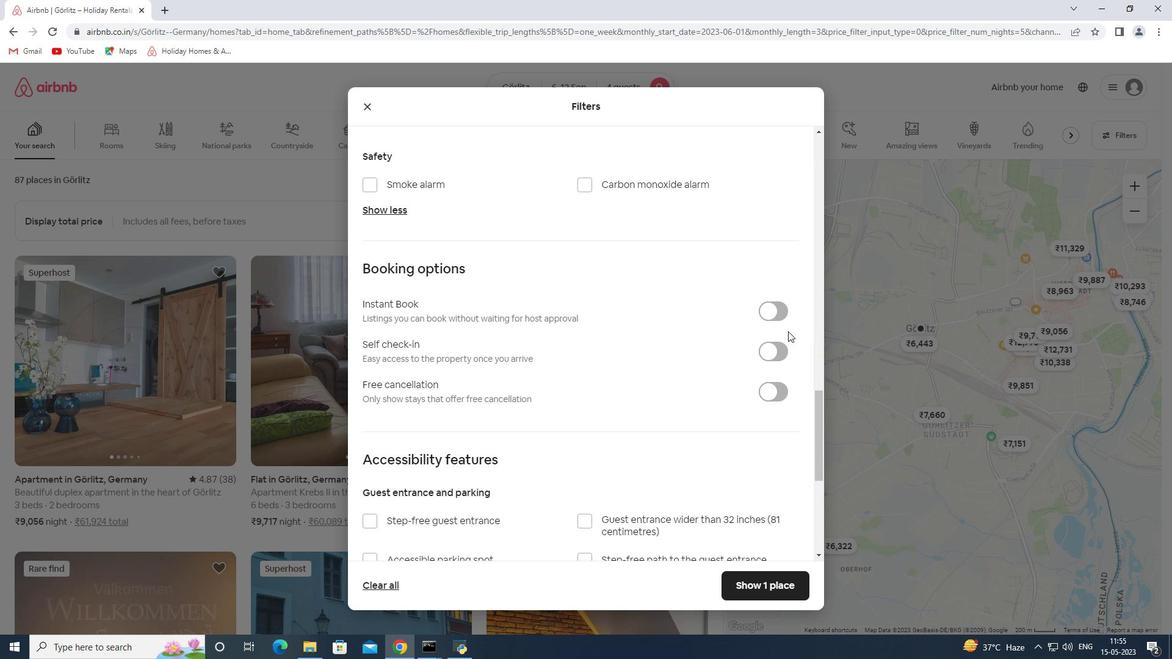 
Action: Mouse pressed left at (773, 352)
Screenshot: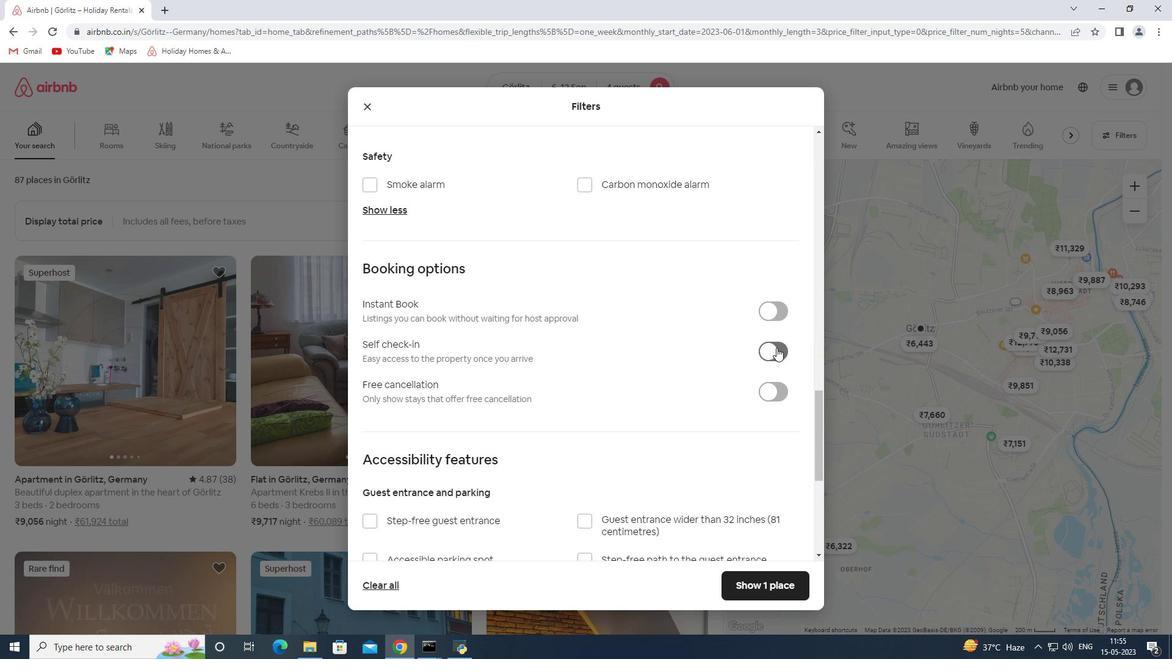 
Action: Mouse moved to (708, 369)
Screenshot: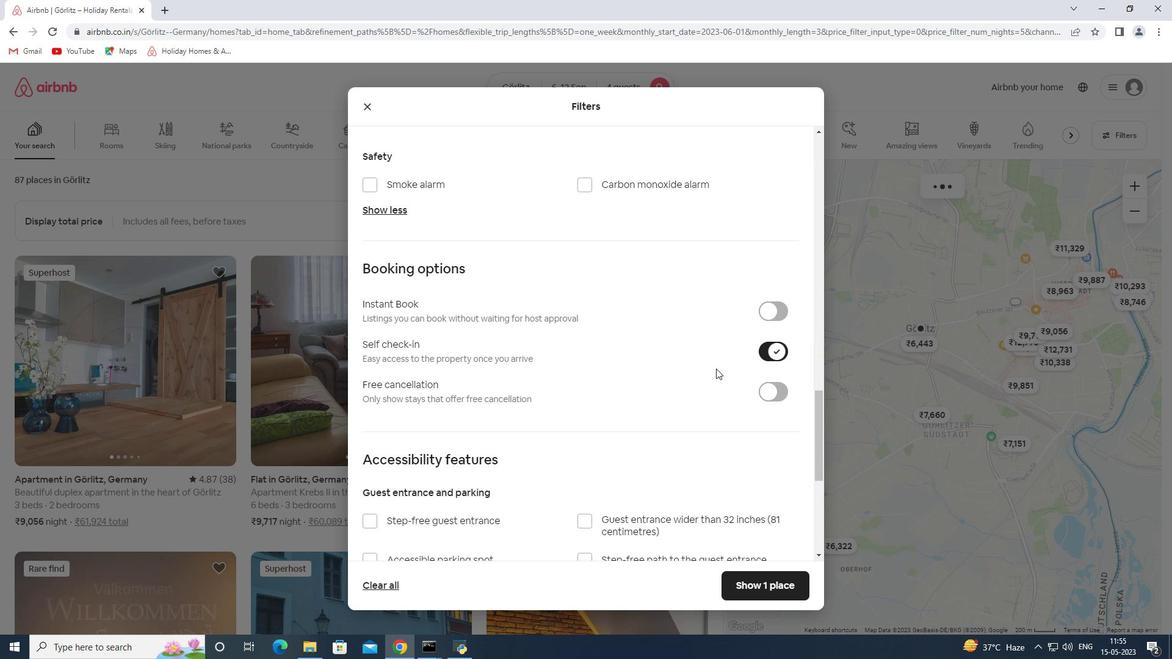 
Action: Mouse scrolled (708, 368) with delta (0, 0)
Screenshot: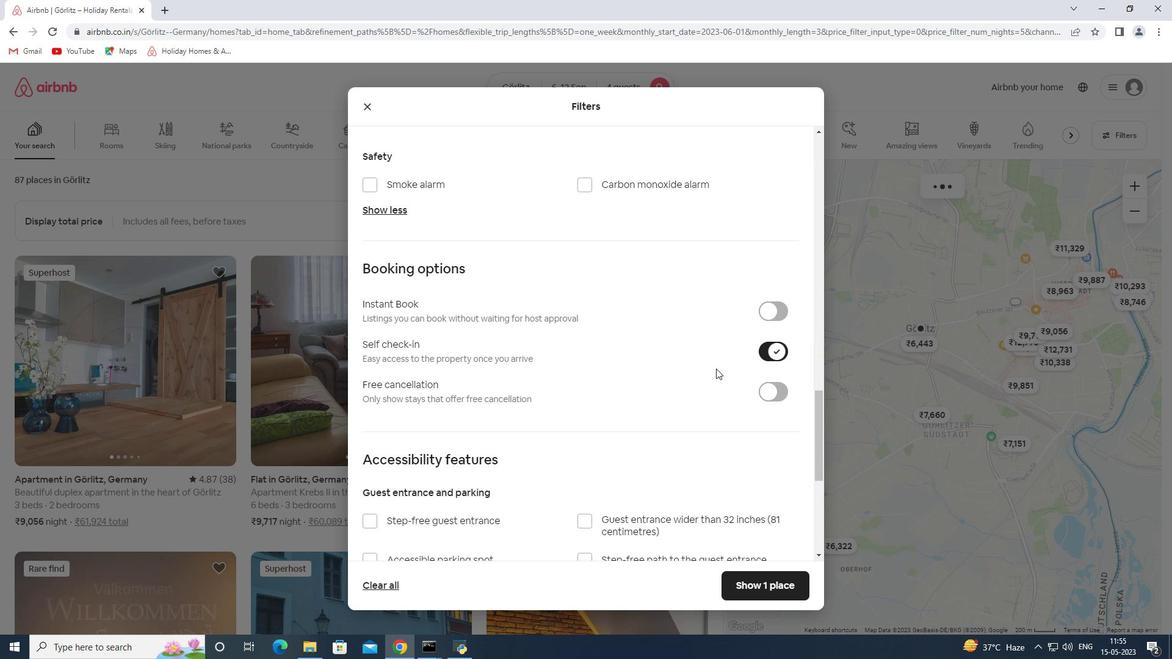 
Action: Mouse moved to (704, 370)
Screenshot: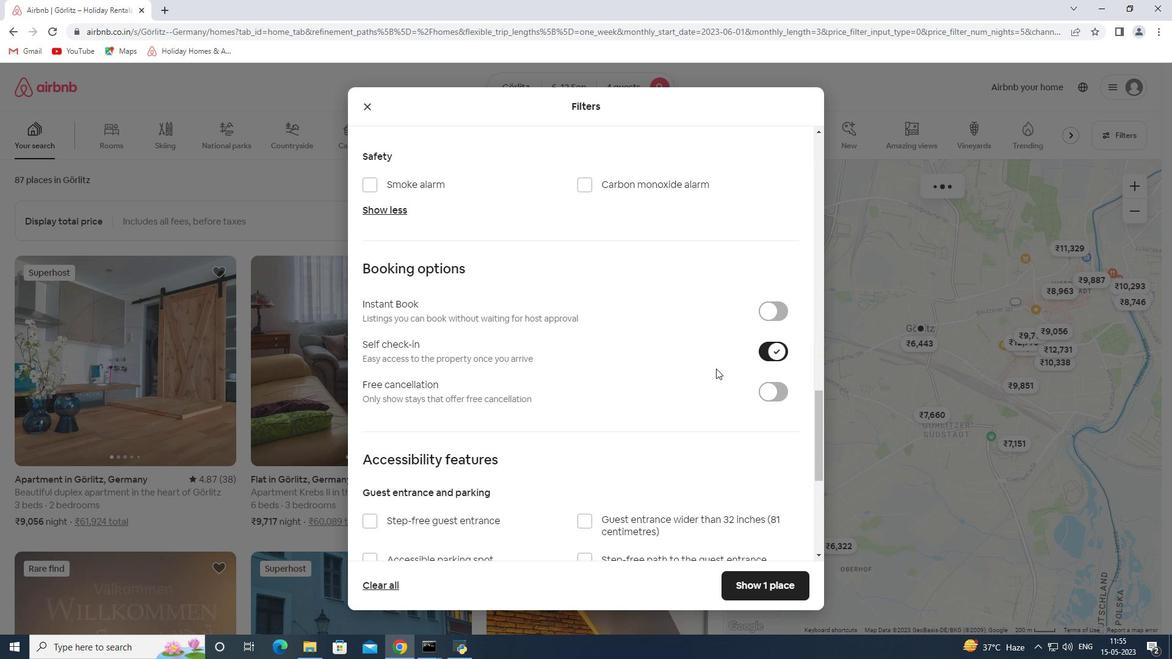 
Action: Mouse scrolled (704, 369) with delta (0, 0)
Screenshot: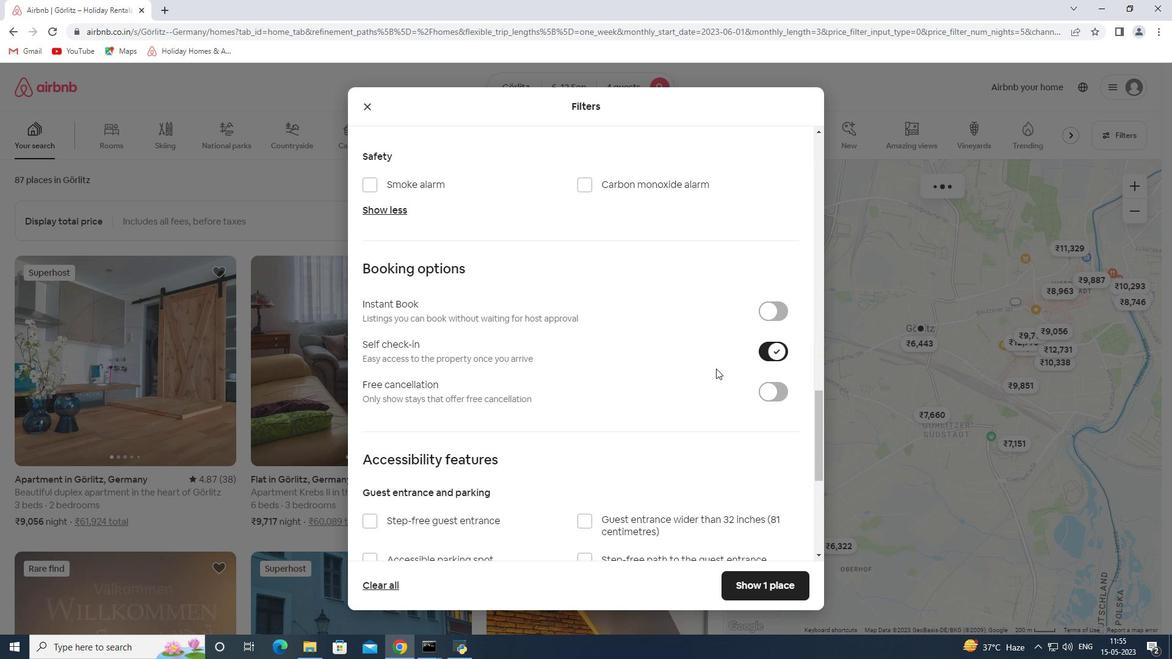
Action: Mouse moved to (704, 370)
Screenshot: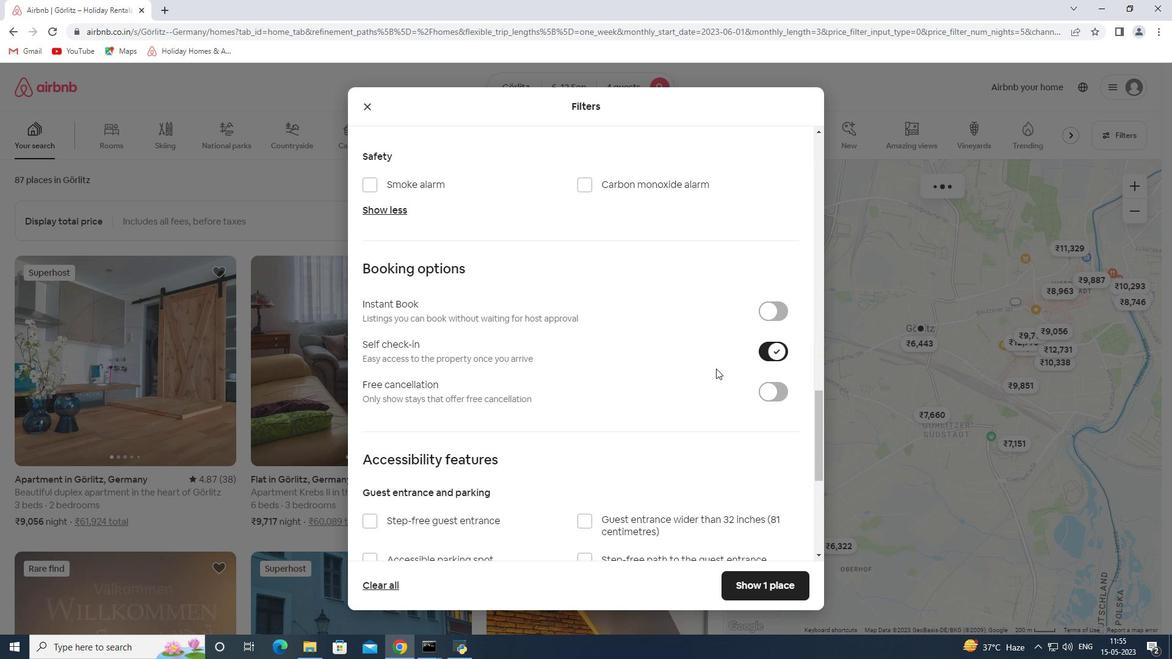 
Action: Mouse scrolled (704, 369) with delta (0, 0)
Screenshot: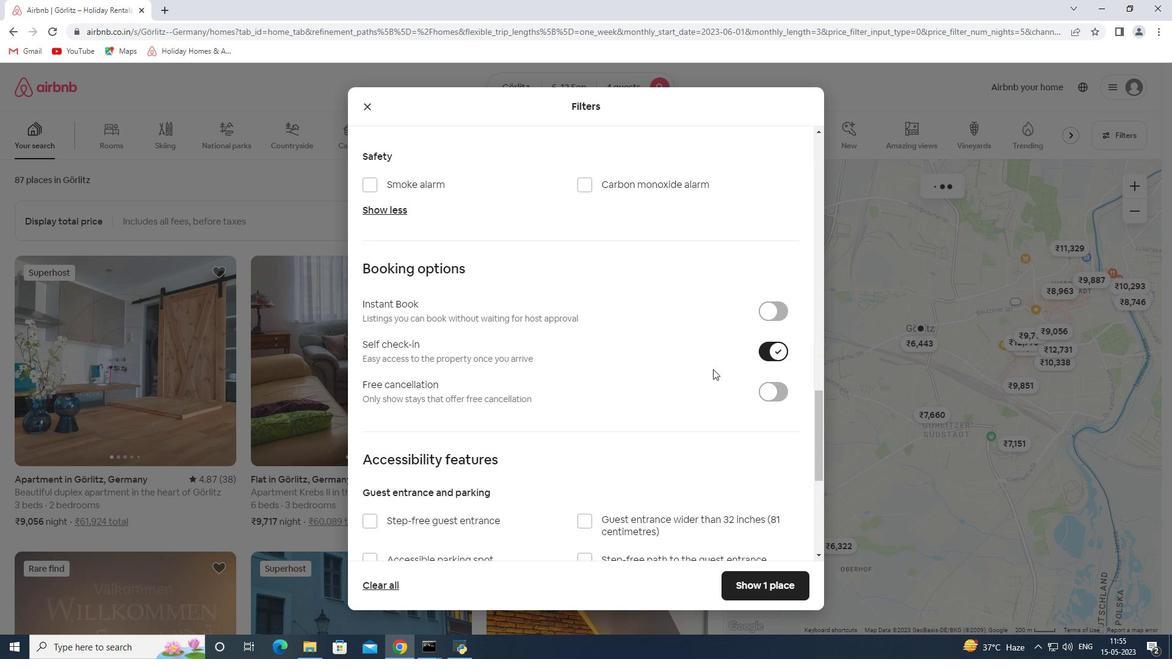 
Action: Mouse scrolled (704, 369) with delta (0, 0)
Screenshot: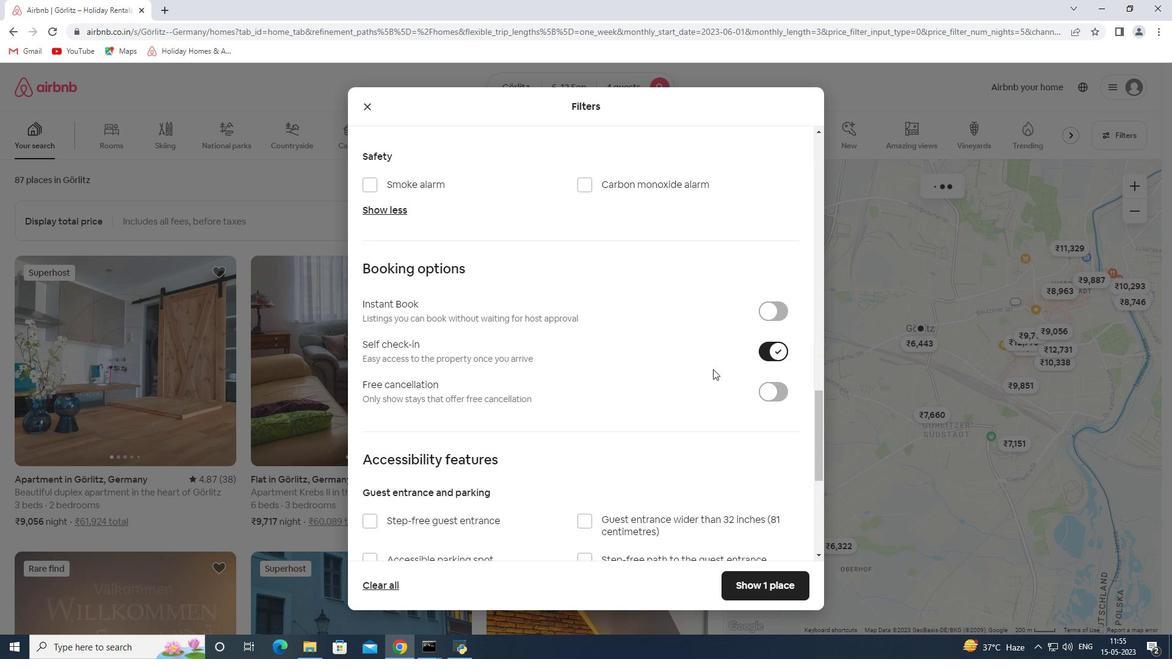 
Action: Mouse scrolled (704, 369) with delta (0, 0)
Screenshot: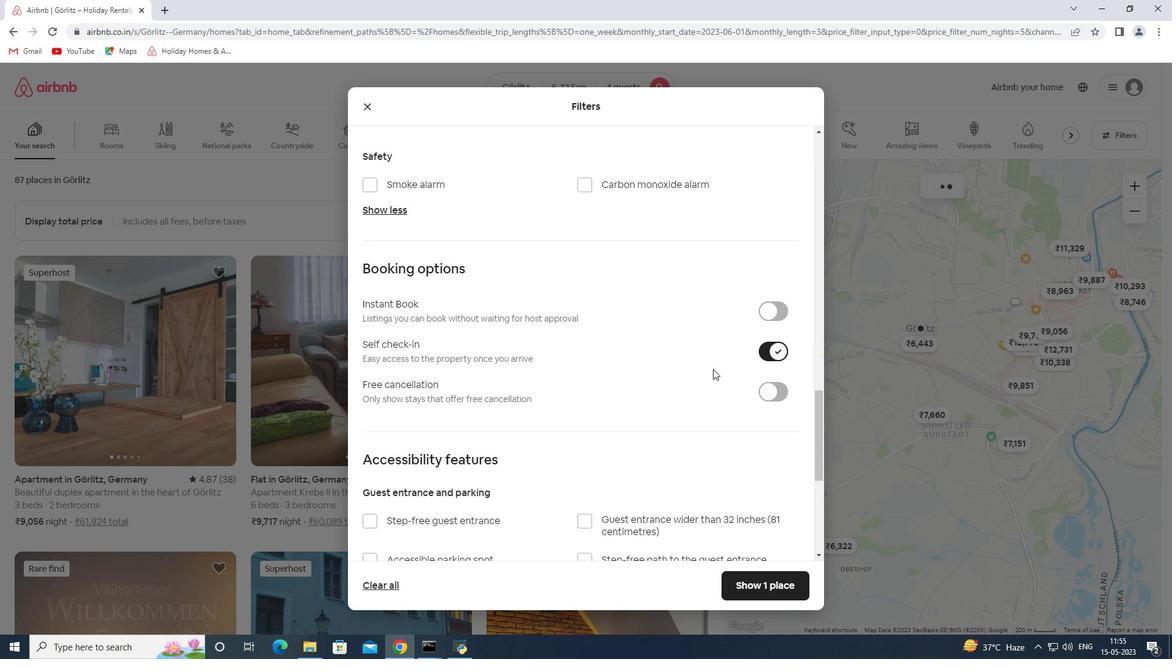 
Action: Mouse moved to (376, 505)
Screenshot: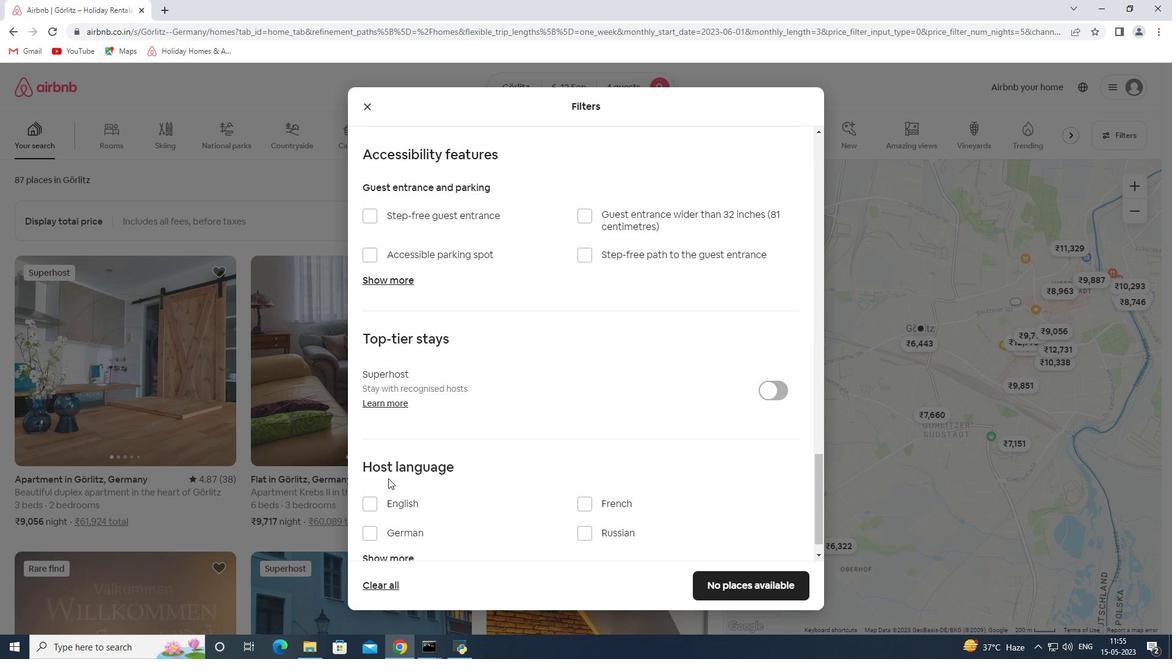 
Action: Mouse pressed left at (376, 505)
Screenshot: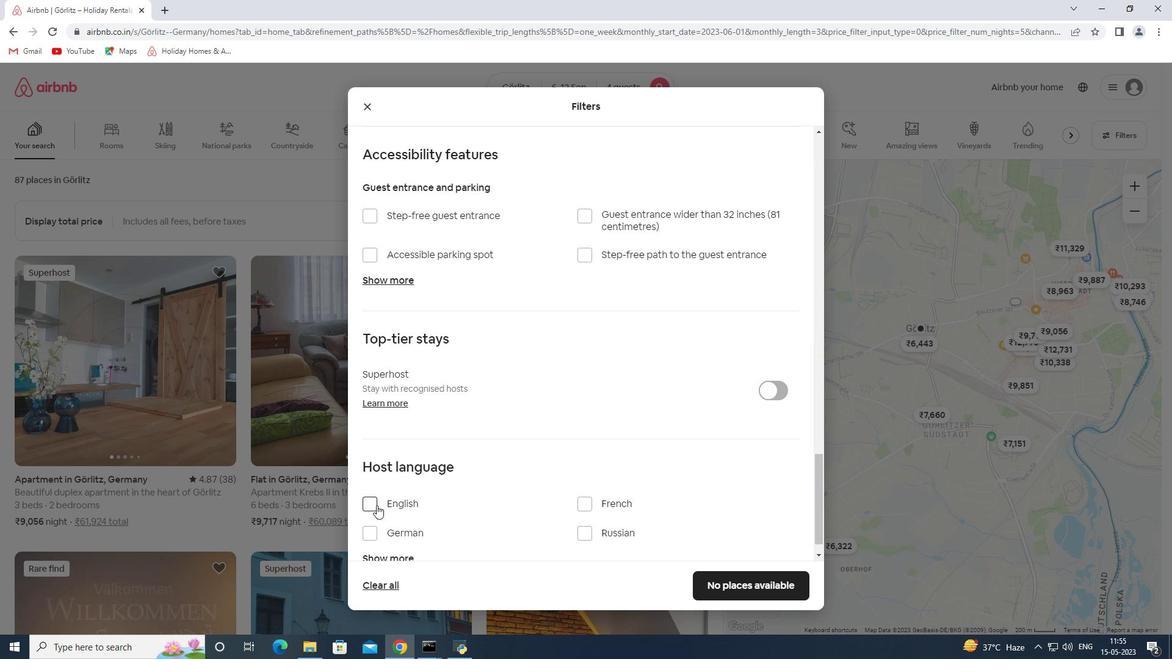 
Action: Mouse moved to (485, 467)
Screenshot: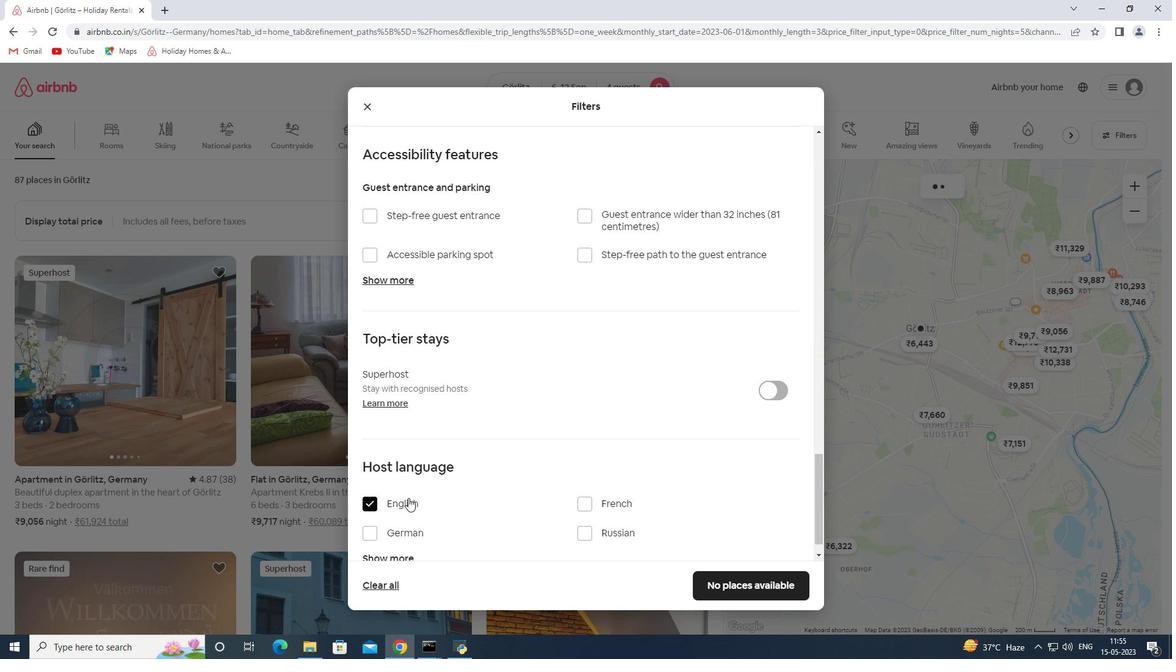 
Action: Mouse scrolled (485, 467) with delta (0, 0)
Screenshot: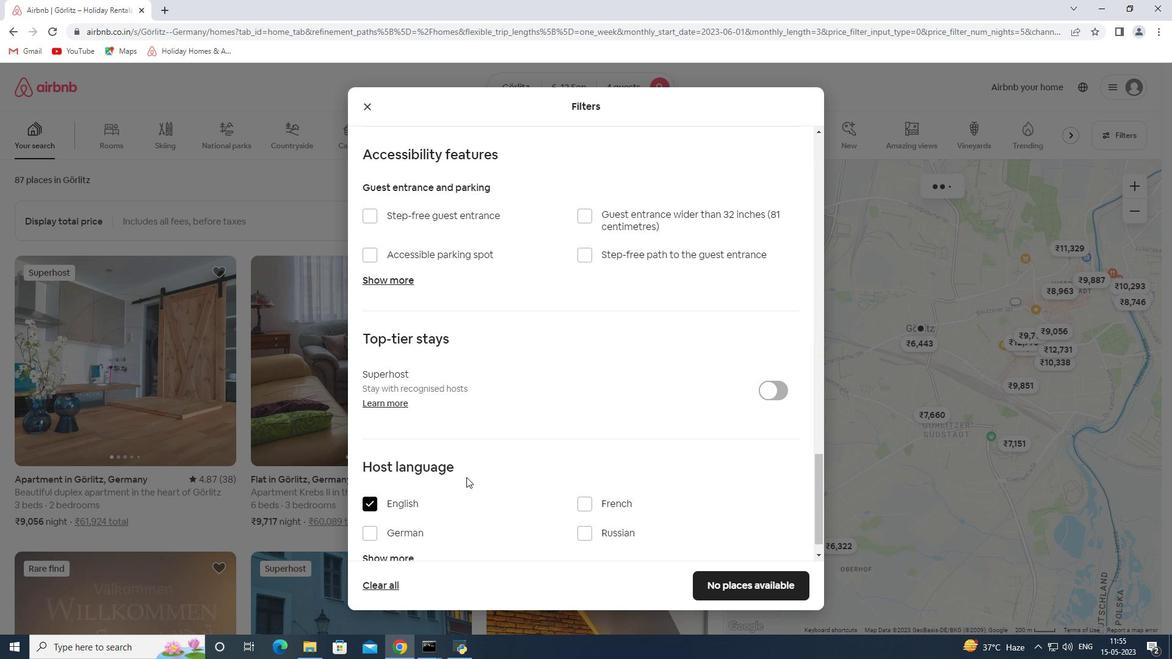 
Action: Mouse scrolled (485, 467) with delta (0, 0)
Screenshot: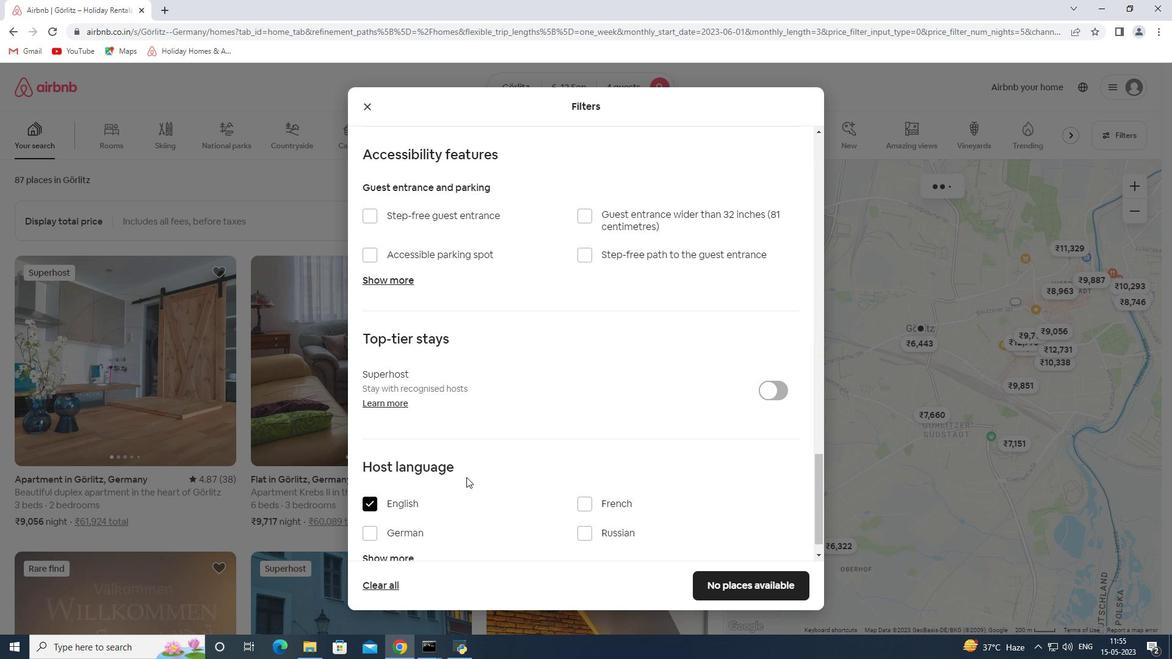 
Action: Mouse scrolled (485, 467) with delta (0, 0)
Screenshot: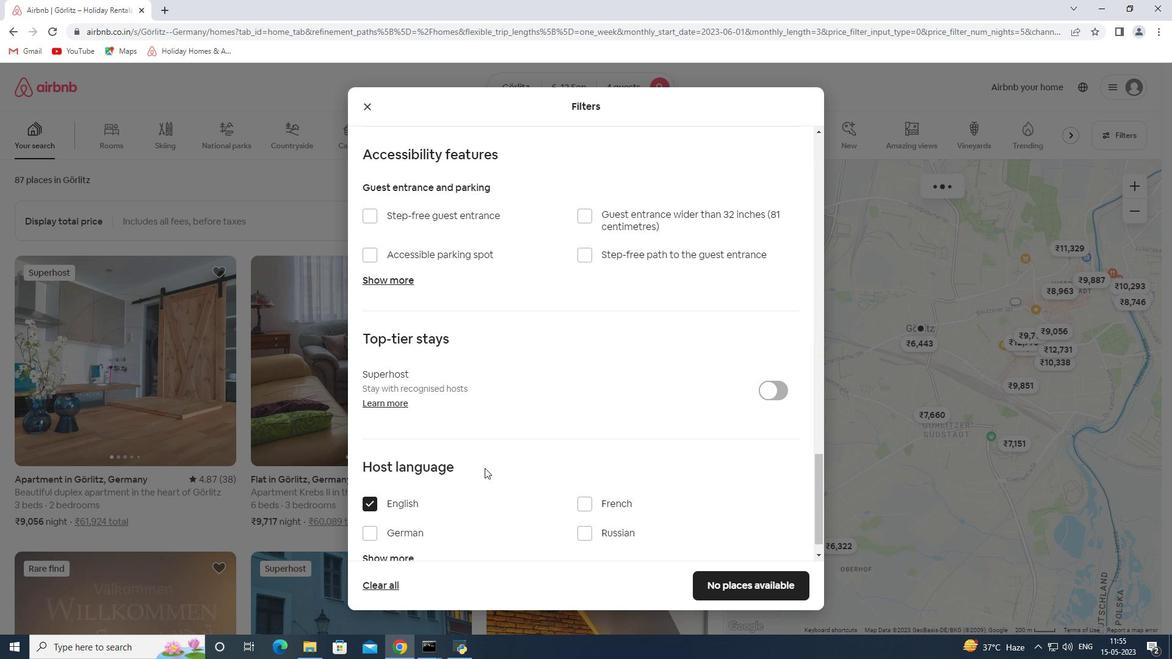 
Action: Mouse moved to (488, 467)
Screenshot: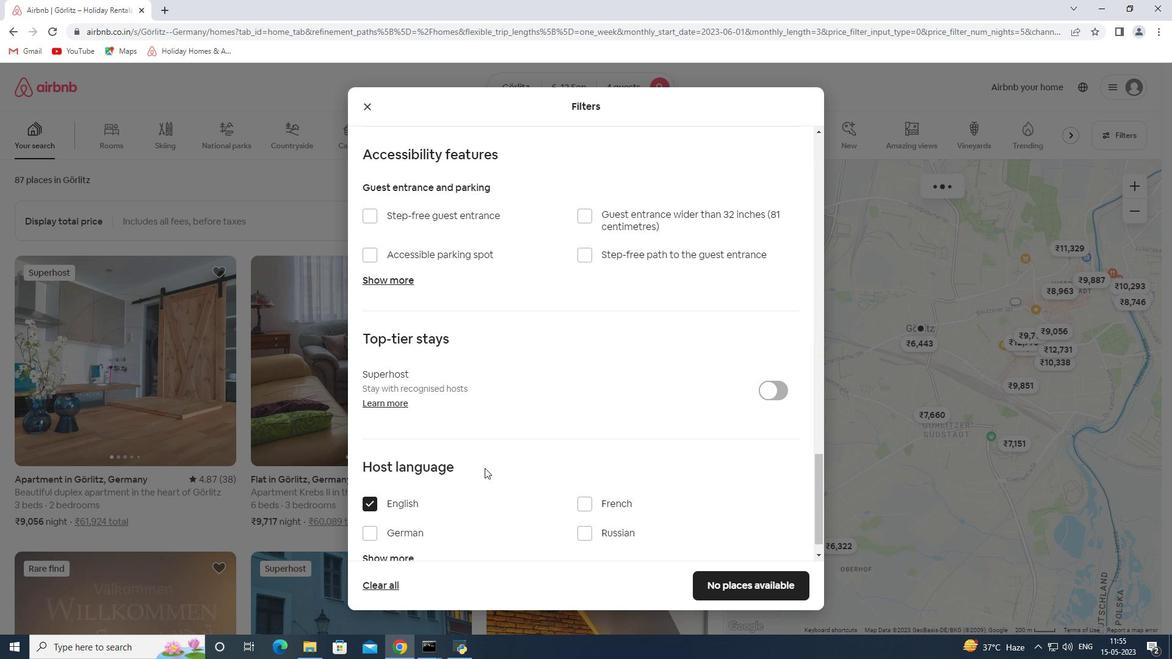 
Action: Mouse scrolled (488, 466) with delta (0, 0)
Screenshot: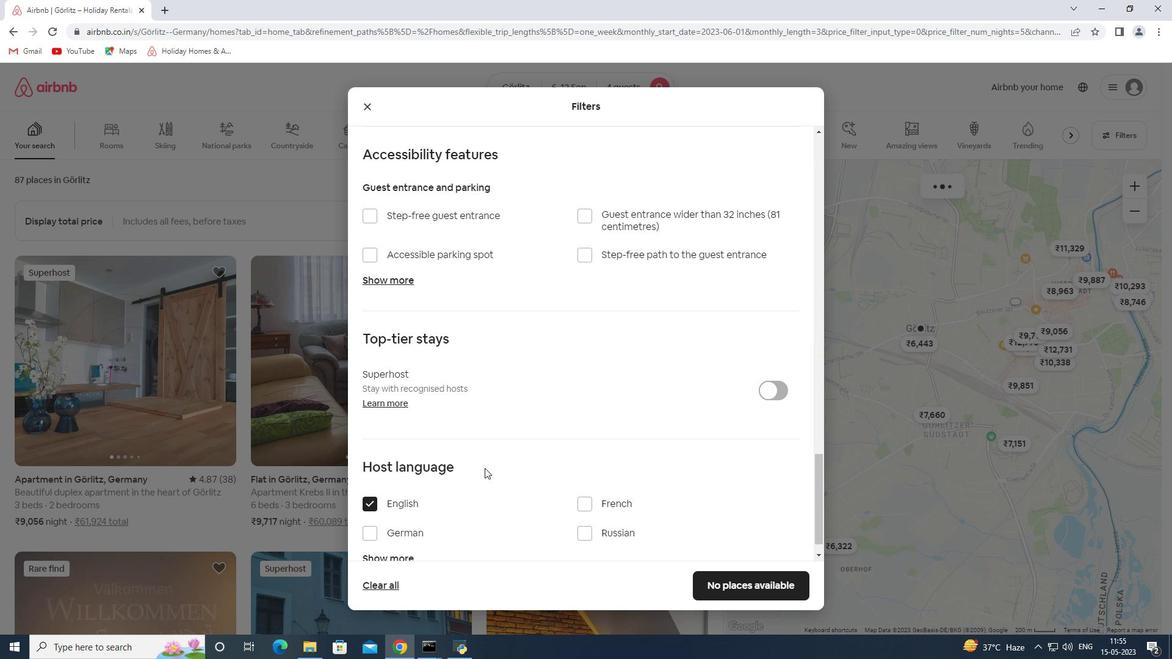 
Action: Mouse moved to (492, 465)
Screenshot: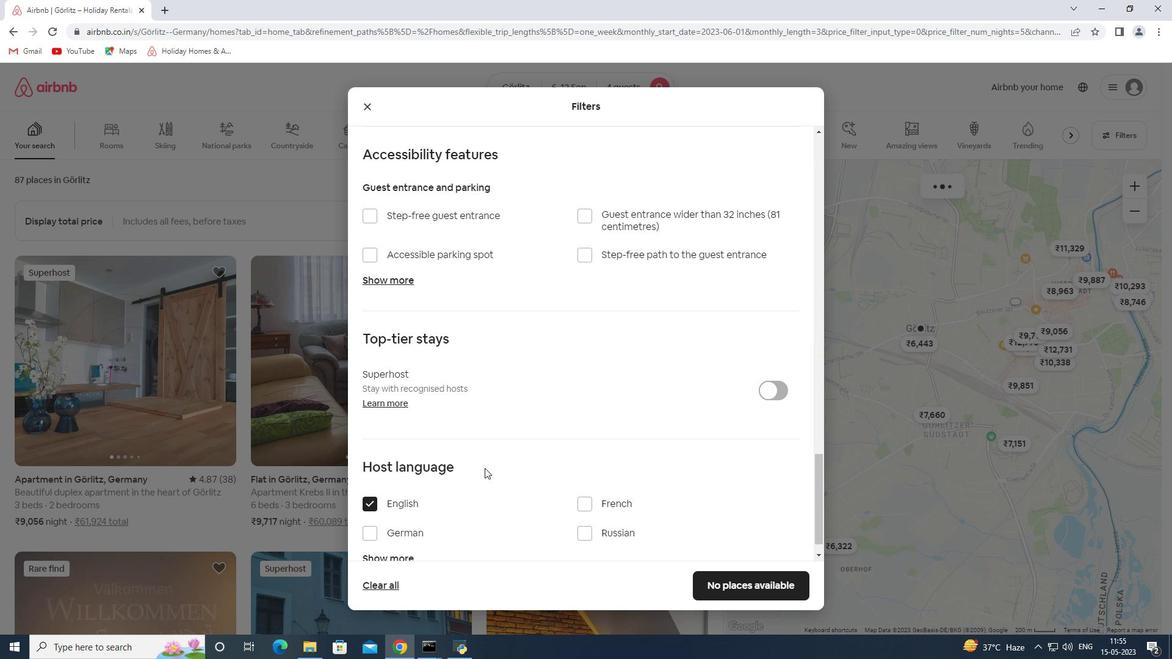 
Action: Mouse scrolled (492, 464) with delta (0, 0)
Screenshot: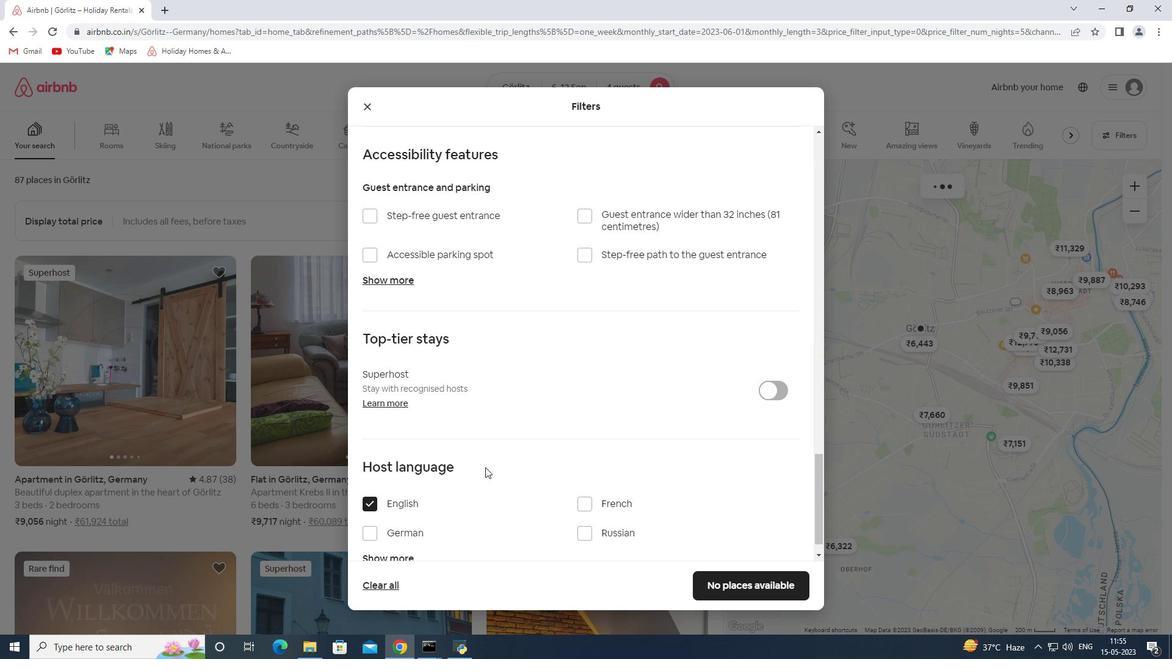
Action: Mouse moved to (723, 581)
Screenshot: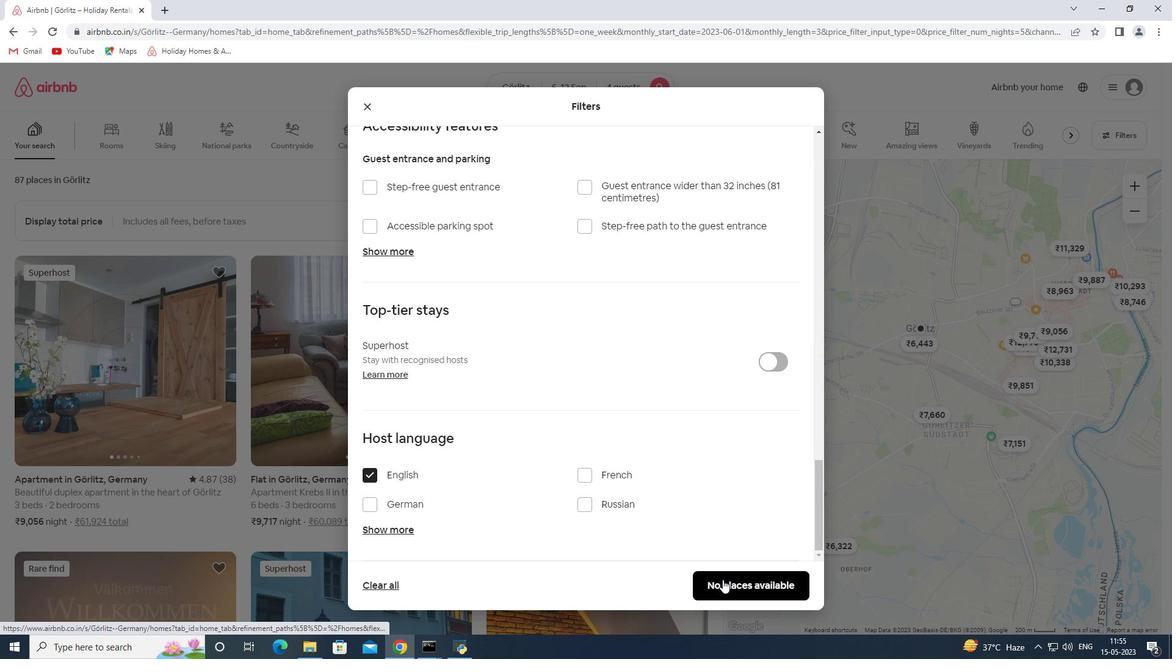 
Action: Mouse pressed left at (723, 581)
Screenshot: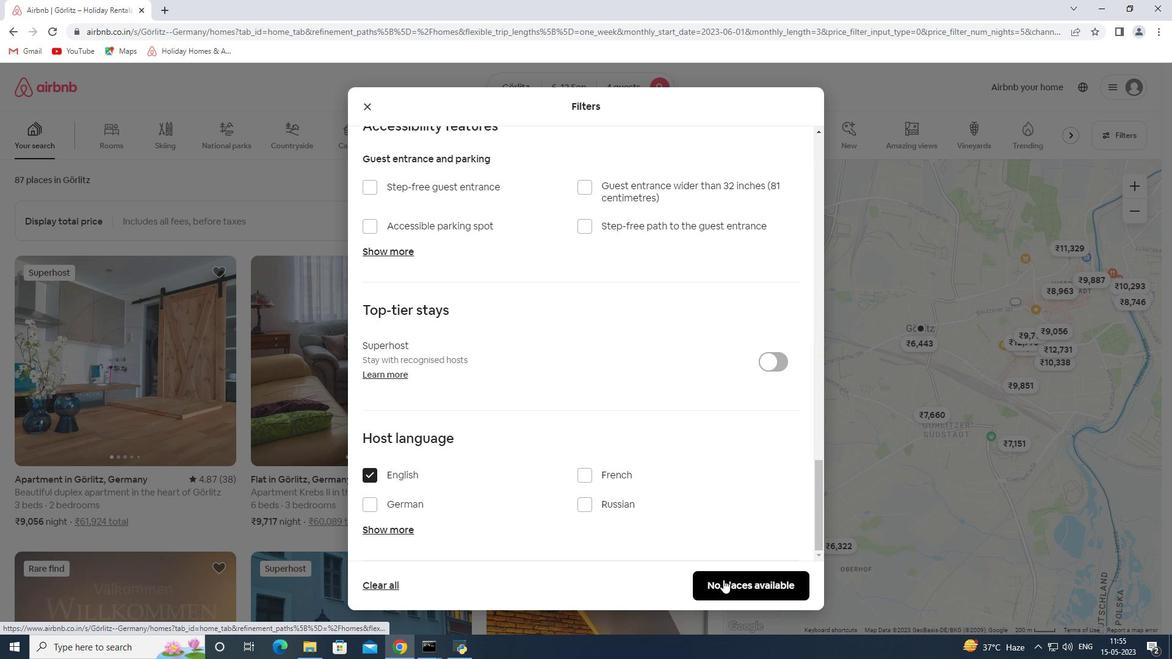 
Action: Mouse moved to (722, 442)
Screenshot: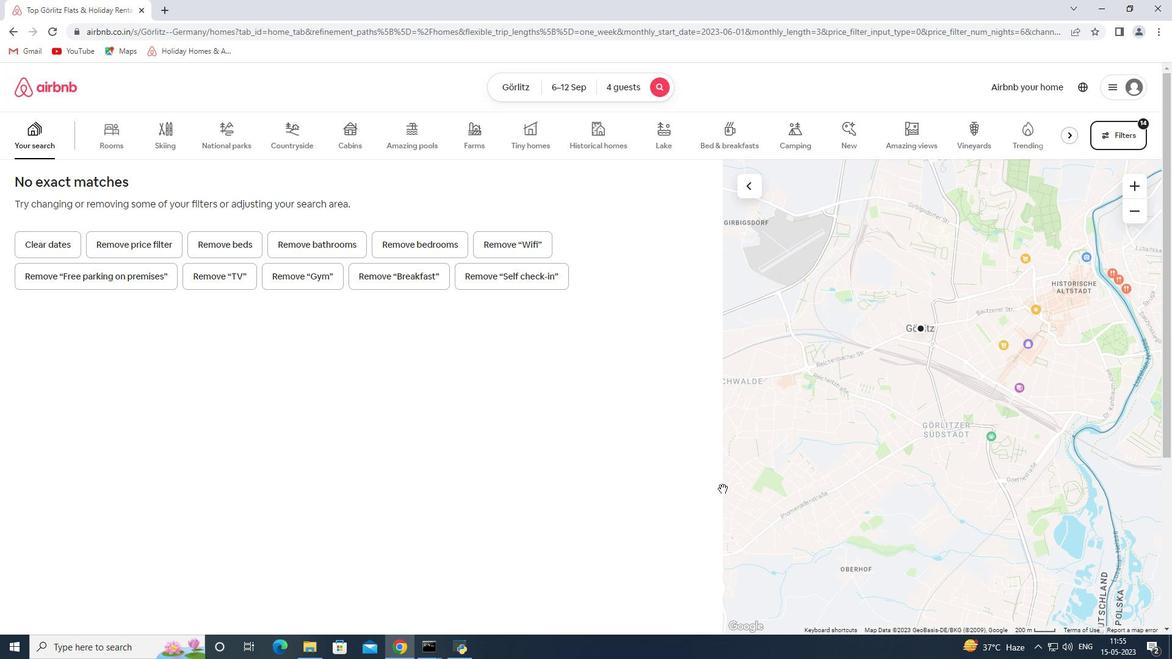 
